 Task: Find connections with filter location Gangārāmpur with filter topic #Leanstartupswith filter profile language French with filter current company AFRY with filter school G.B. Pant Govt. Engineering College with filter industry Transportation Programs with filter service category Logo Design with filter keywords title Data Entry
Action: Mouse moved to (604, 104)
Screenshot: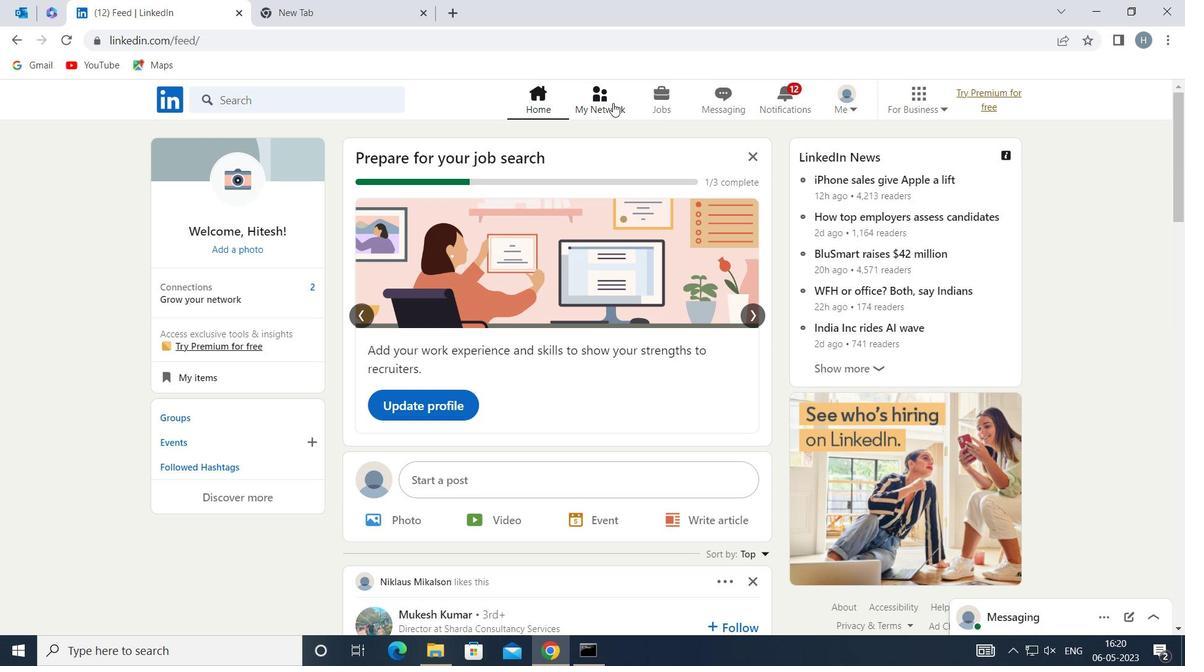 
Action: Mouse pressed left at (604, 104)
Screenshot: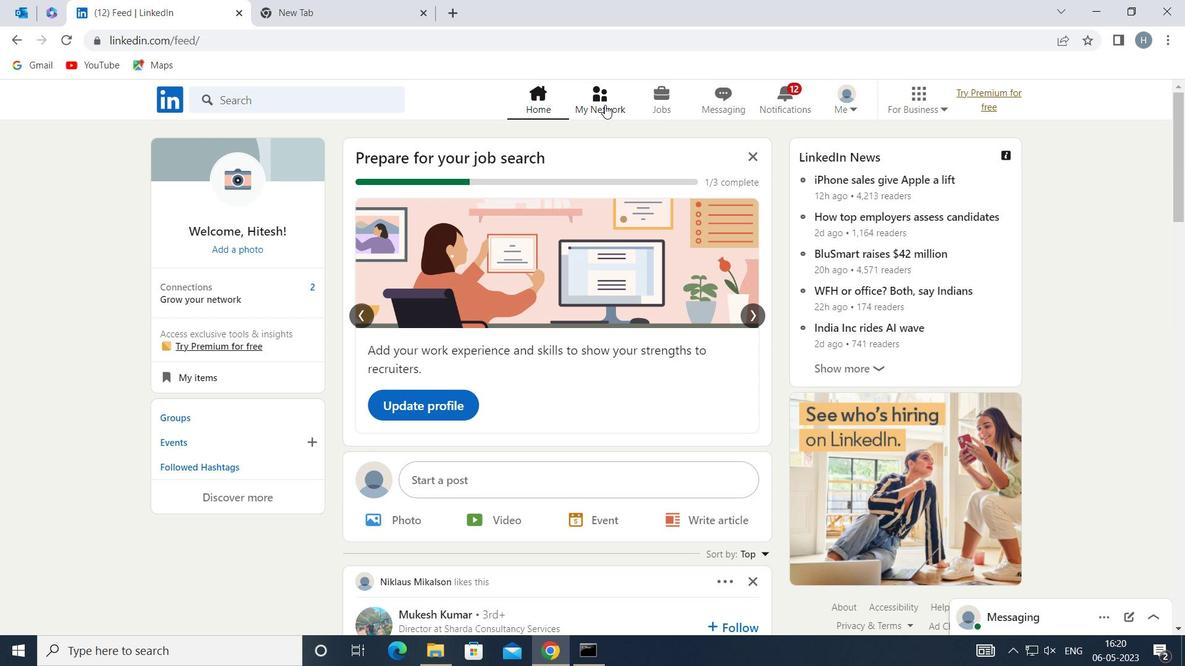 
Action: Mouse moved to (352, 190)
Screenshot: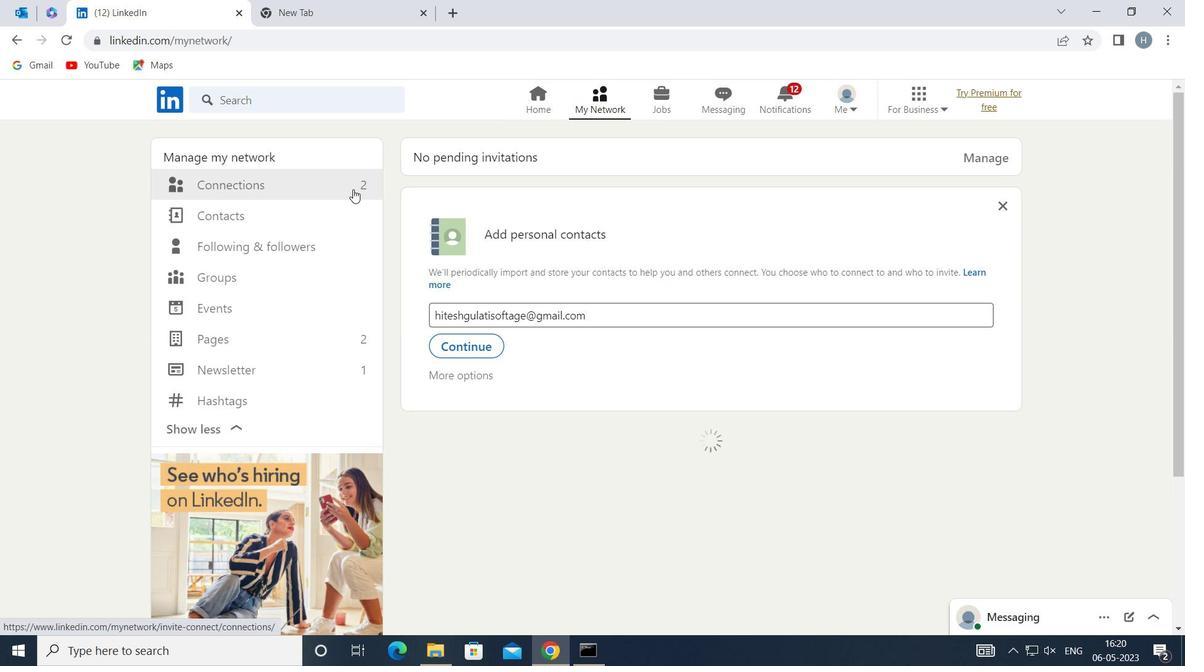 
Action: Mouse pressed left at (352, 190)
Screenshot: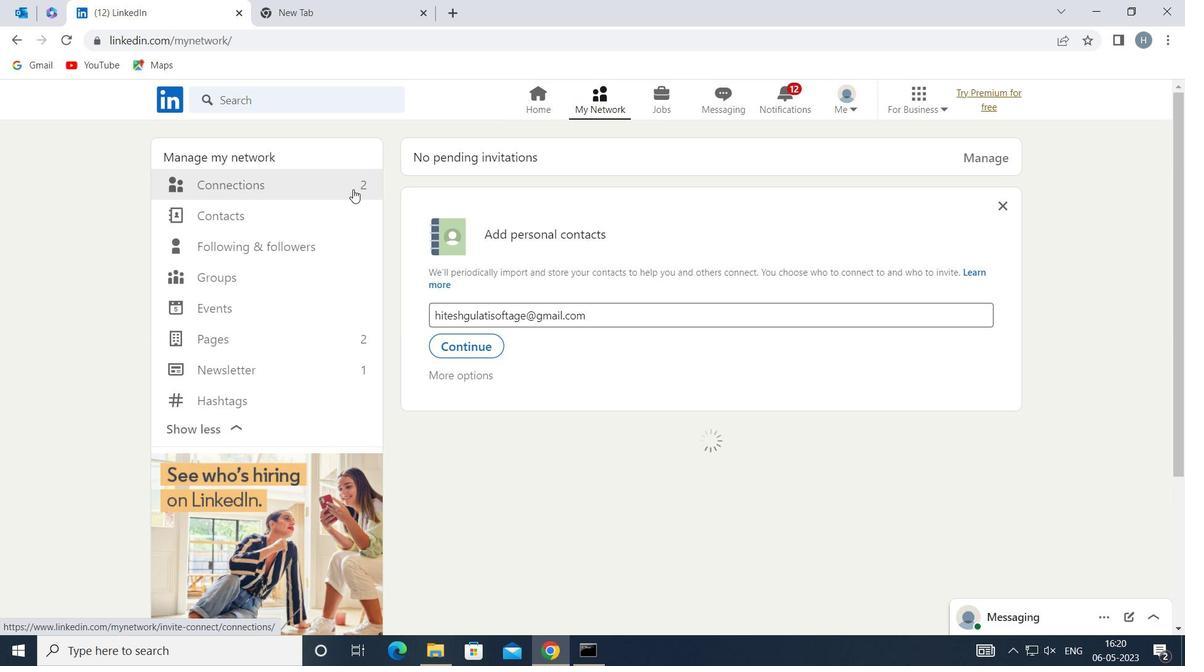 
Action: Mouse moved to (698, 183)
Screenshot: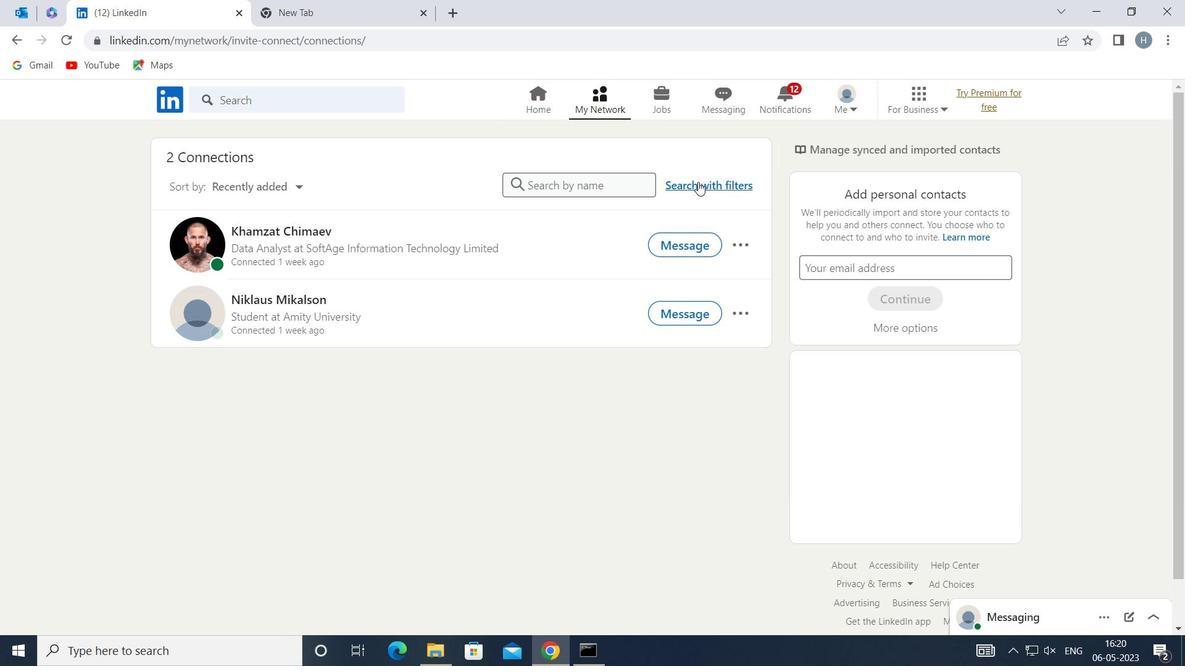 
Action: Mouse pressed left at (698, 183)
Screenshot: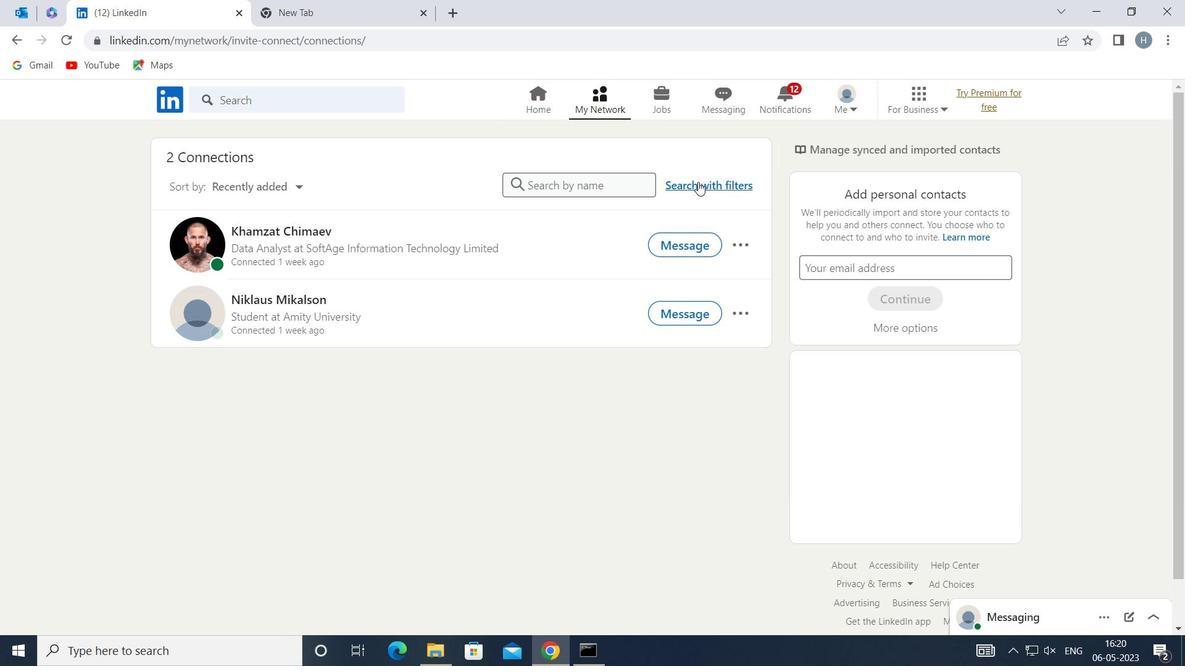 
Action: Mouse moved to (645, 143)
Screenshot: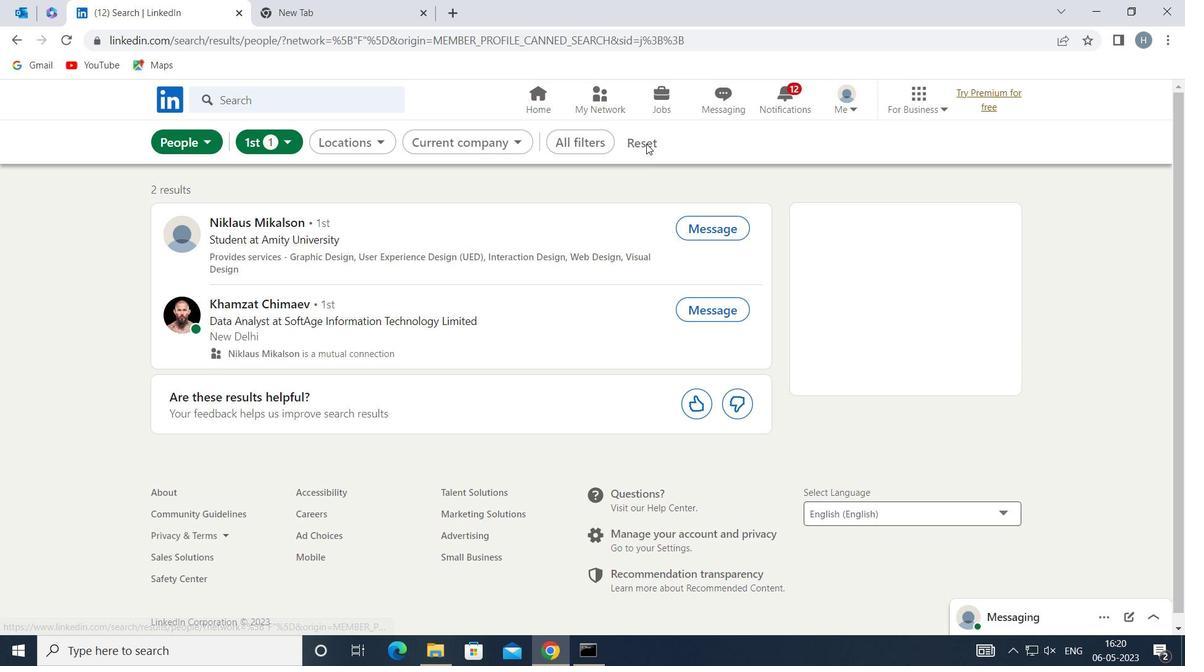 
Action: Mouse pressed left at (645, 143)
Screenshot: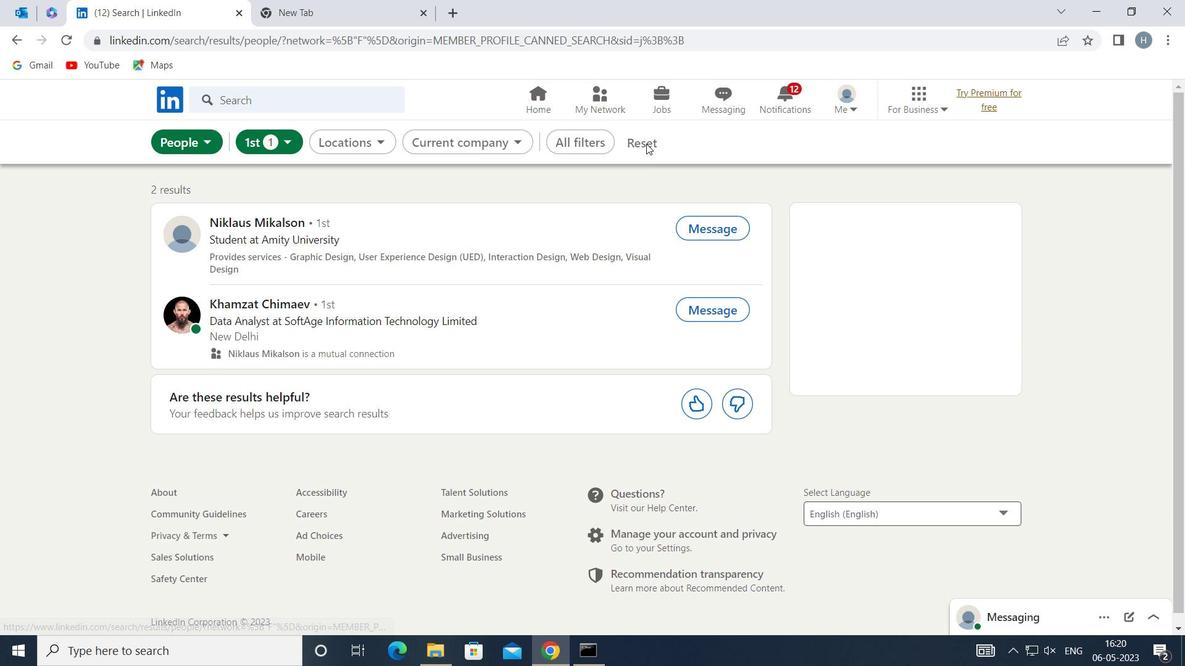 
Action: Mouse moved to (627, 140)
Screenshot: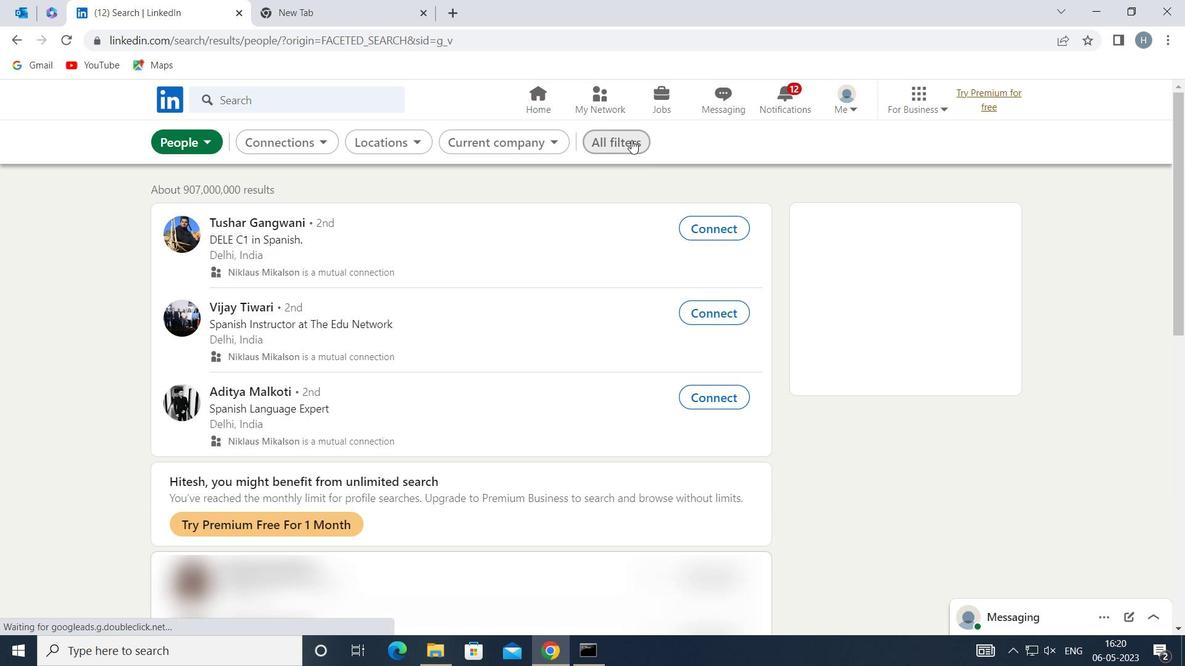 
Action: Mouse pressed left at (627, 140)
Screenshot: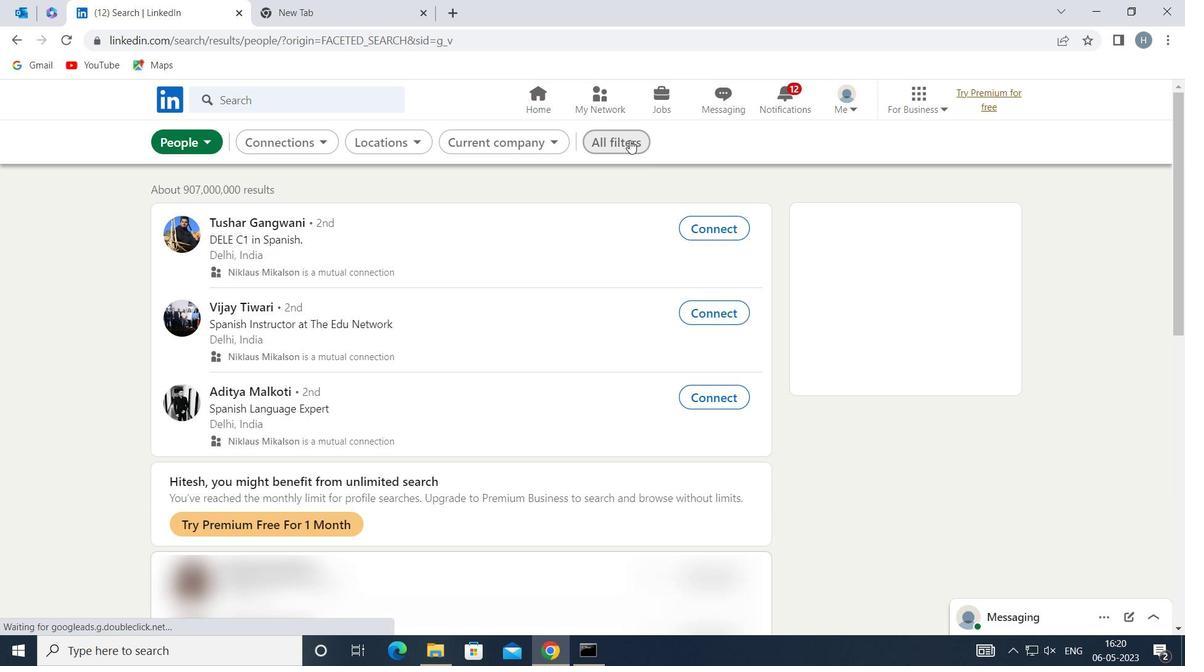 
Action: Mouse moved to (949, 268)
Screenshot: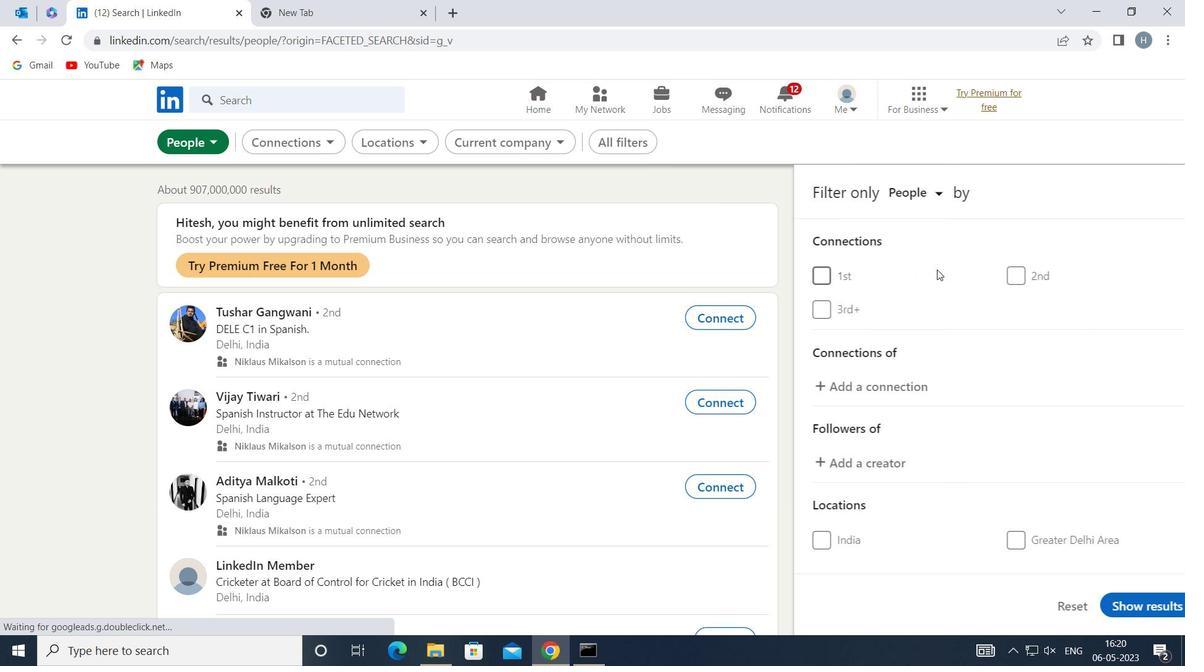 
Action: Mouse scrolled (949, 267) with delta (0, 0)
Screenshot: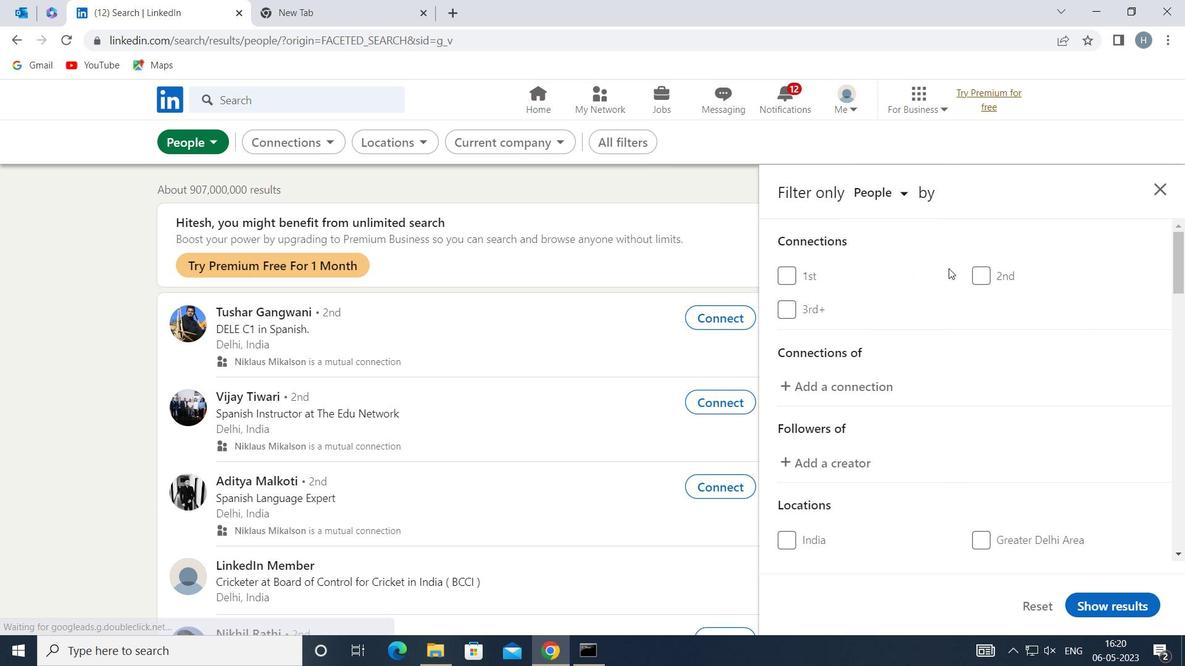 
Action: Mouse moved to (950, 268)
Screenshot: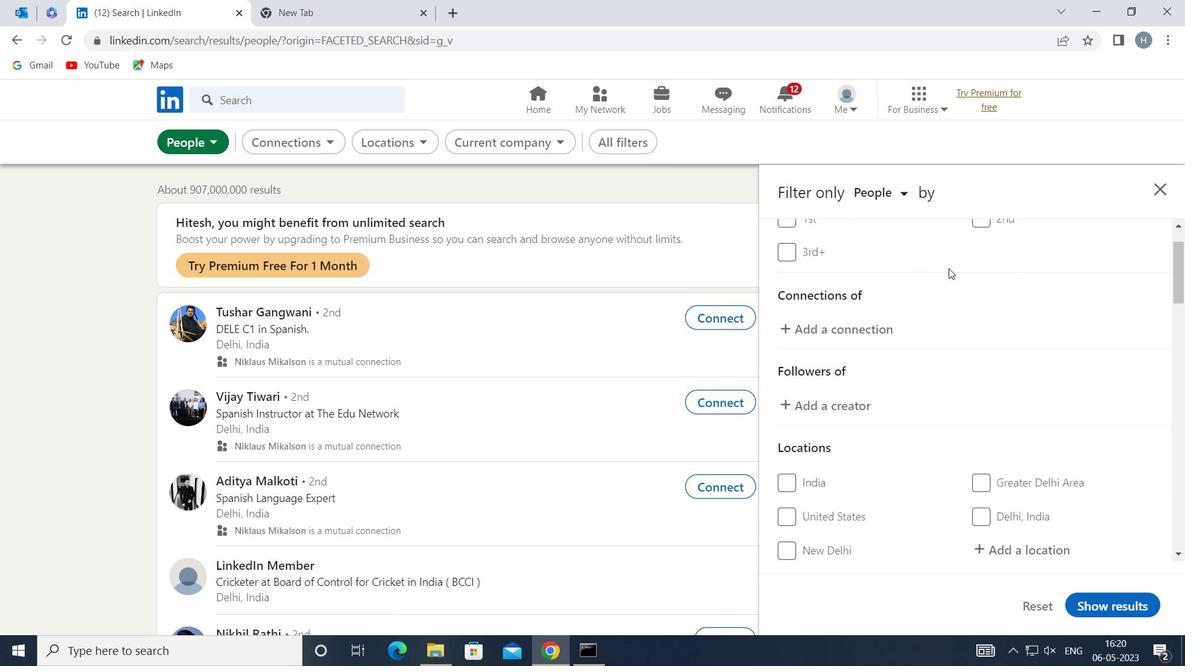 
Action: Mouse scrolled (950, 267) with delta (0, 0)
Screenshot: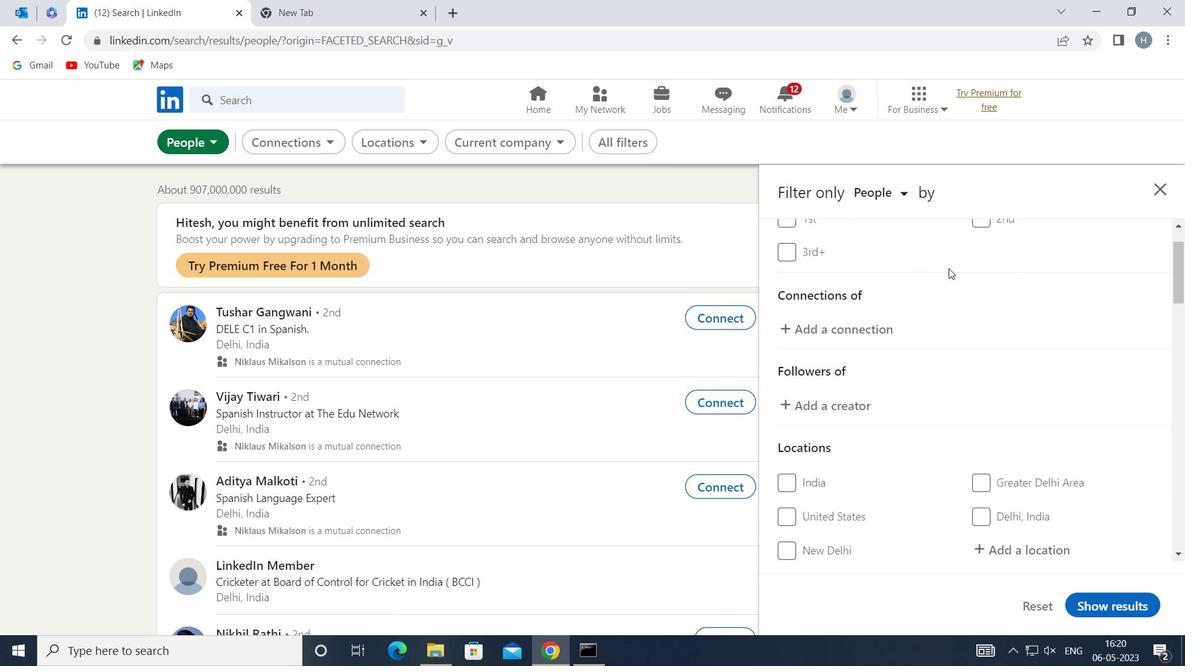 
Action: Mouse moved to (1035, 450)
Screenshot: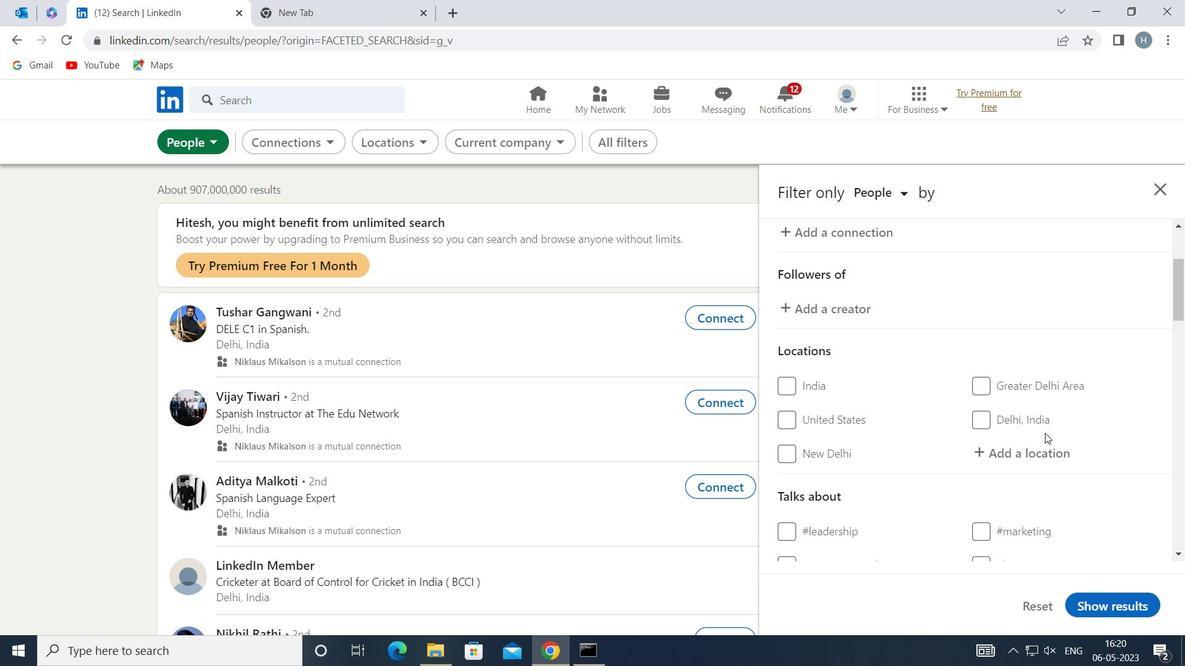 
Action: Mouse pressed left at (1035, 450)
Screenshot: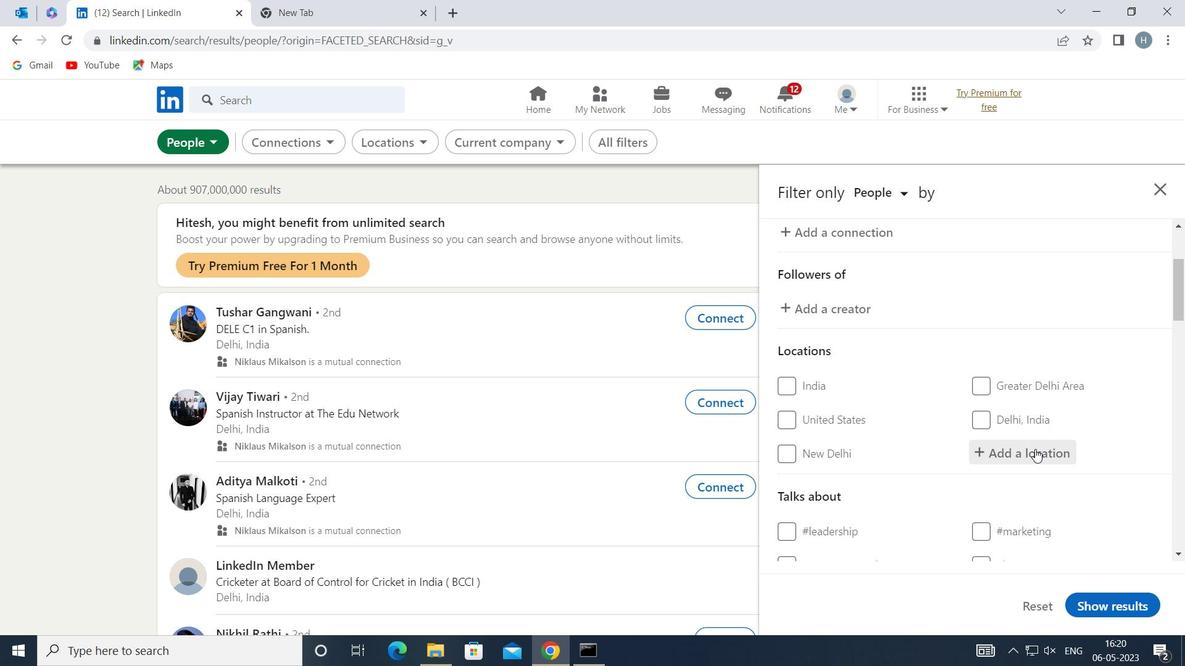 
Action: Mouse moved to (1036, 450)
Screenshot: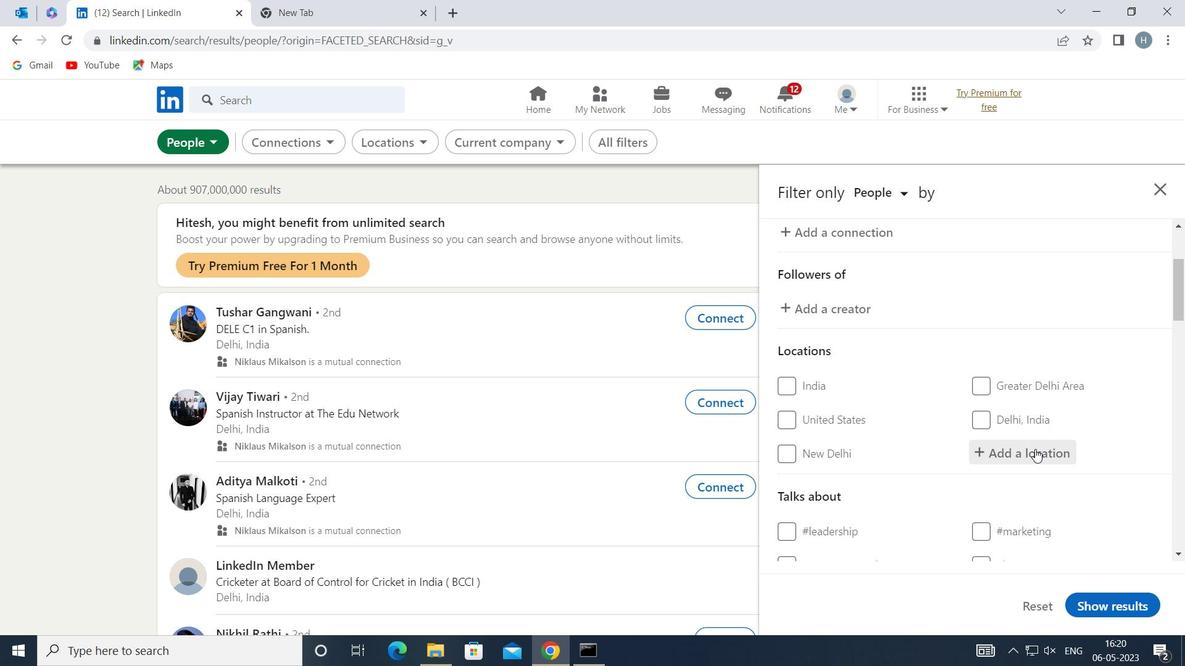 
Action: Key pressed <Key.shift>GANGARAN<Key.backspace>MPUR
Screenshot: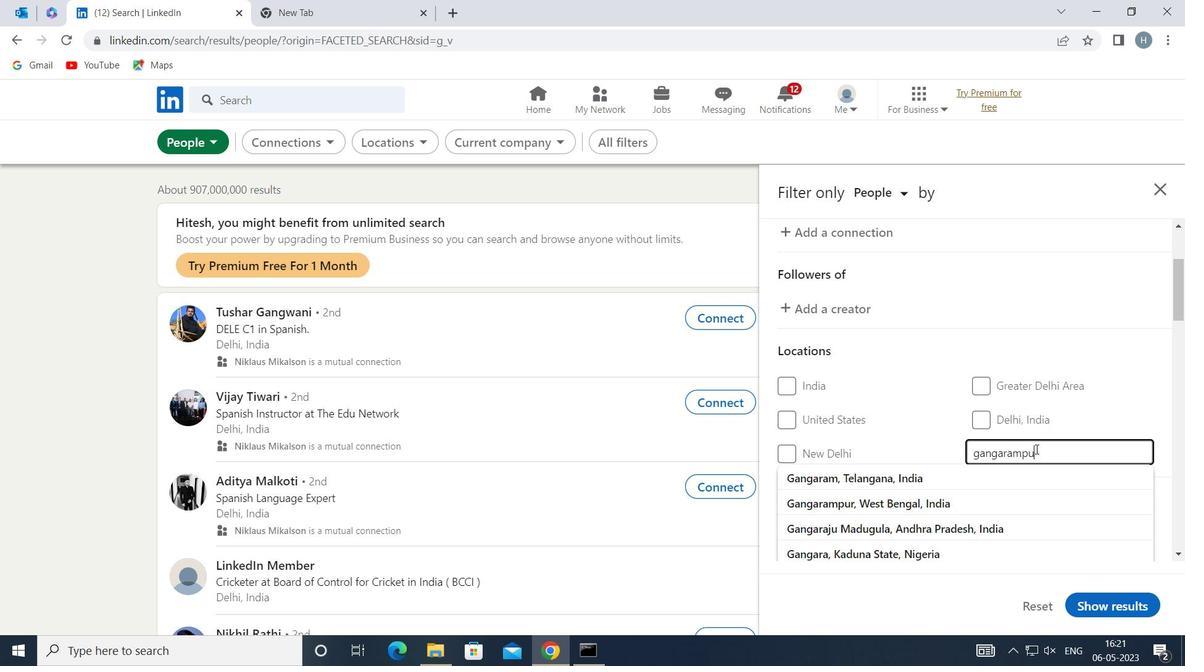 
Action: Mouse moved to (1024, 462)
Screenshot: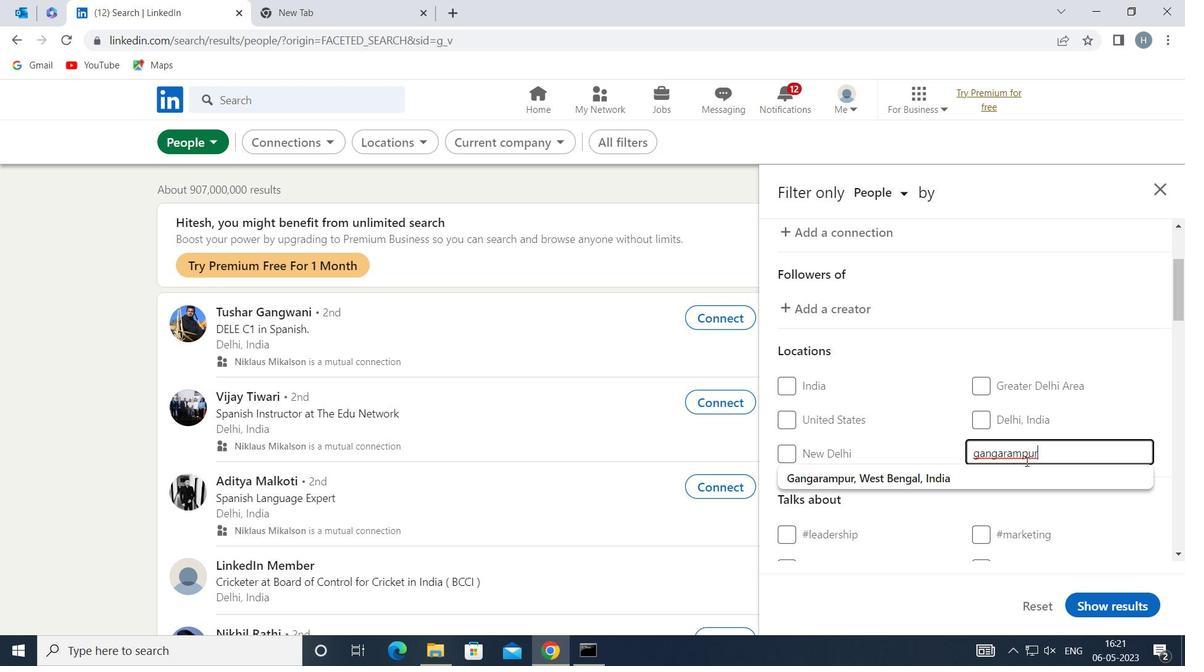 
Action: Mouse pressed left at (1024, 462)
Screenshot: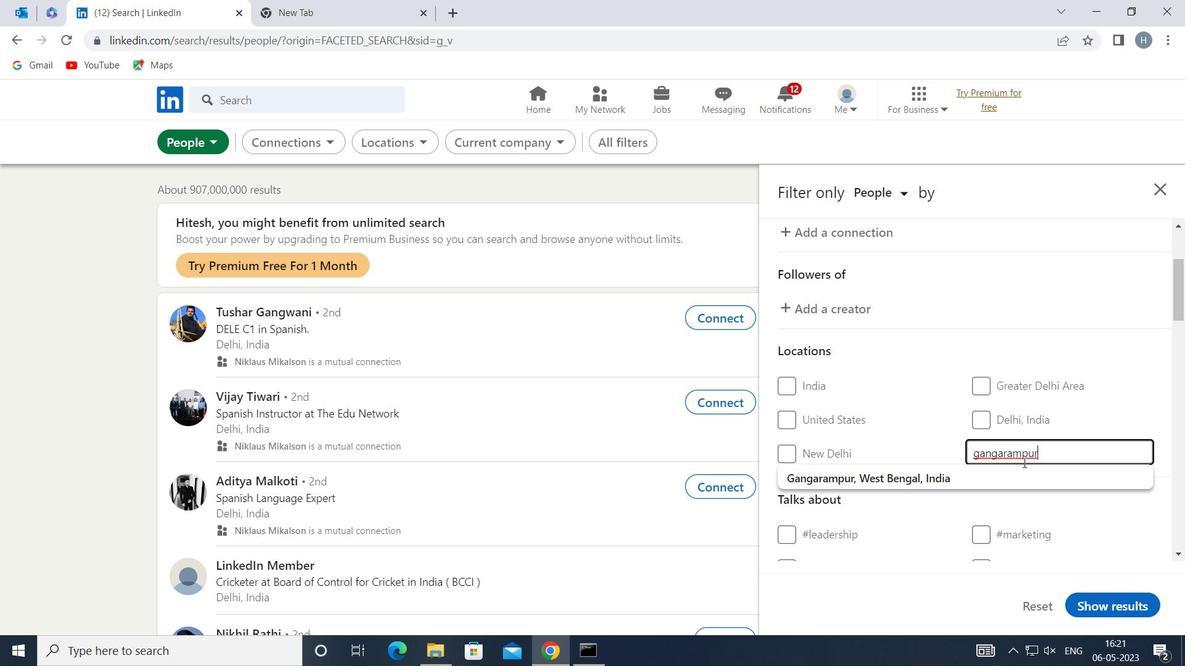 
Action: Mouse moved to (1022, 466)
Screenshot: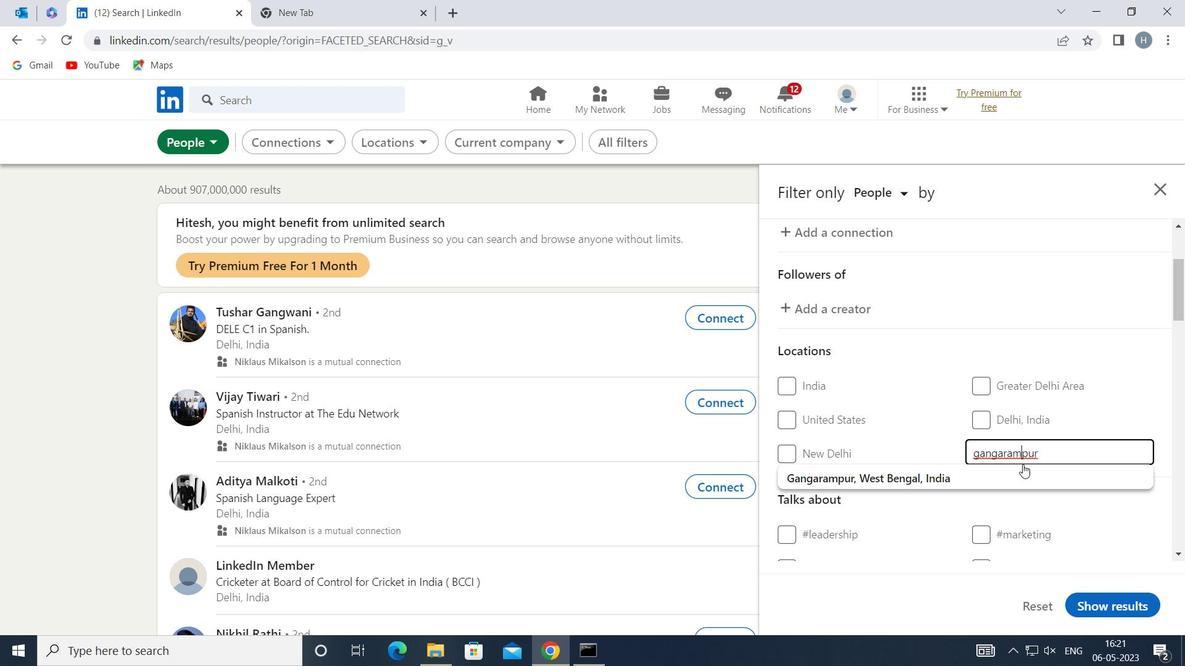 
Action: Mouse pressed left at (1022, 466)
Screenshot: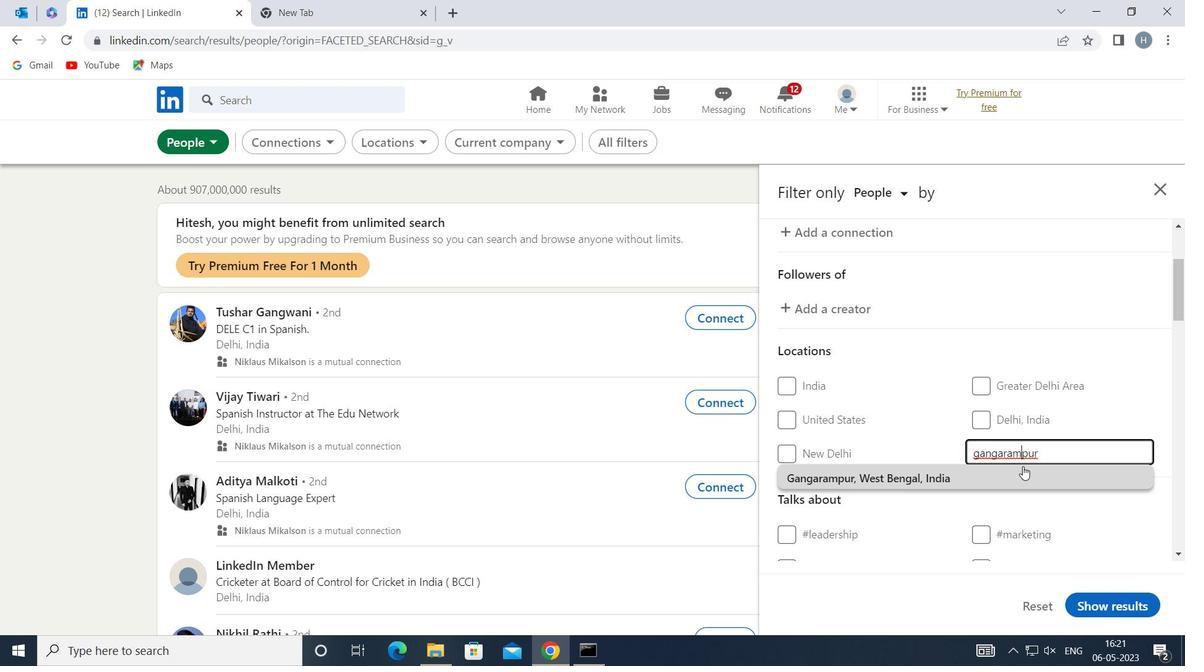 
Action: Mouse moved to (1012, 440)
Screenshot: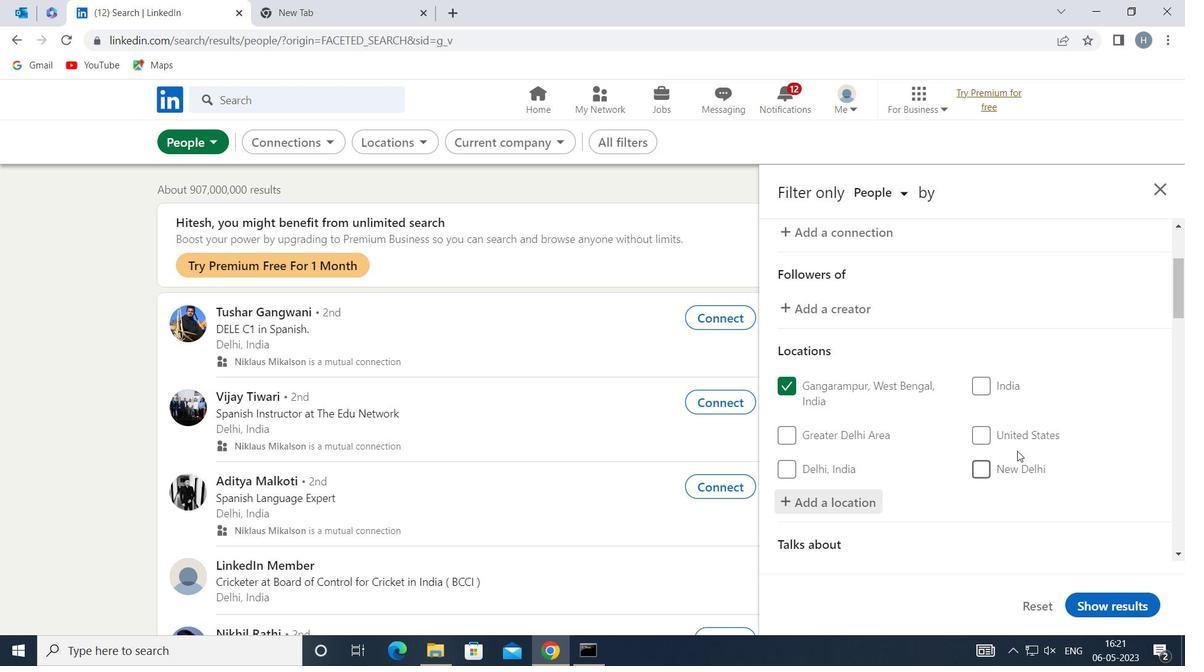 
Action: Mouse scrolled (1012, 439) with delta (0, 0)
Screenshot: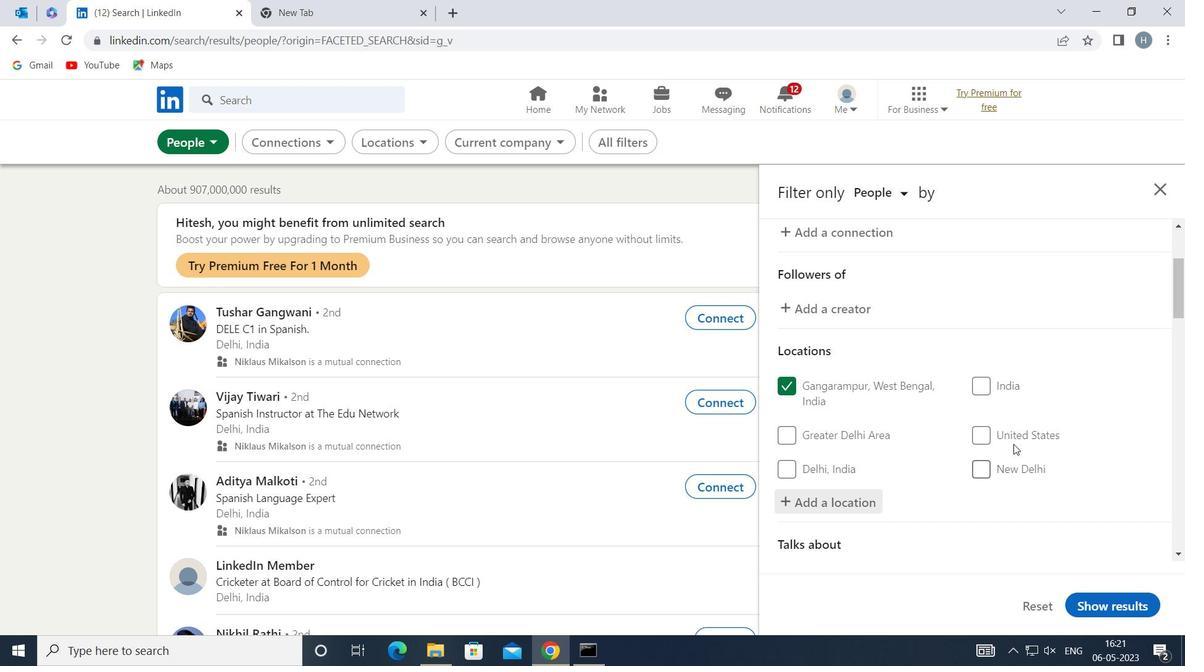 
Action: Mouse moved to (1007, 417)
Screenshot: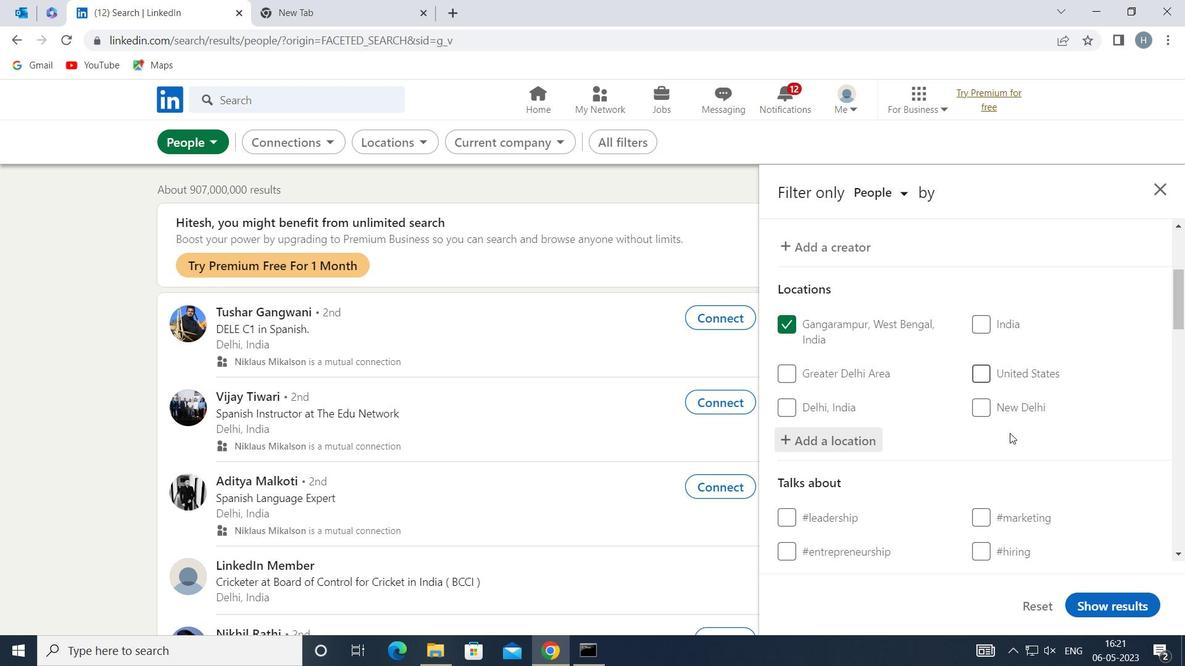 
Action: Mouse scrolled (1007, 416) with delta (0, 0)
Screenshot: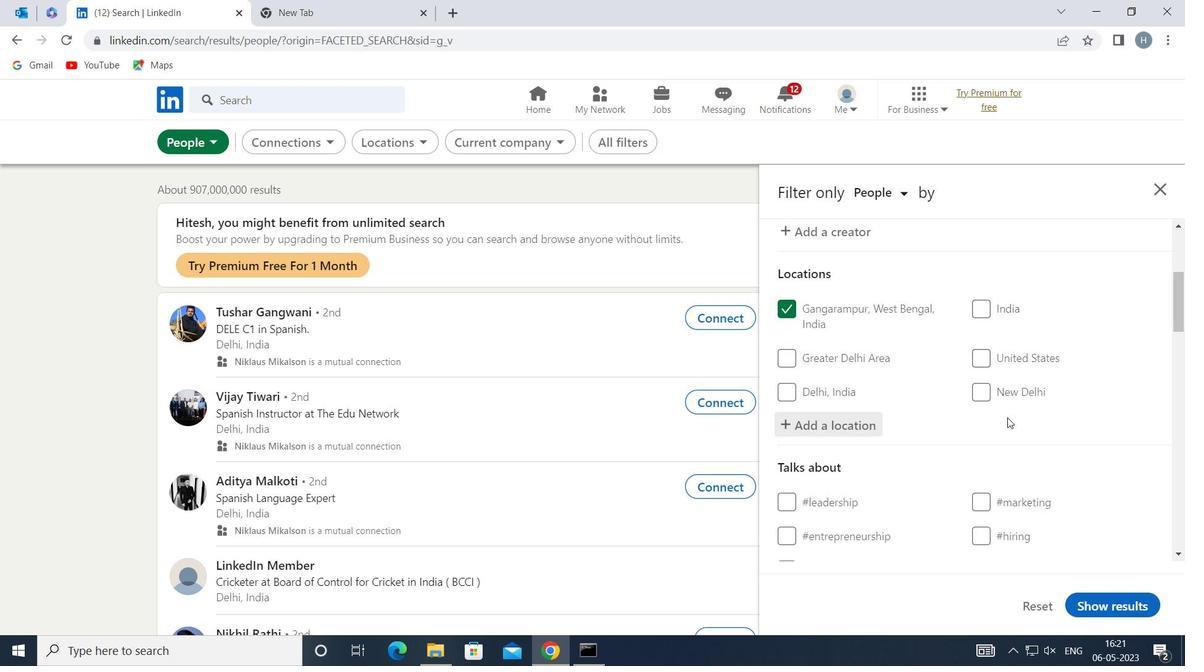 
Action: Mouse moved to (1014, 482)
Screenshot: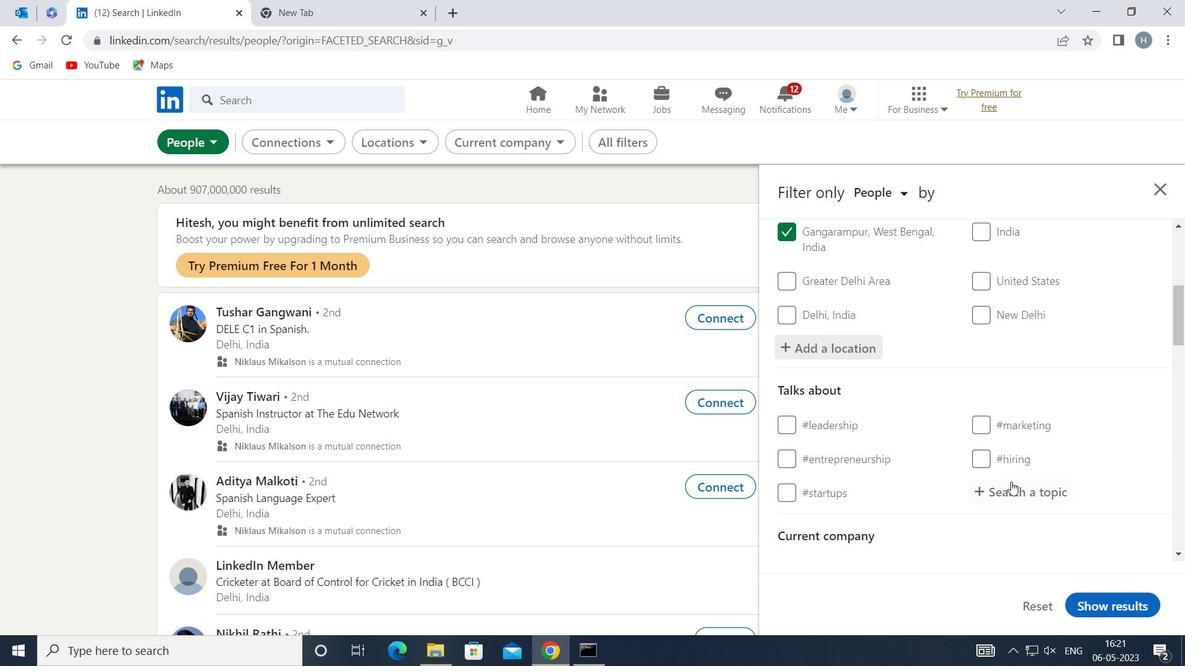 
Action: Mouse pressed left at (1014, 482)
Screenshot: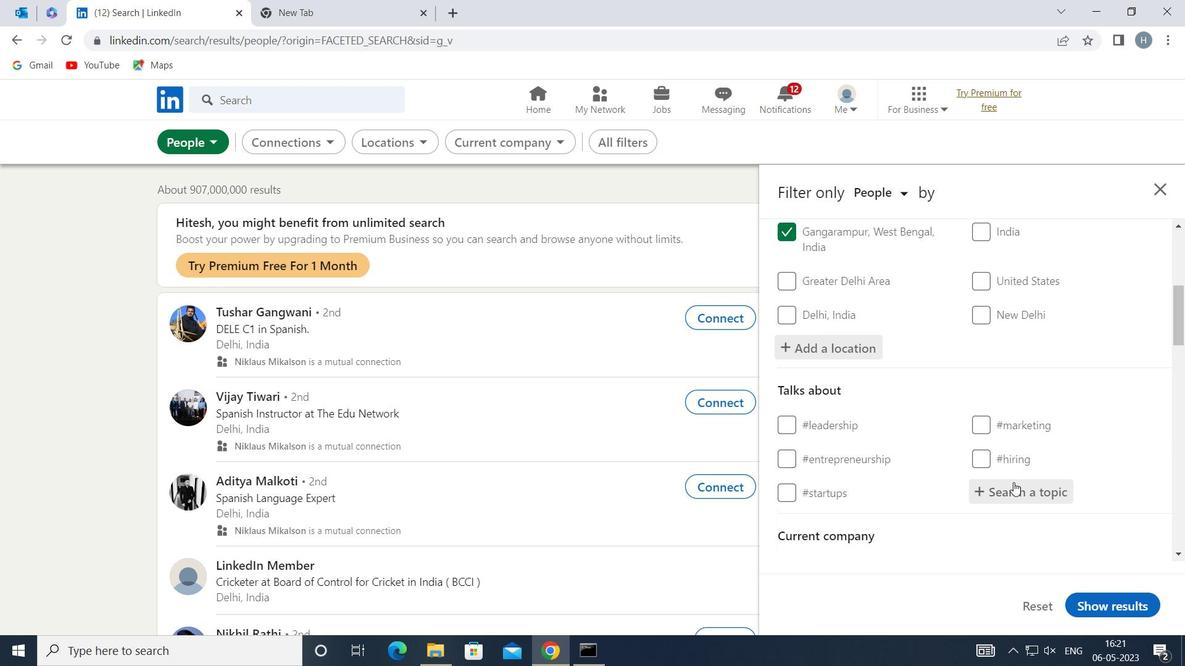 
Action: Key pressed <Key.shift>
Screenshot: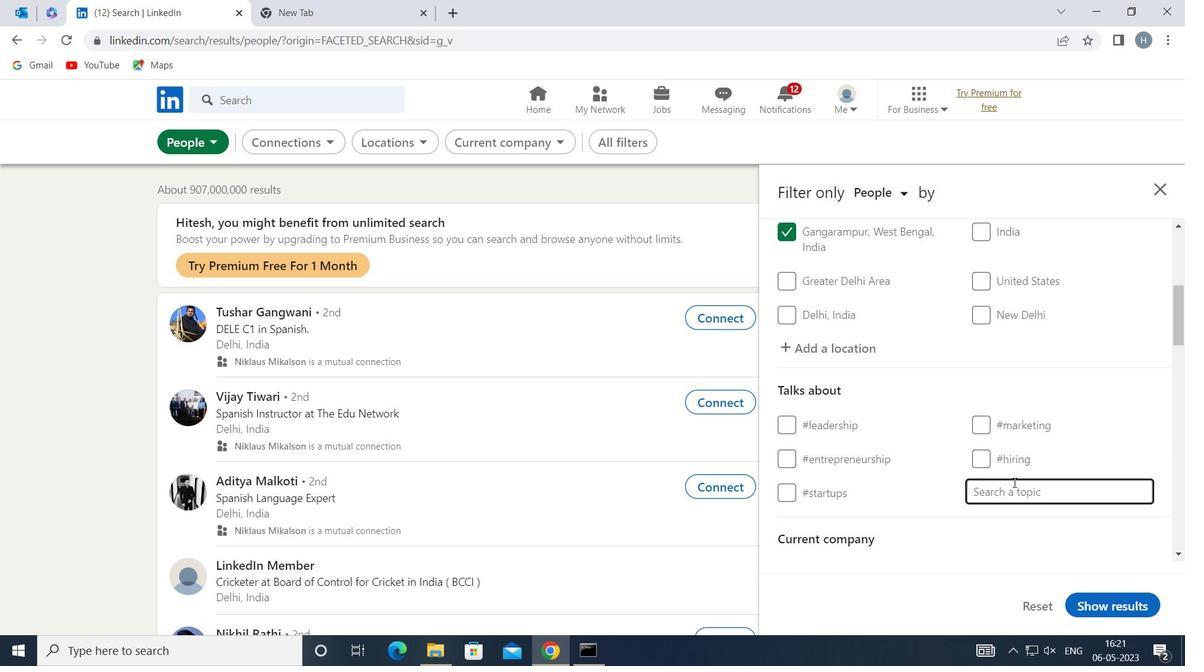 
Action: Mouse moved to (1015, 482)
Screenshot: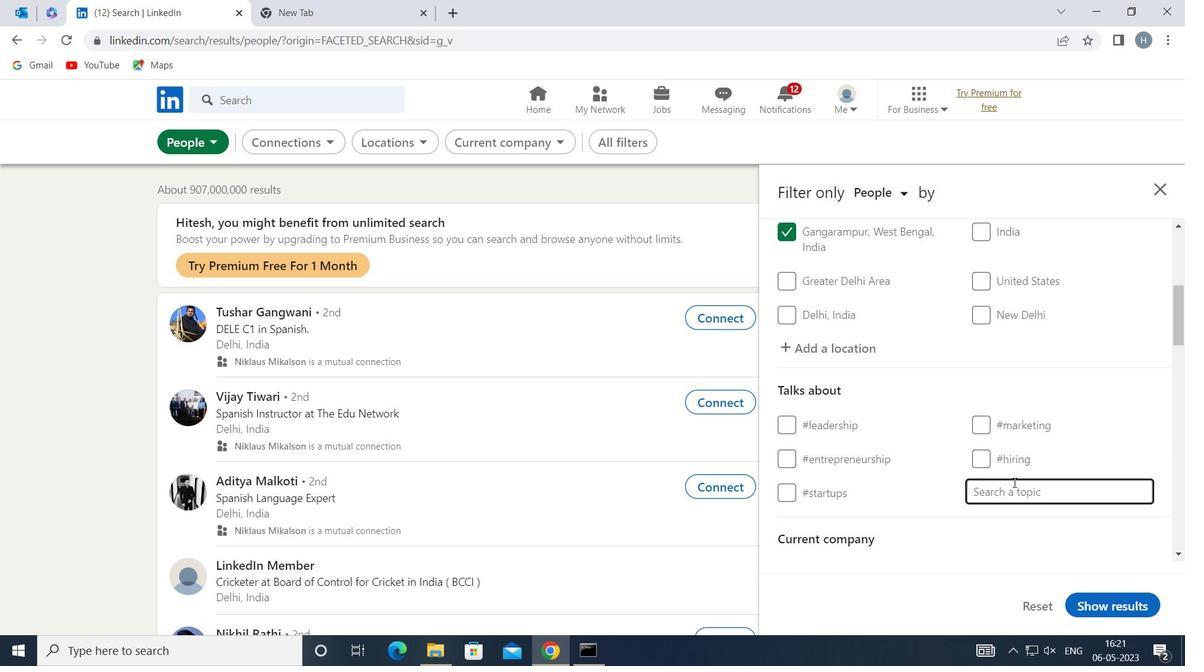 
Action: Key pressed LEANSTARTUPS
Screenshot: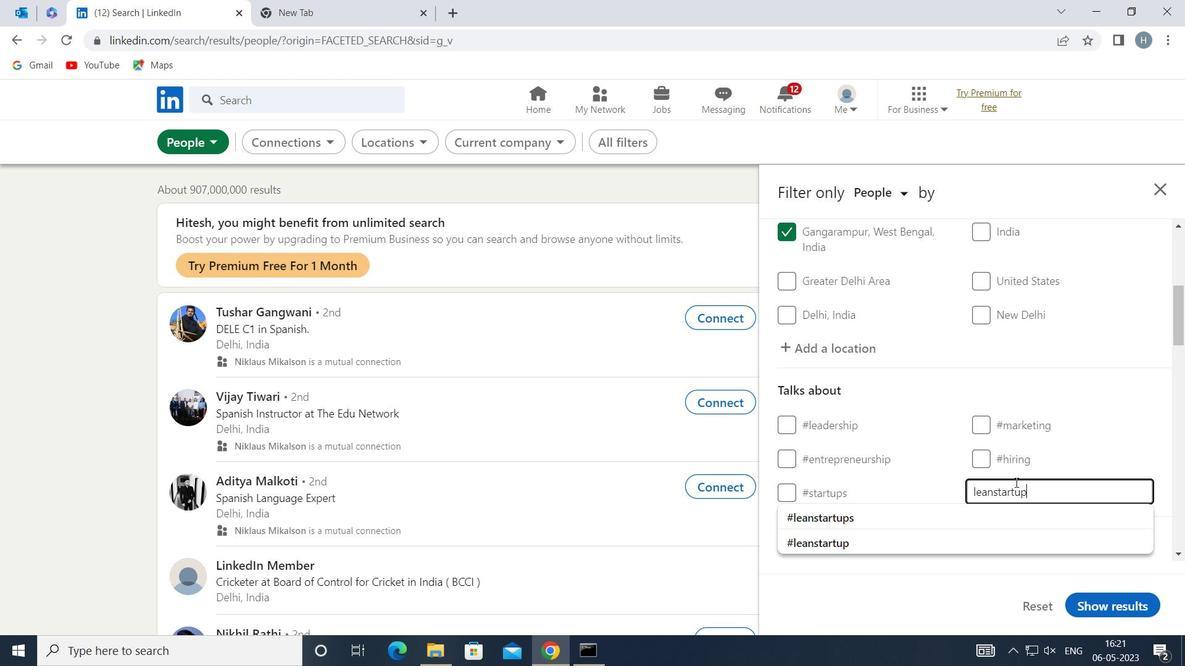 
Action: Mouse moved to (893, 516)
Screenshot: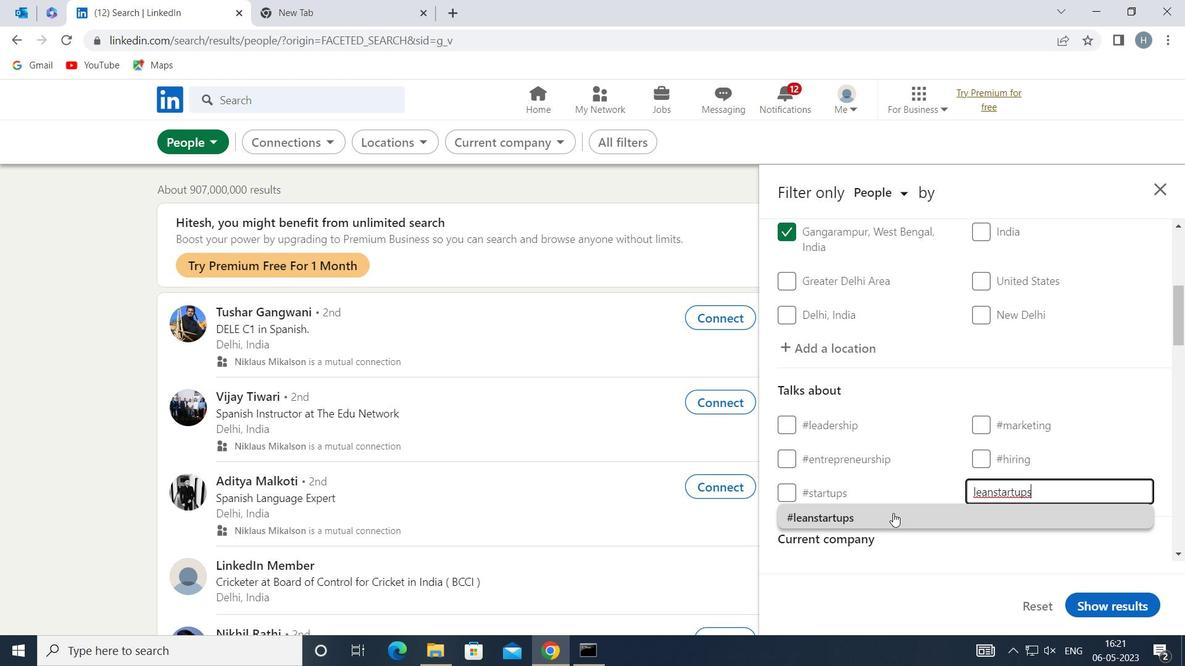 
Action: Mouse pressed left at (893, 516)
Screenshot: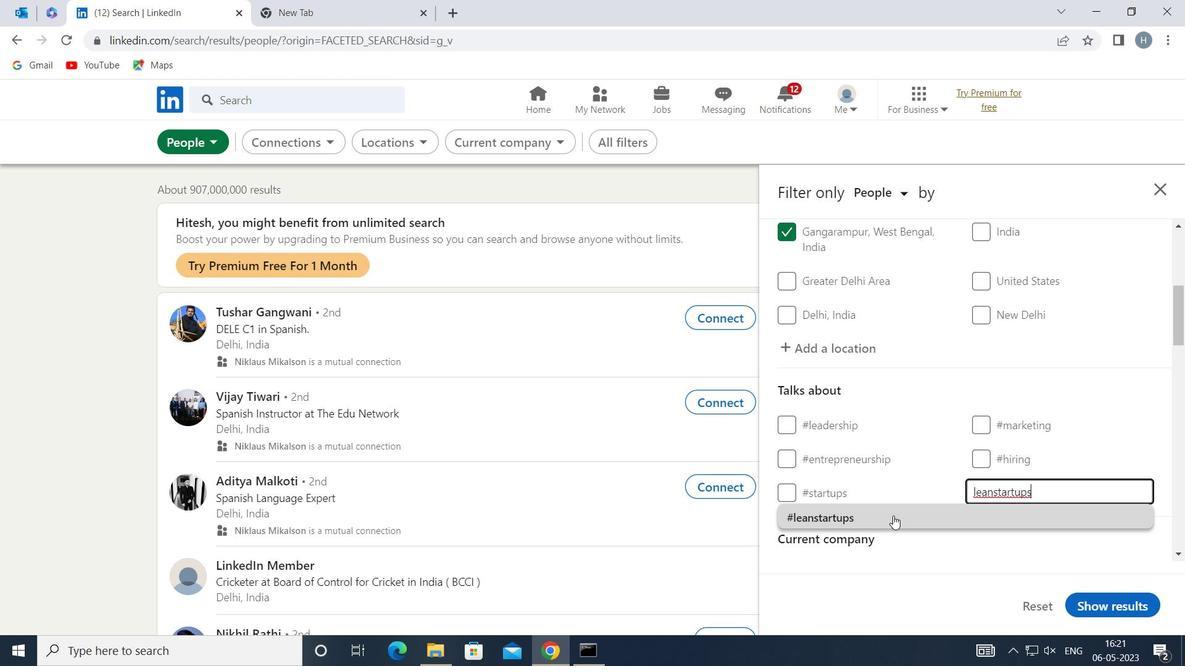 
Action: Mouse moved to (902, 451)
Screenshot: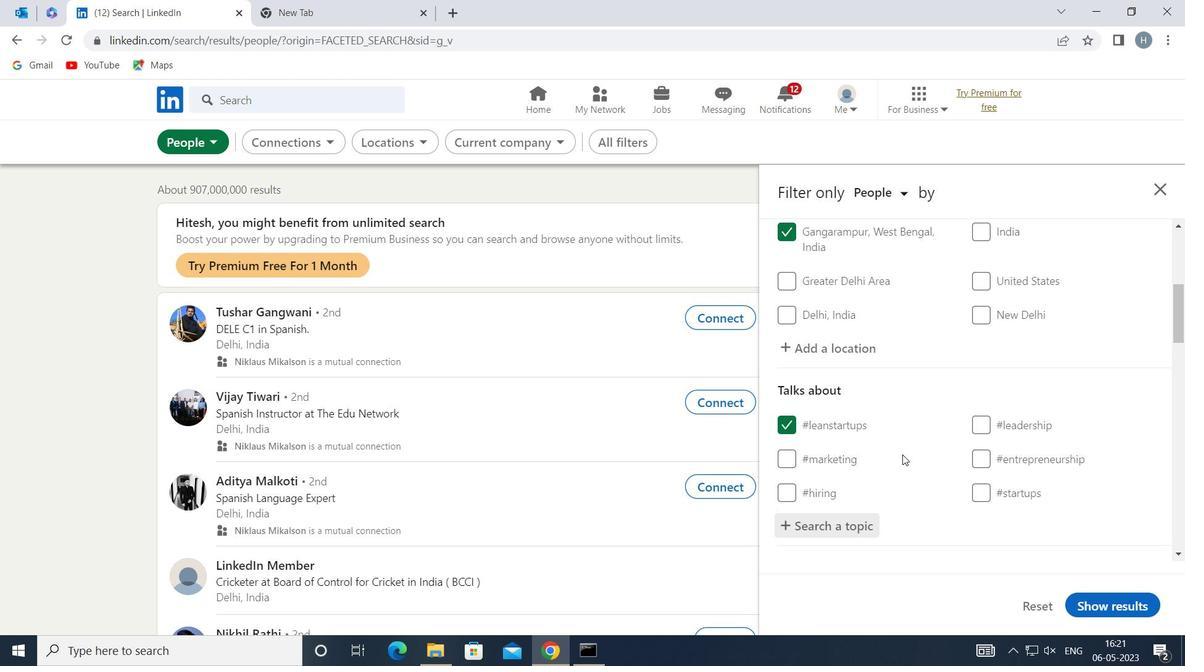 
Action: Mouse scrolled (902, 451) with delta (0, 0)
Screenshot: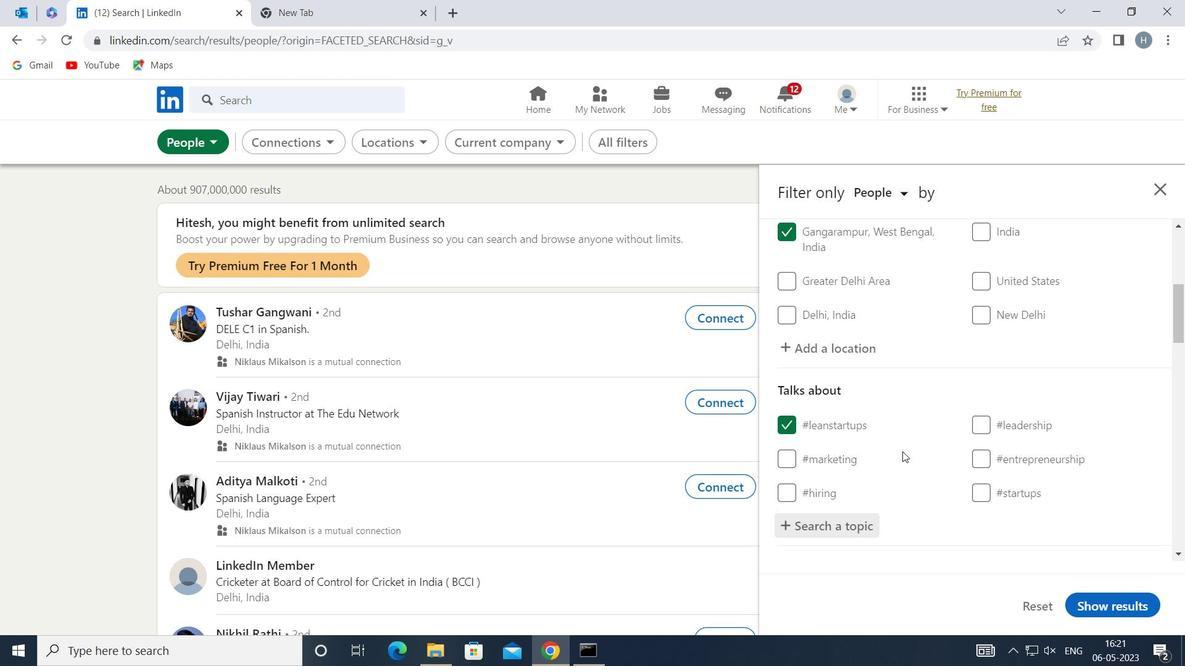 
Action: Mouse moved to (895, 426)
Screenshot: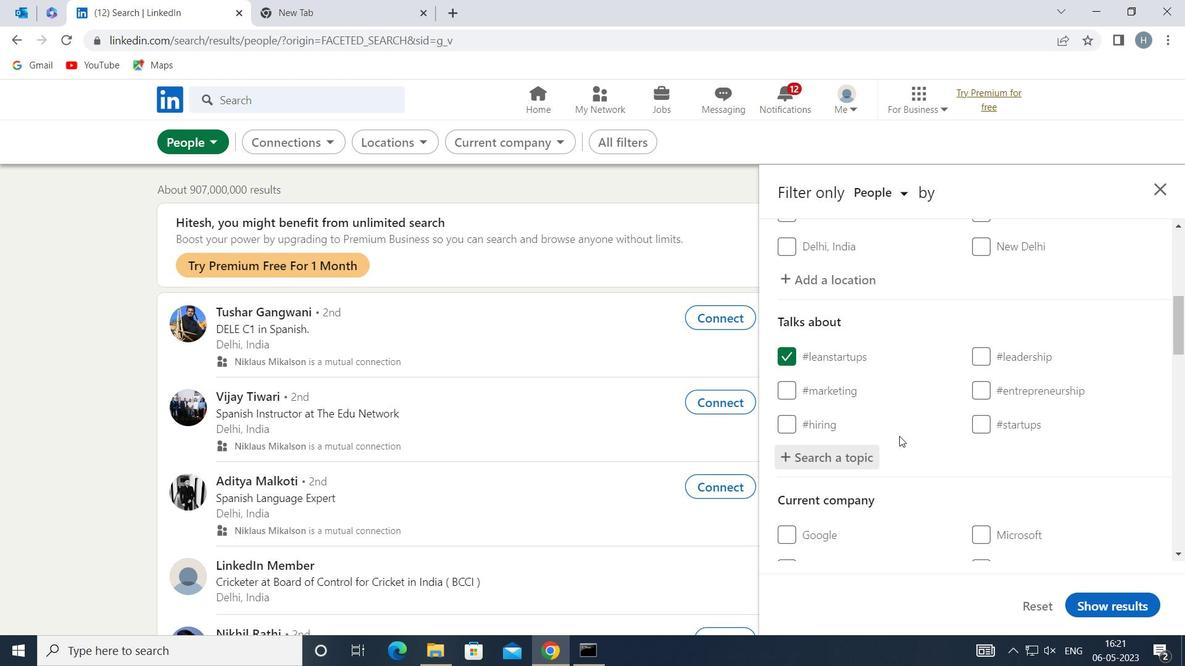 
Action: Mouse scrolled (895, 425) with delta (0, 0)
Screenshot: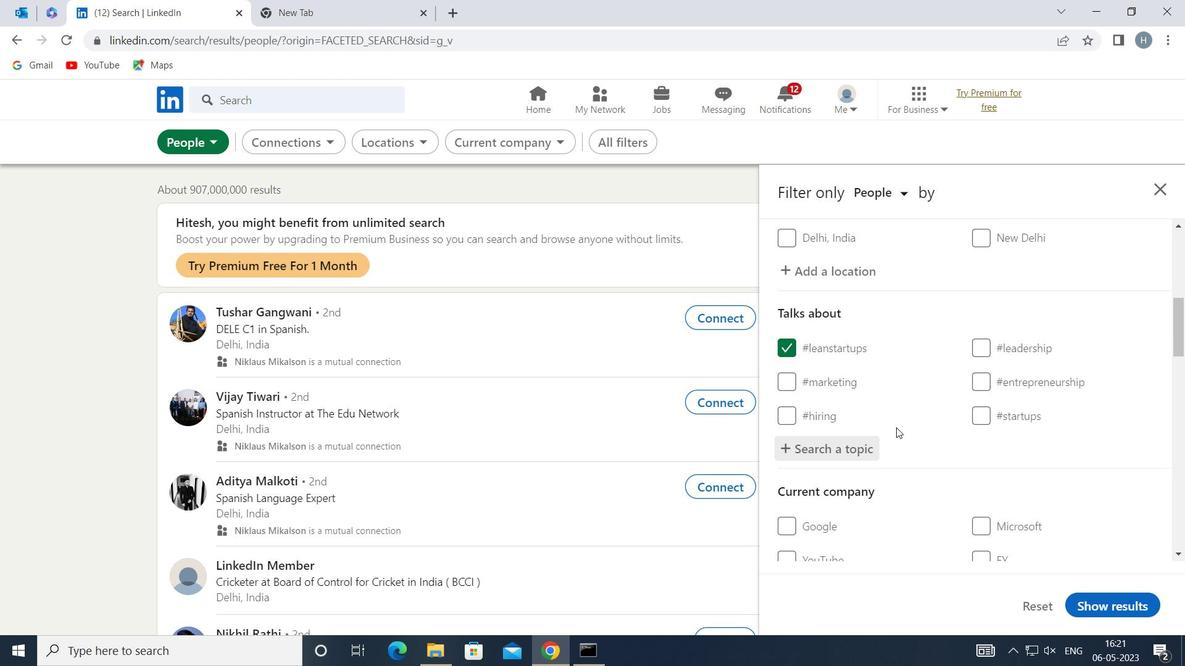 
Action: Mouse moved to (893, 419)
Screenshot: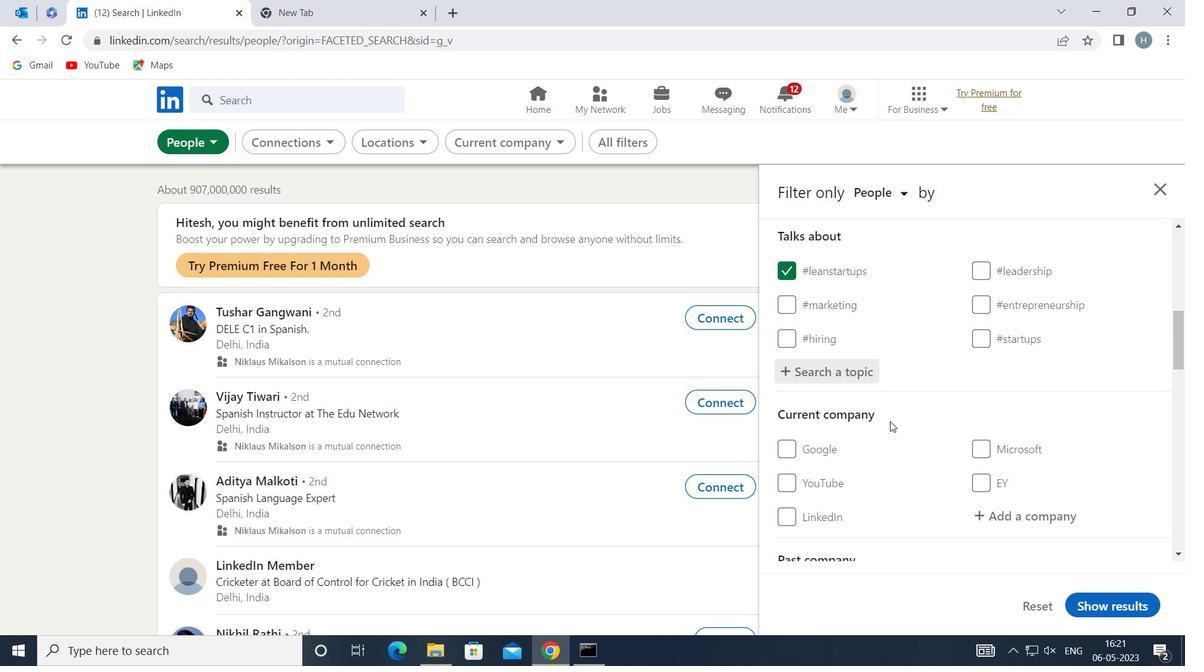 
Action: Mouse scrolled (893, 419) with delta (0, 0)
Screenshot: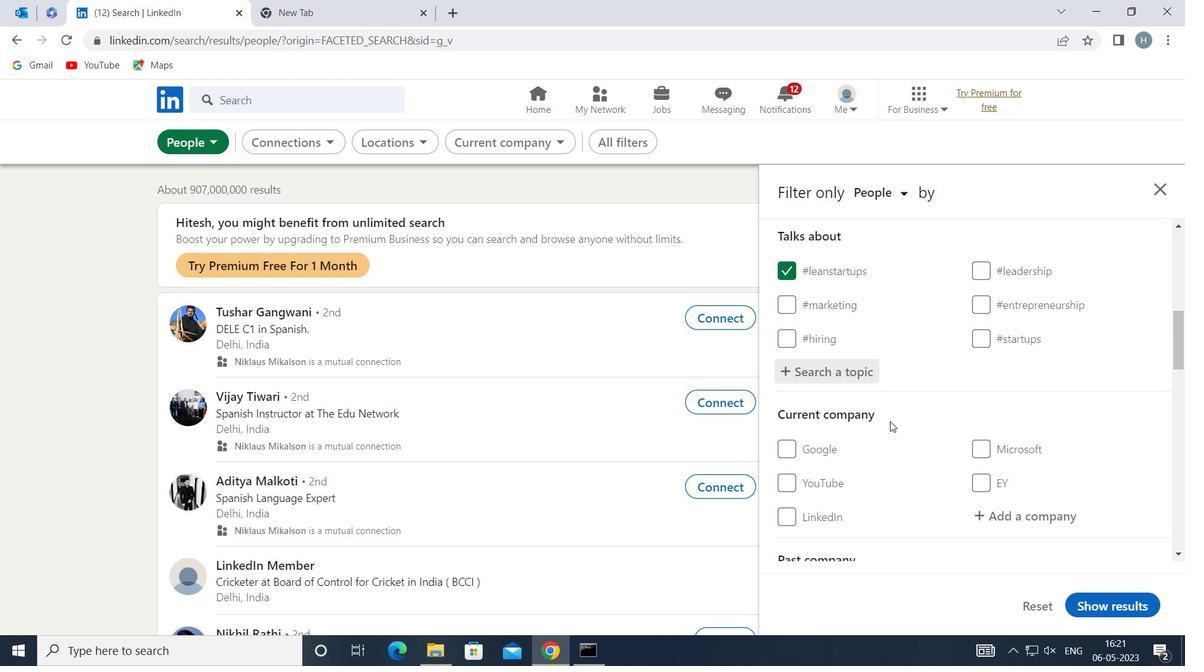 
Action: Mouse moved to (896, 418)
Screenshot: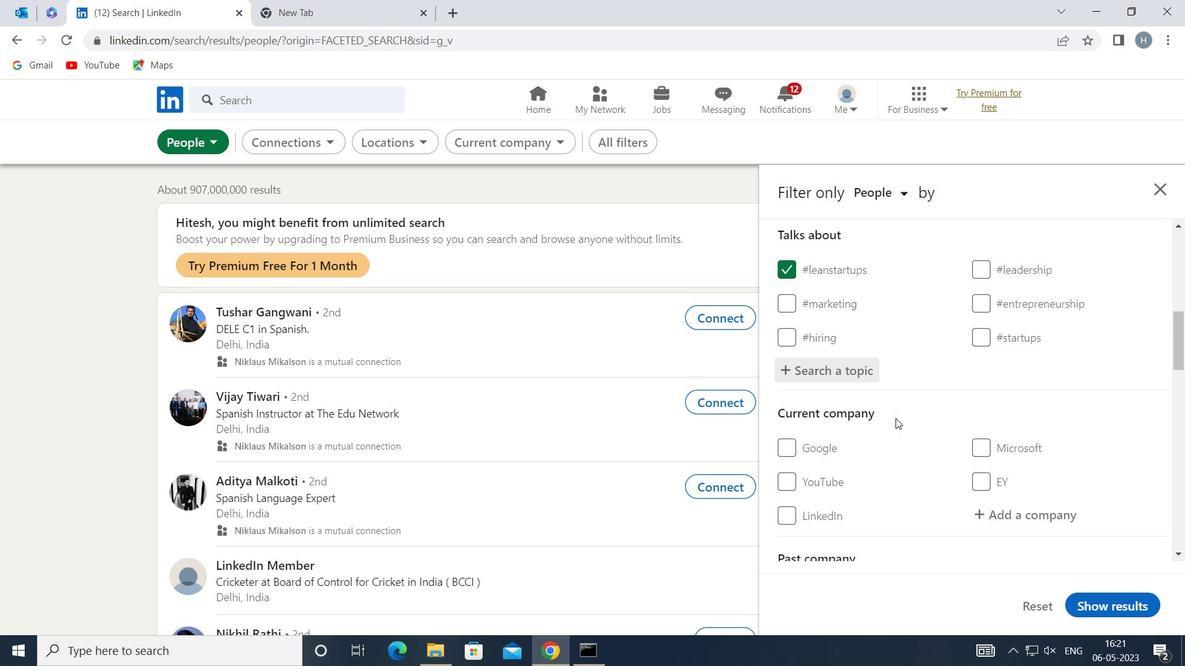
Action: Mouse scrolled (896, 417) with delta (0, 0)
Screenshot: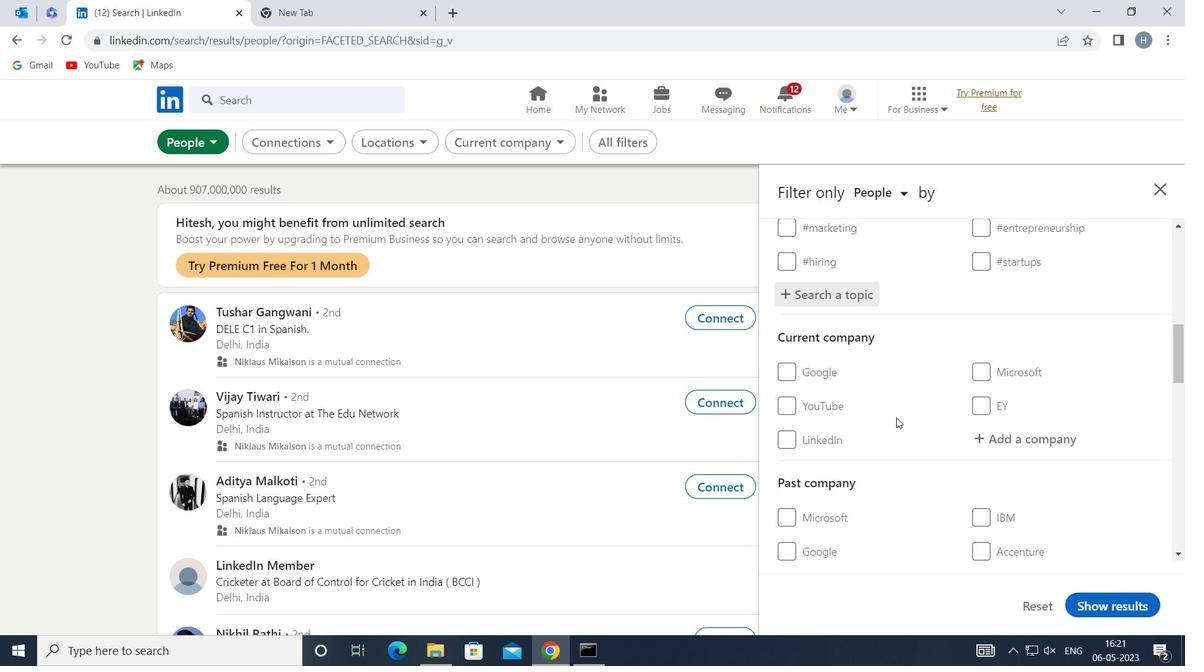 
Action: Mouse scrolled (896, 417) with delta (0, 0)
Screenshot: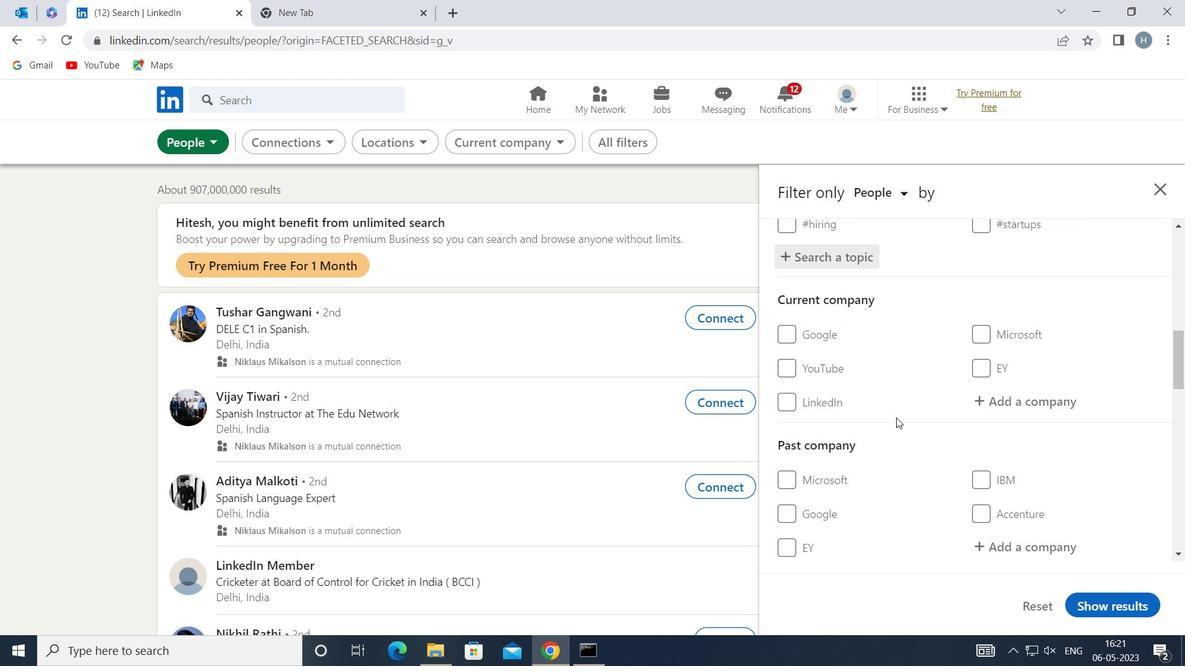 
Action: Mouse scrolled (896, 417) with delta (0, 0)
Screenshot: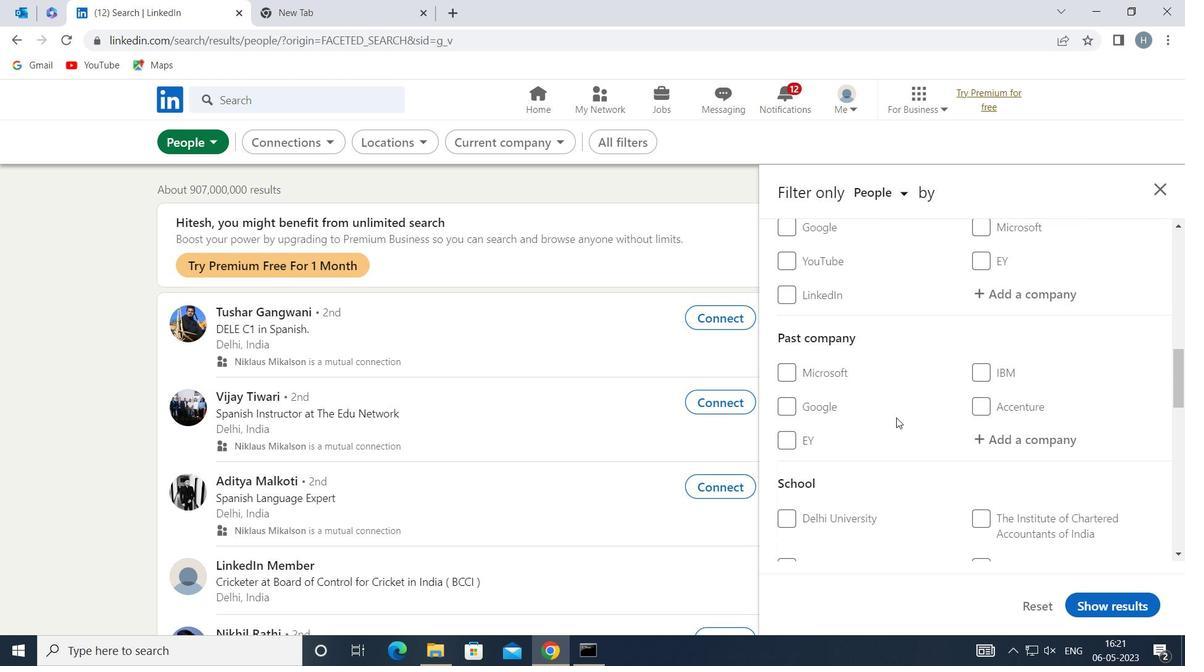 
Action: Mouse moved to (896, 418)
Screenshot: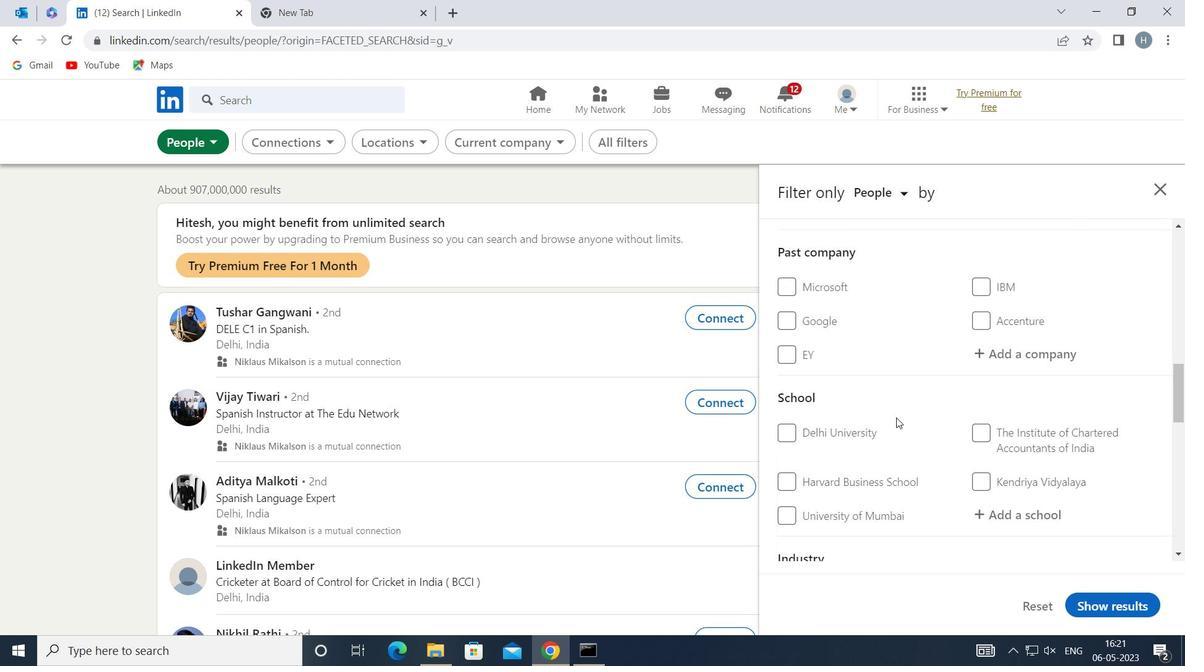 
Action: Mouse scrolled (896, 417) with delta (0, 0)
Screenshot: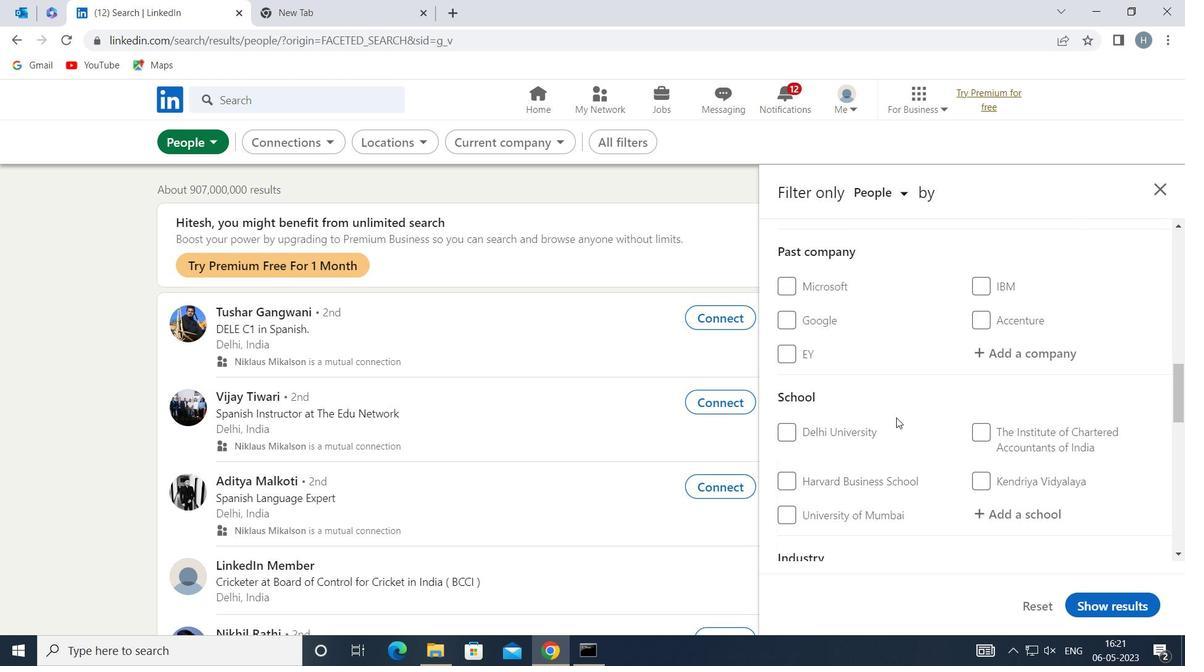 
Action: Mouse scrolled (896, 417) with delta (0, 0)
Screenshot: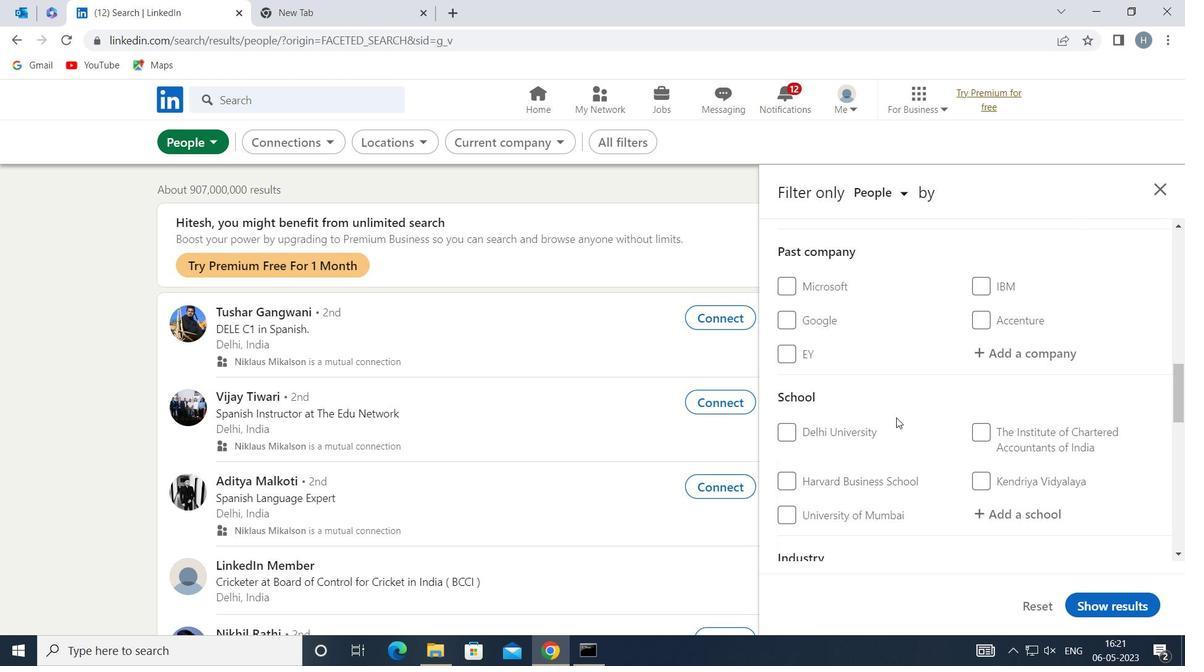 
Action: Mouse moved to (942, 433)
Screenshot: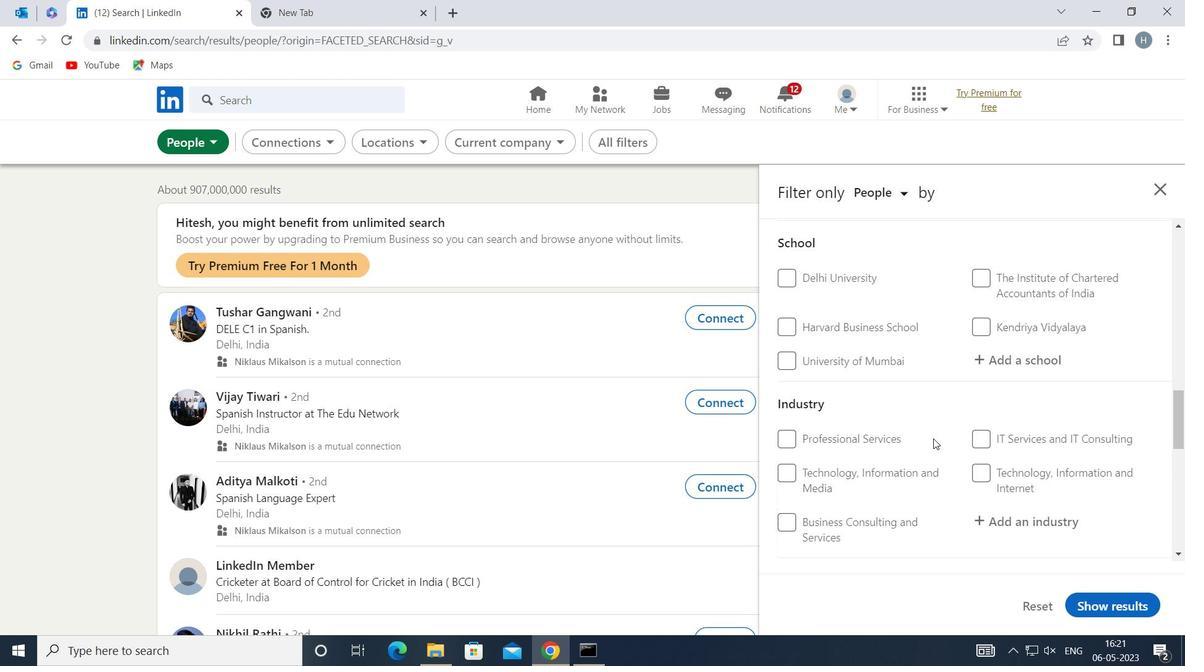 
Action: Mouse scrolled (942, 433) with delta (0, 0)
Screenshot: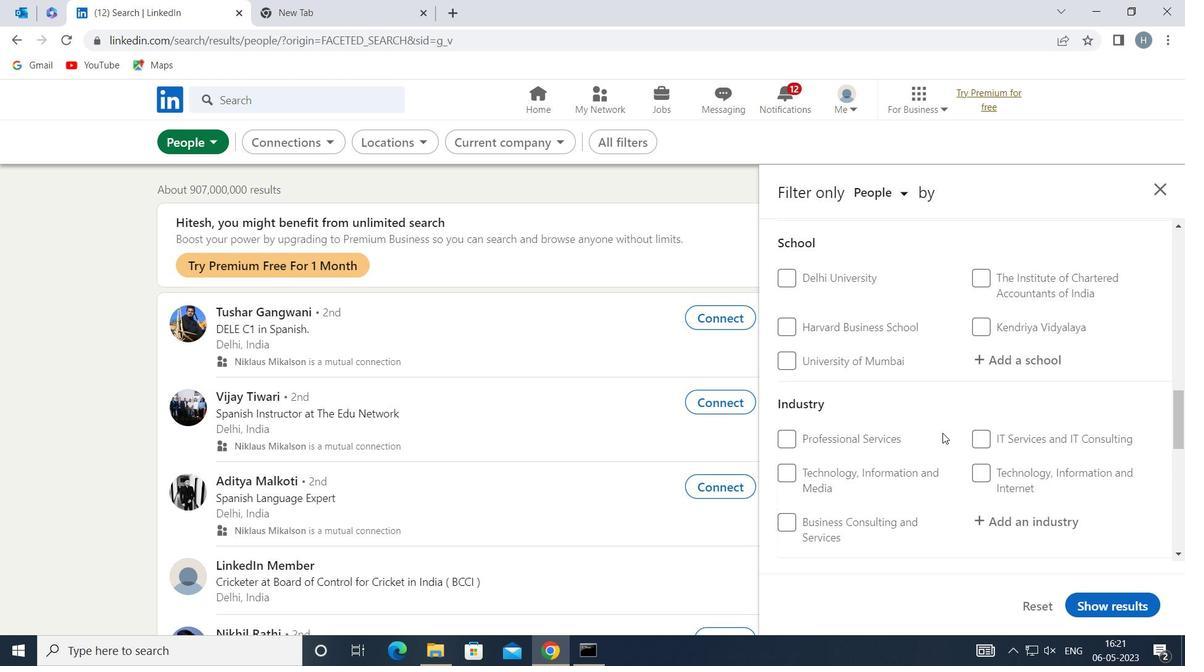 
Action: Mouse scrolled (942, 433) with delta (0, 0)
Screenshot: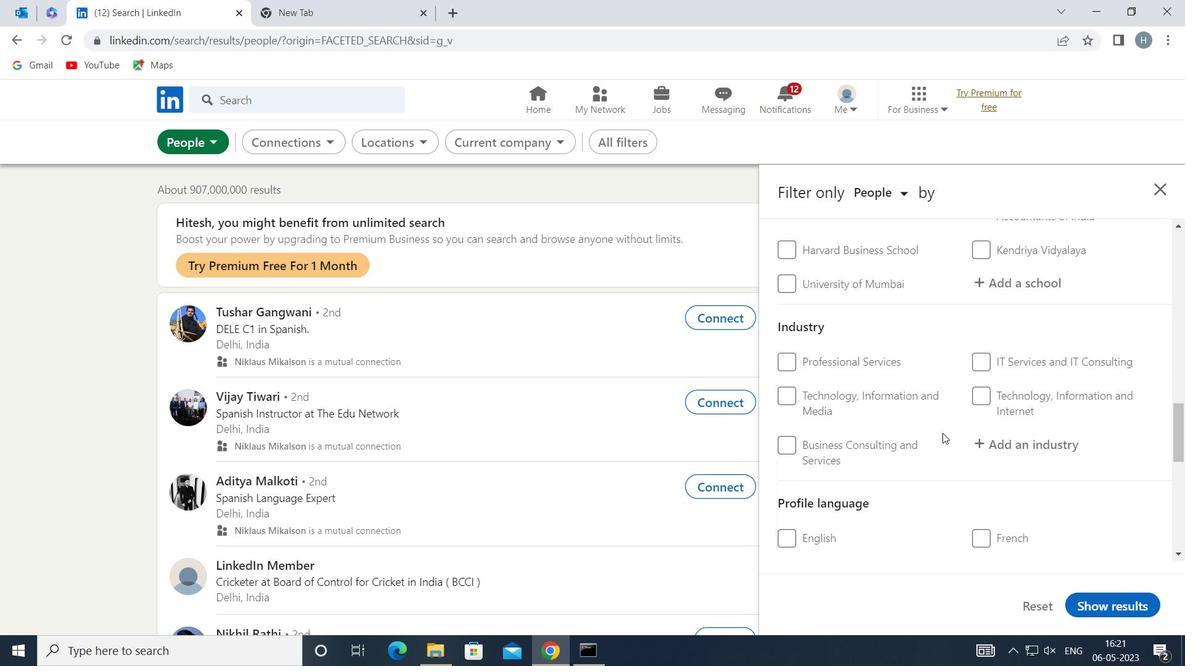
Action: Mouse moved to (988, 459)
Screenshot: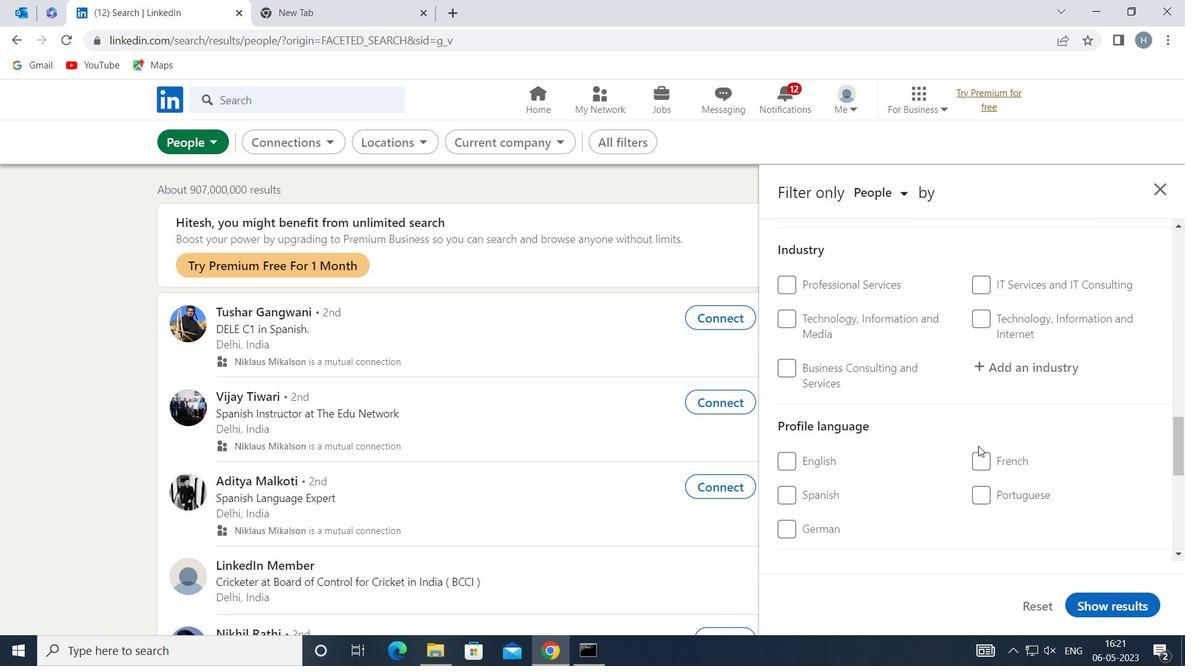 
Action: Mouse pressed left at (988, 459)
Screenshot: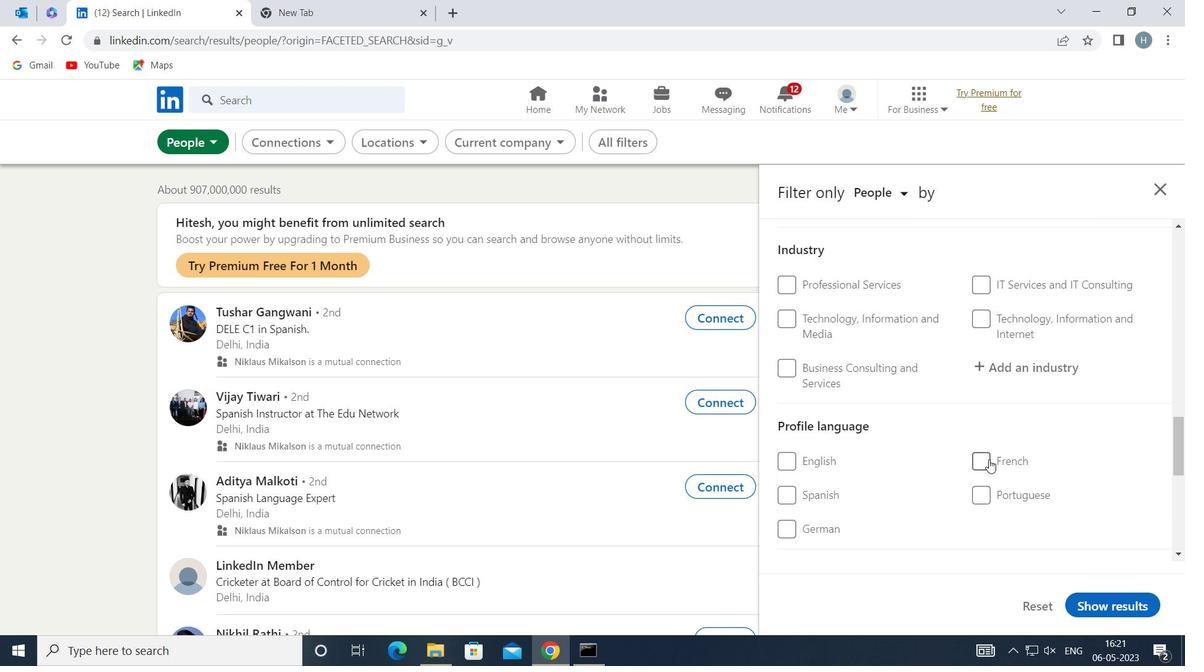 
Action: Mouse moved to (888, 423)
Screenshot: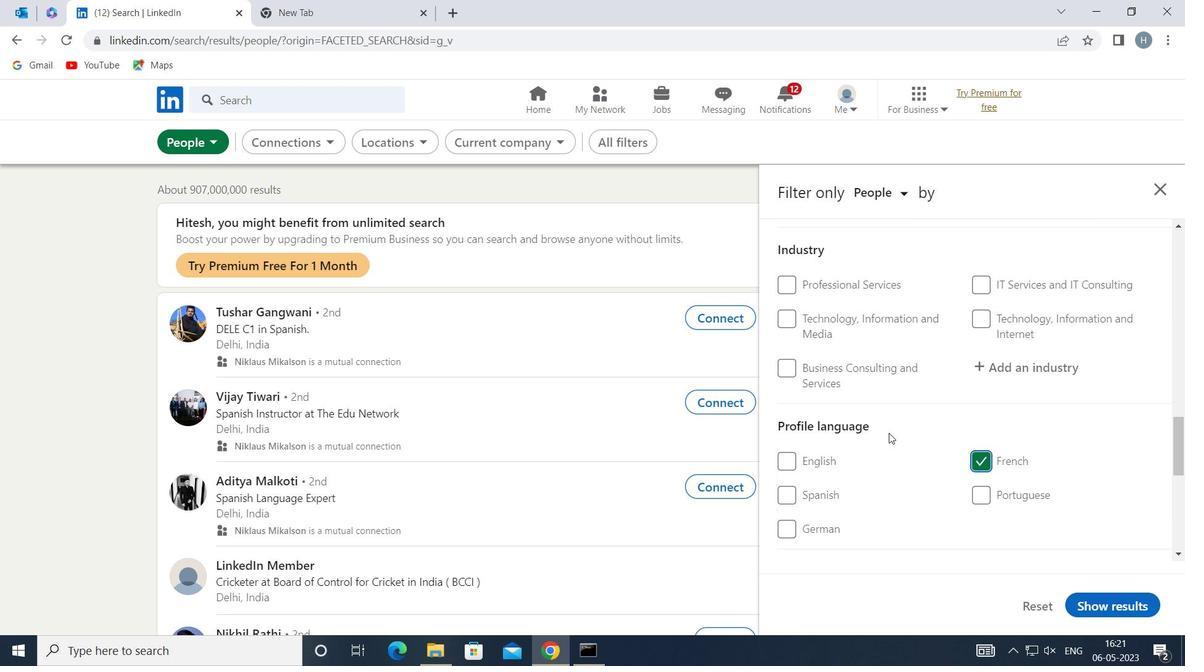 
Action: Mouse scrolled (888, 424) with delta (0, 0)
Screenshot: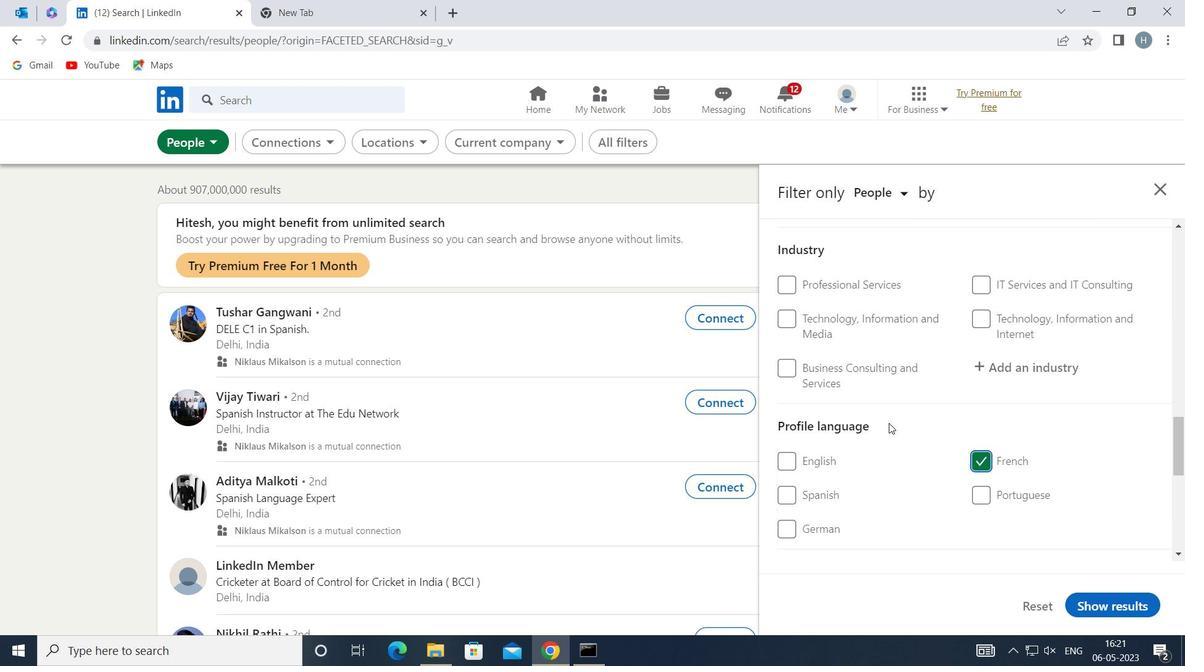 
Action: Mouse moved to (887, 424)
Screenshot: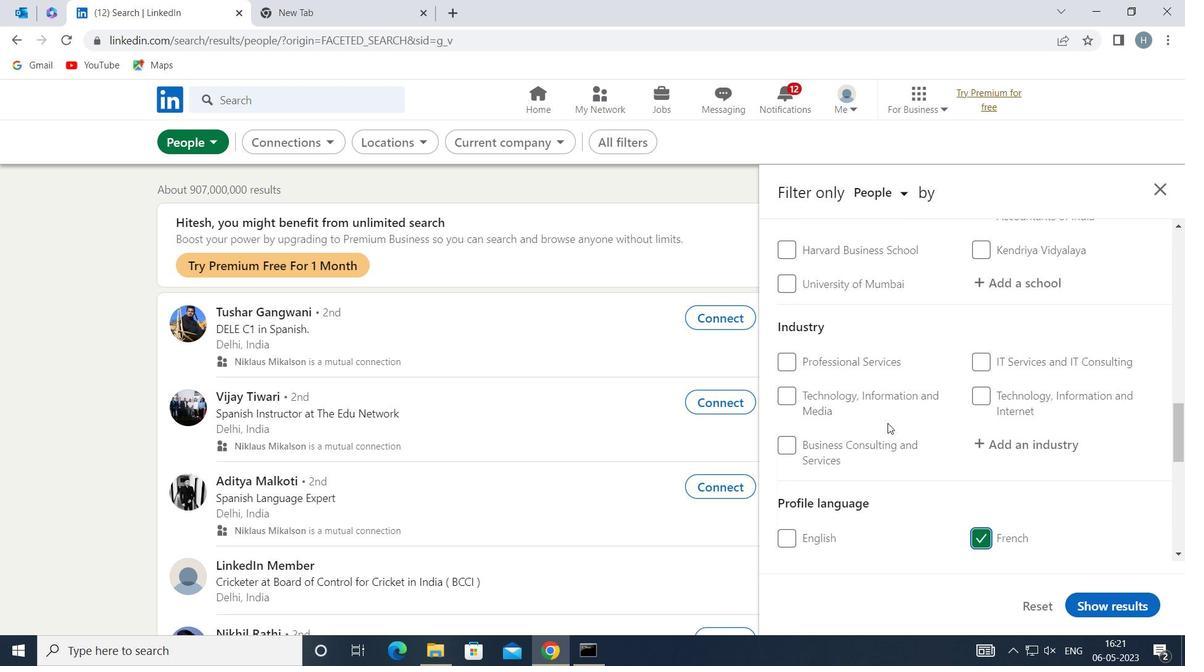 
Action: Mouse scrolled (887, 424) with delta (0, 0)
Screenshot: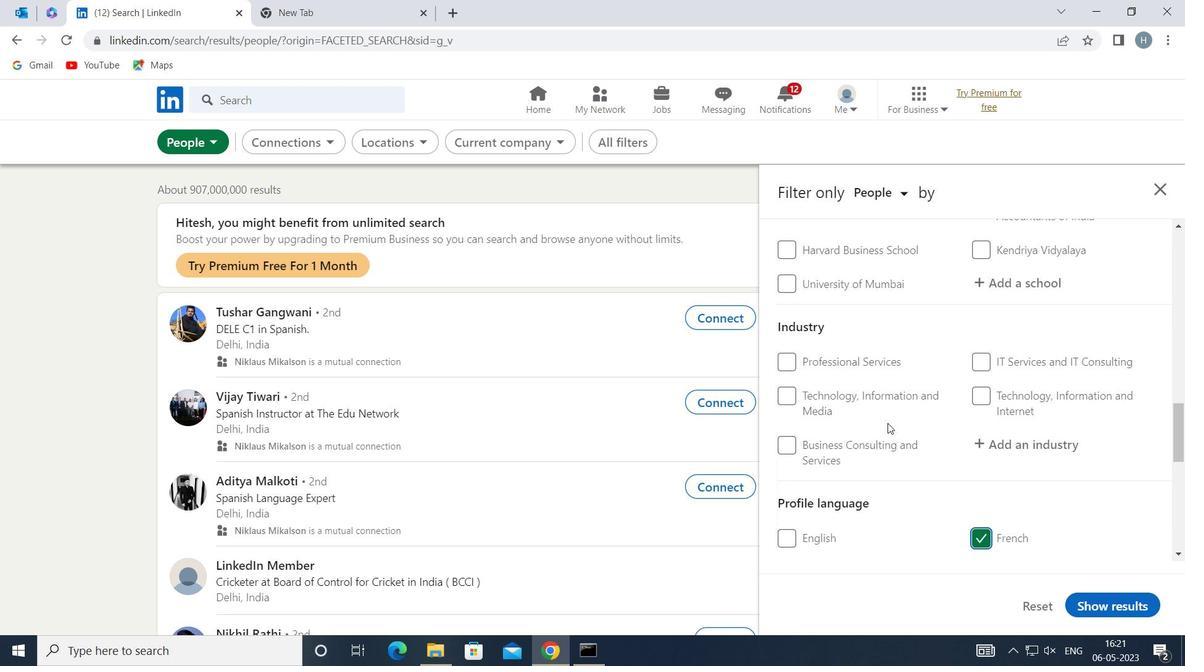 
Action: Mouse scrolled (887, 424) with delta (0, 0)
Screenshot: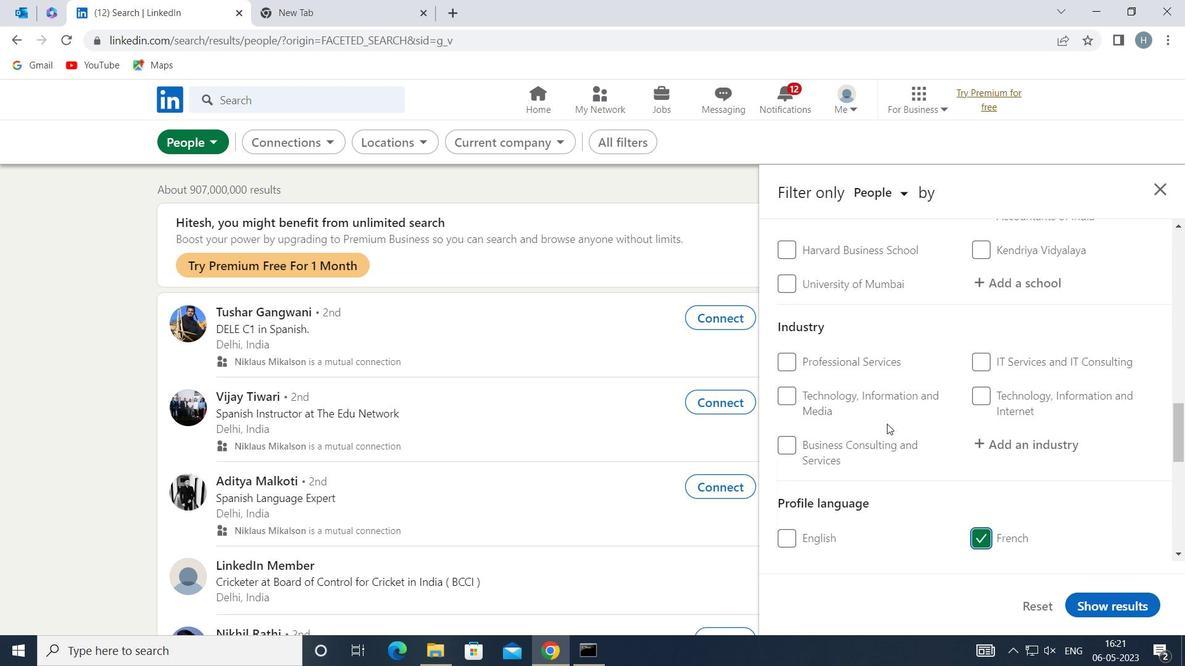 
Action: Mouse scrolled (887, 424) with delta (0, 0)
Screenshot: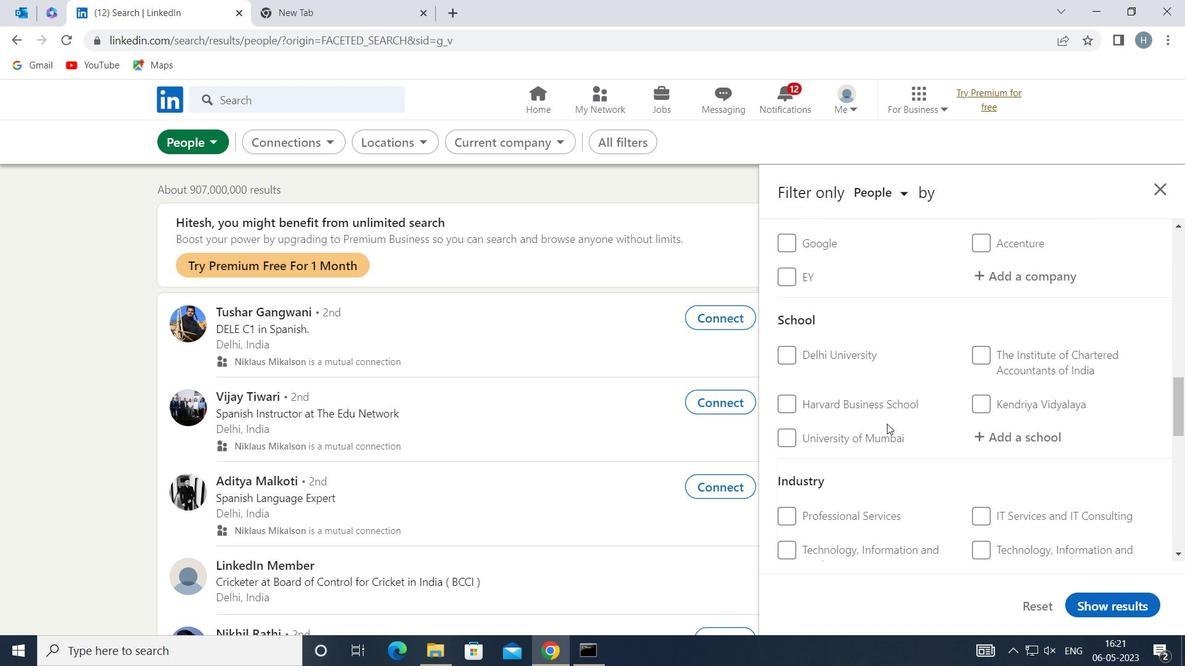 
Action: Mouse moved to (886, 424)
Screenshot: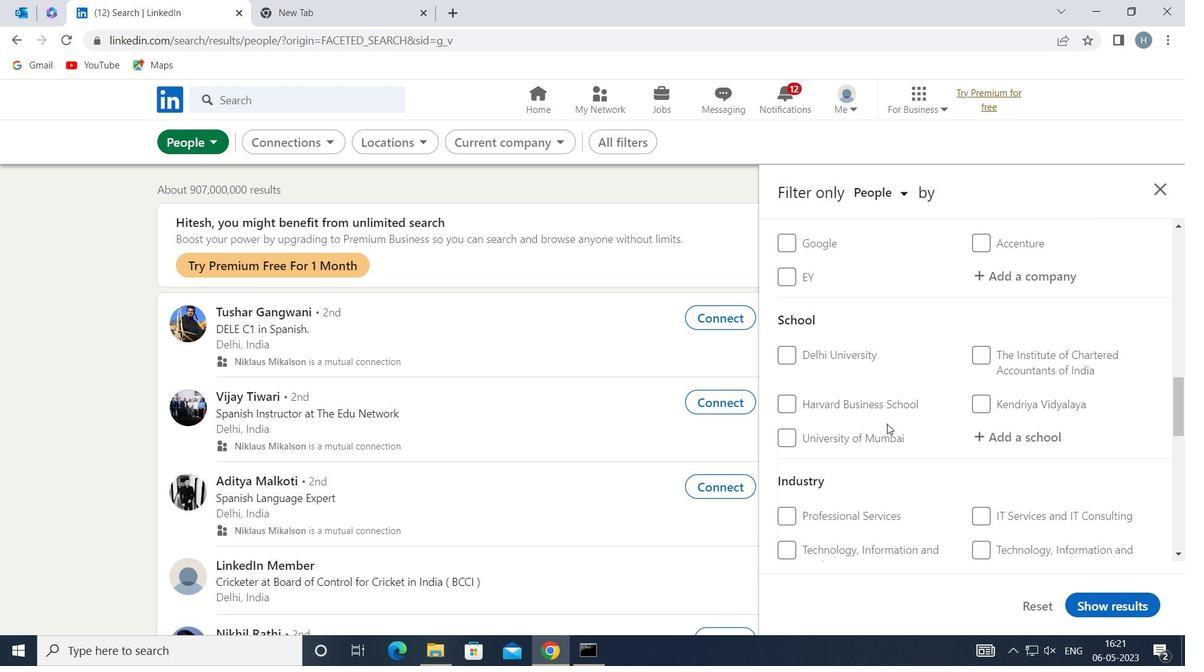 
Action: Mouse scrolled (886, 425) with delta (0, 0)
Screenshot: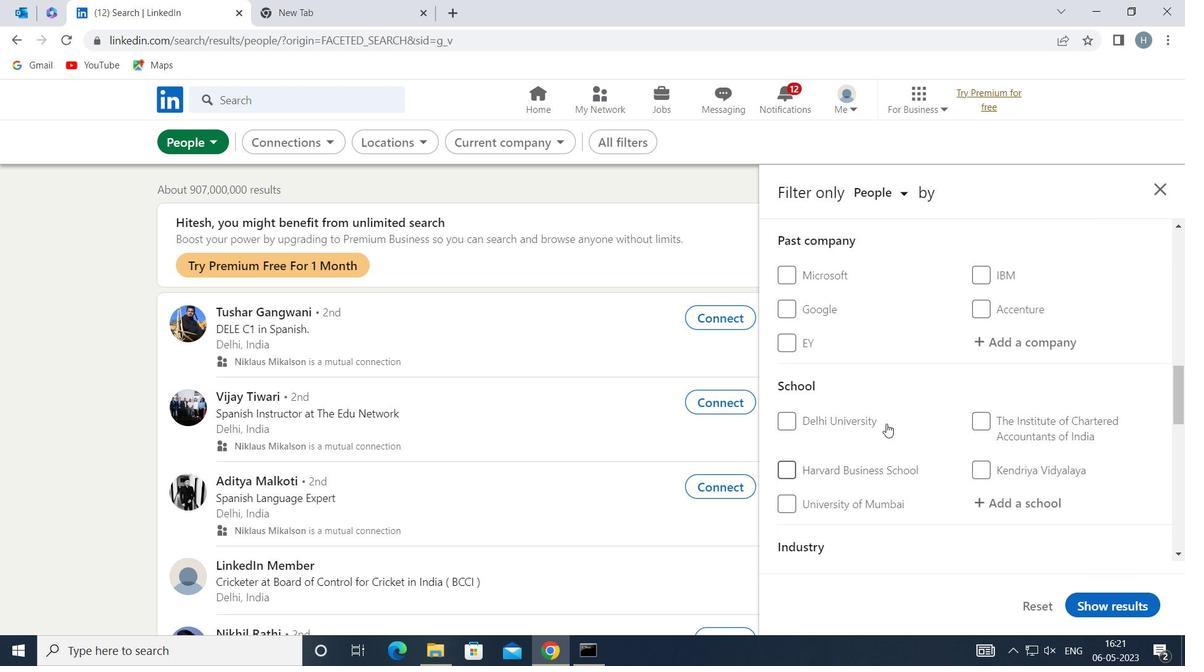 
Action: Mouse moved to (886, 424)
Screenshot: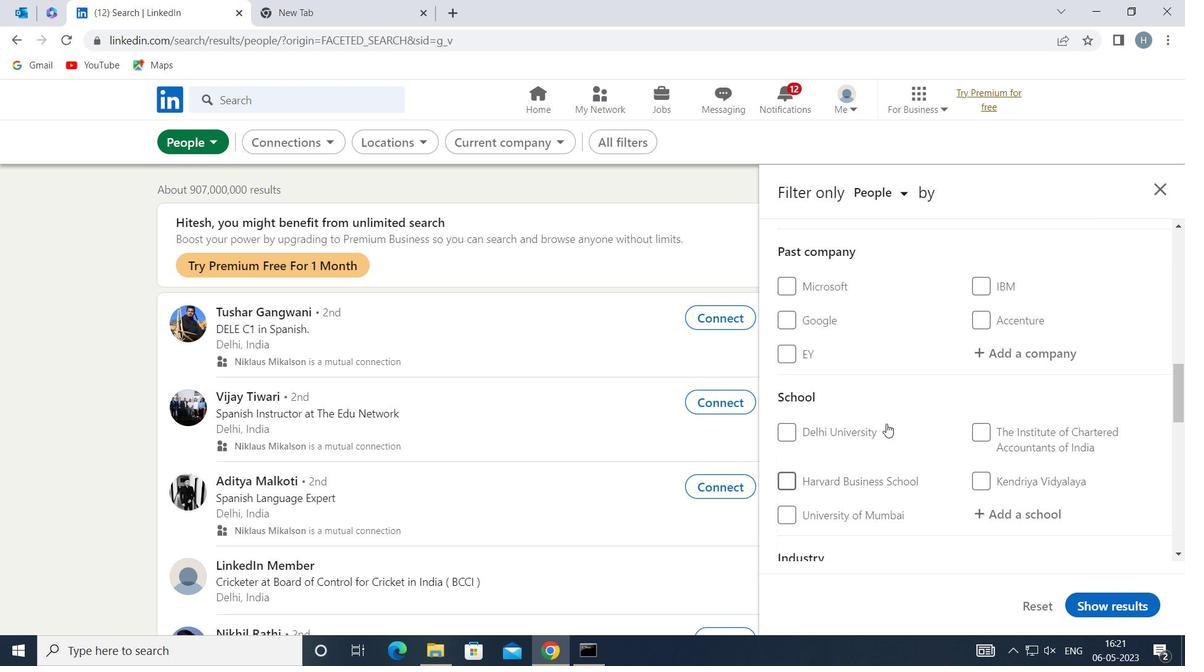 
Action: Mouse scrolled (886, 425) with delta (0, 0)
Screenshot: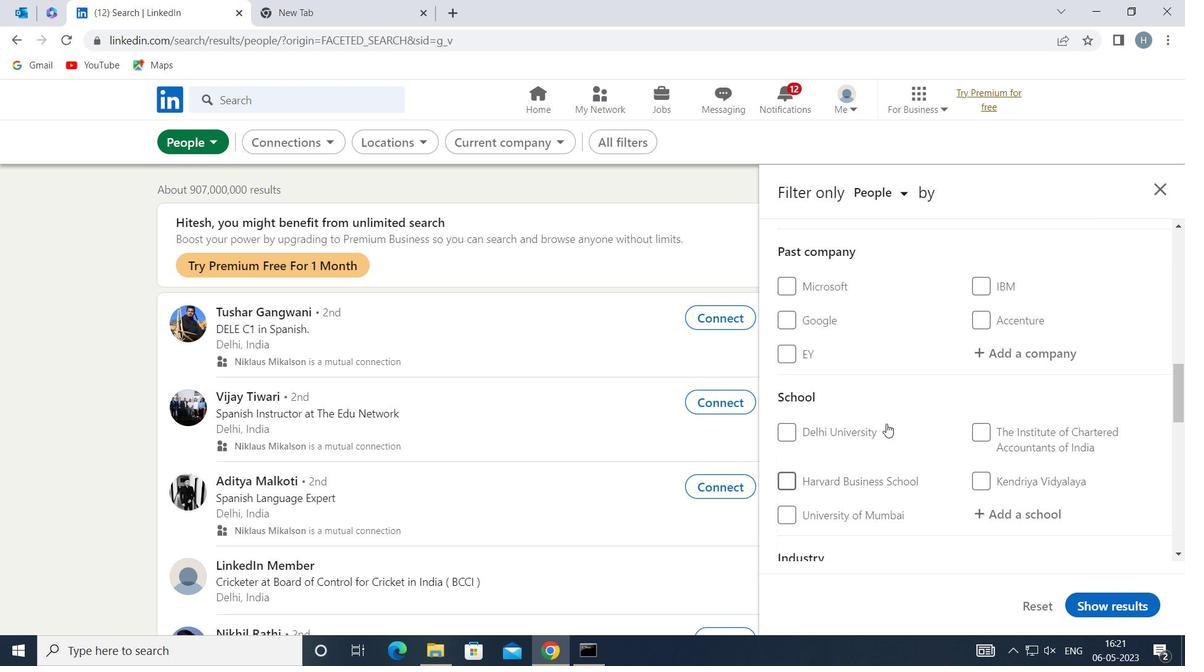 
Action: Mouse moved to (885, 428)
Screenshot: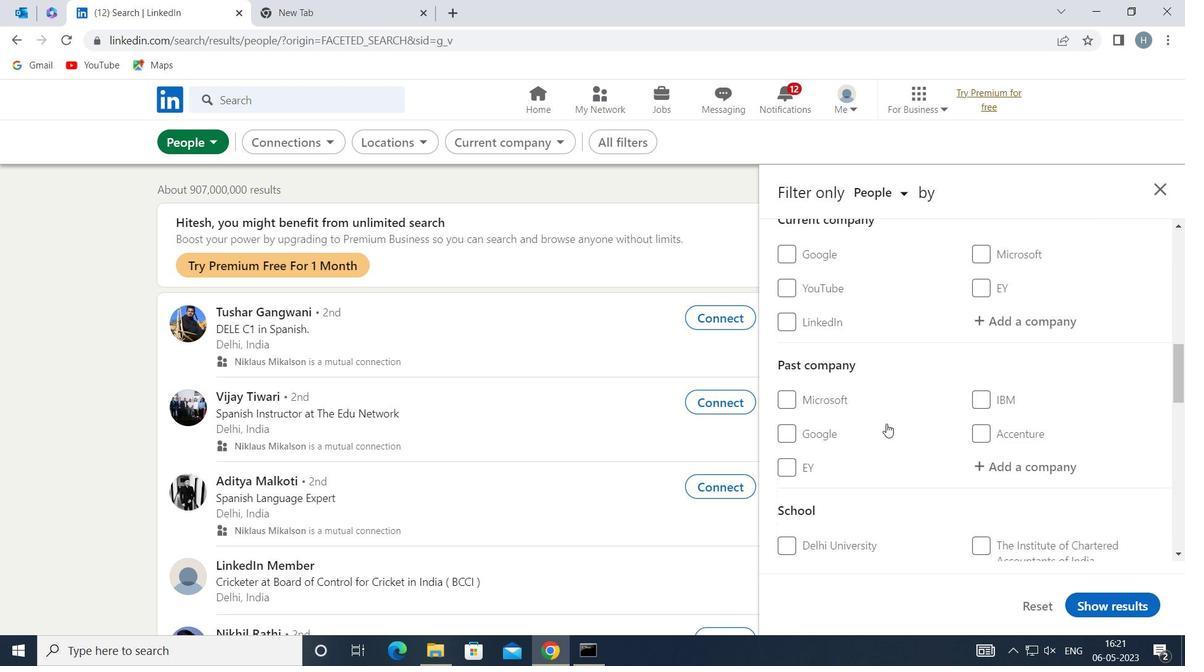 
Action: Mouse scrolled (885, 429) with delta (0, 0)
Screenshot: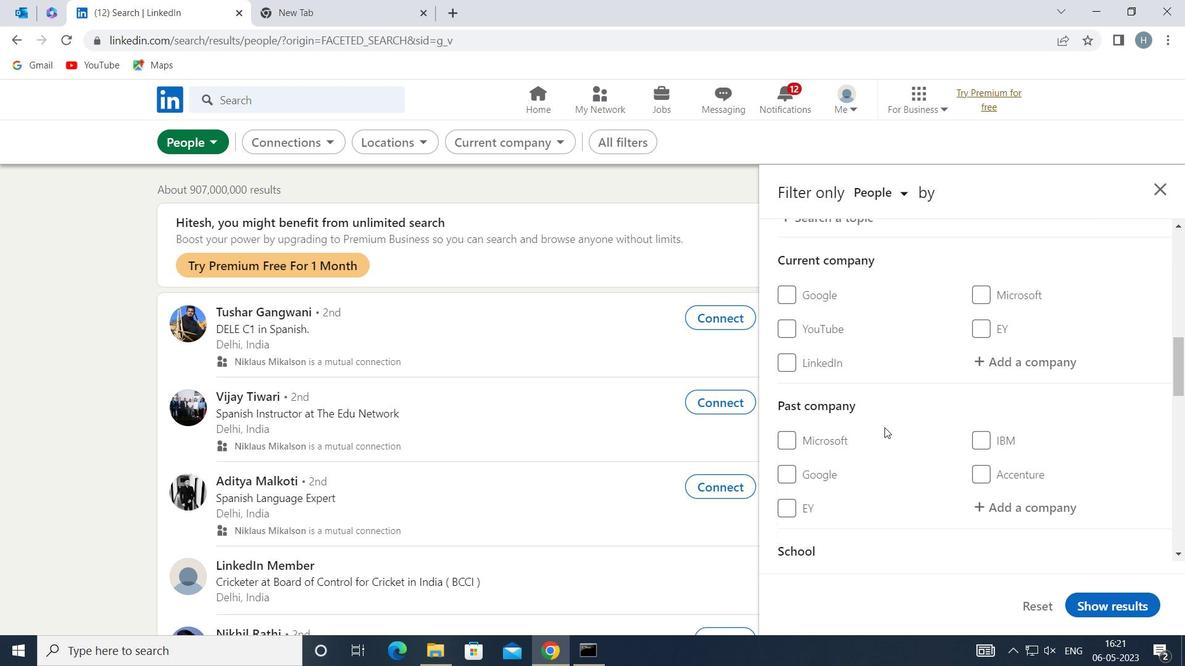 
Action: Mouse moved to (937, 393)
Screenshot: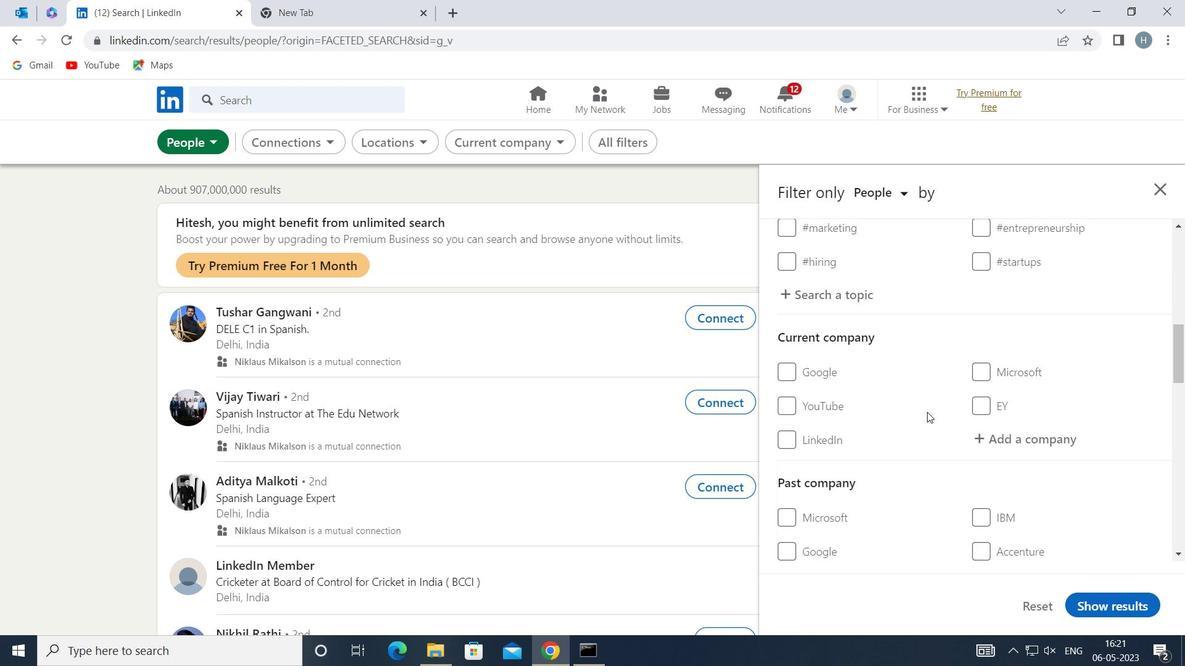 
Action: Mouse scrolled (937, 393) with delta (0, 0)
Screenshot: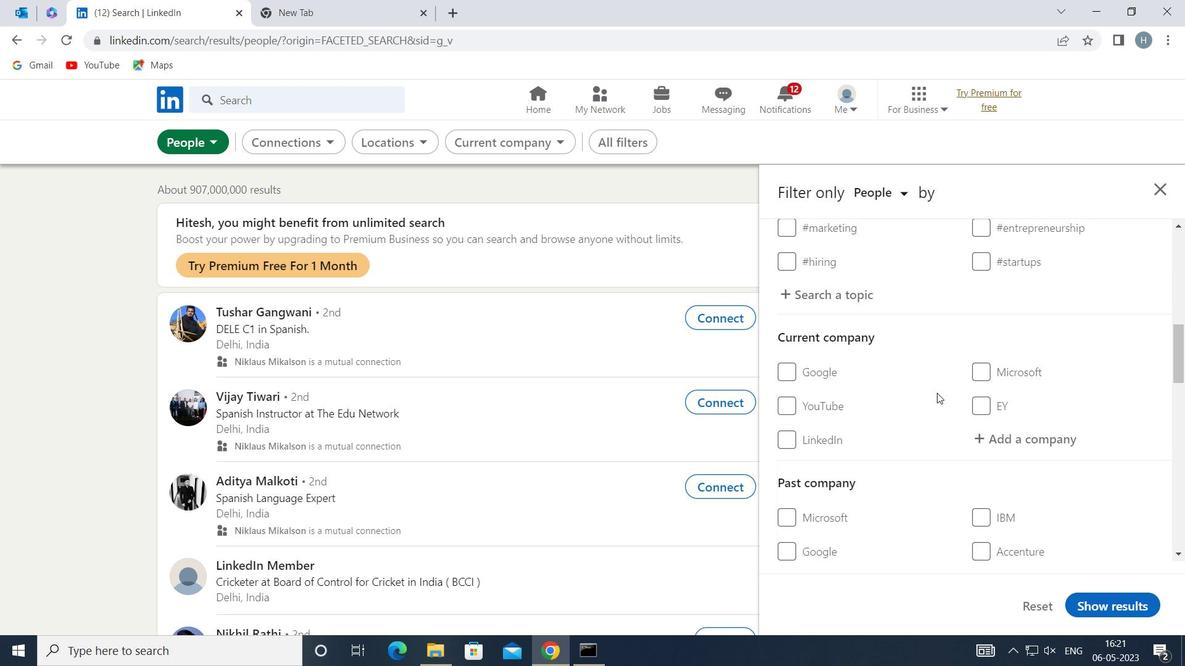 
Action: Mouse moved to (941, 396)
Screenshot: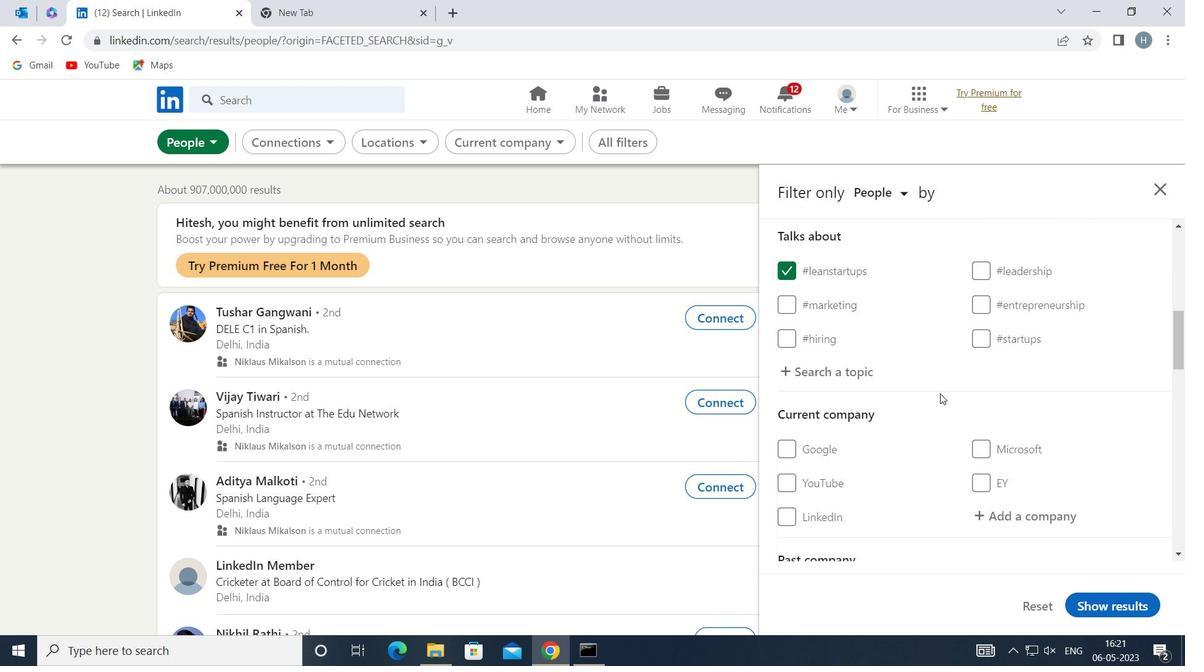 
Action: Mouse scrolled (941, 396) with delta (0, 0)
Screenshot: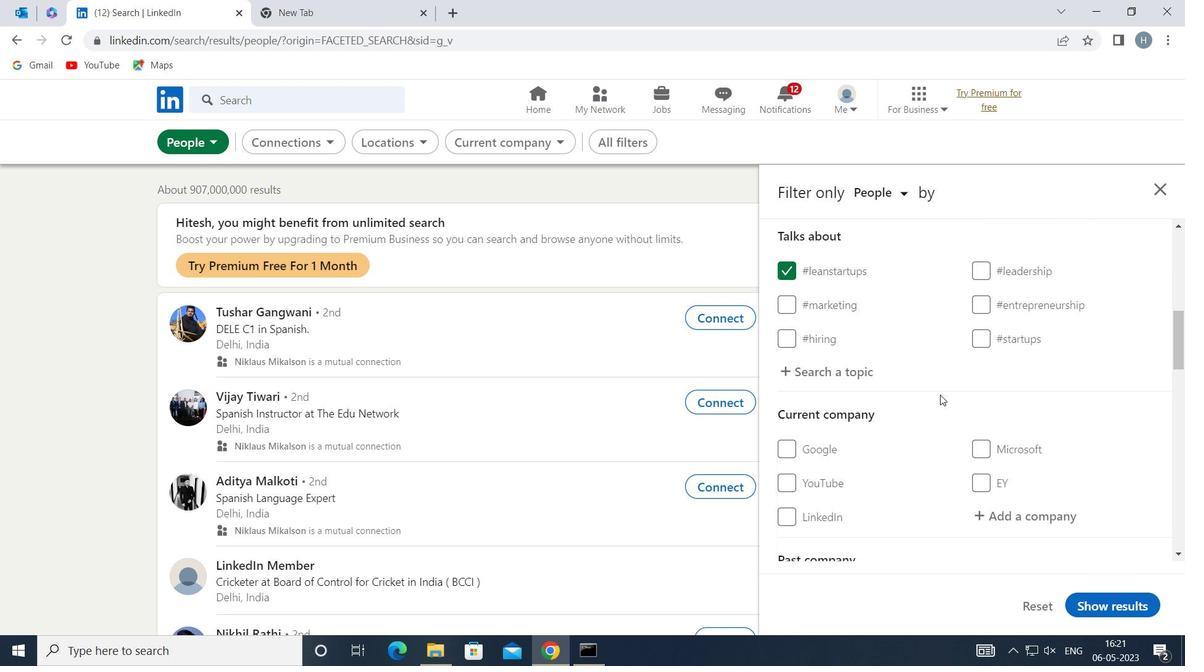 
Action: Mouse moved to (1001, 435)
Screenshot: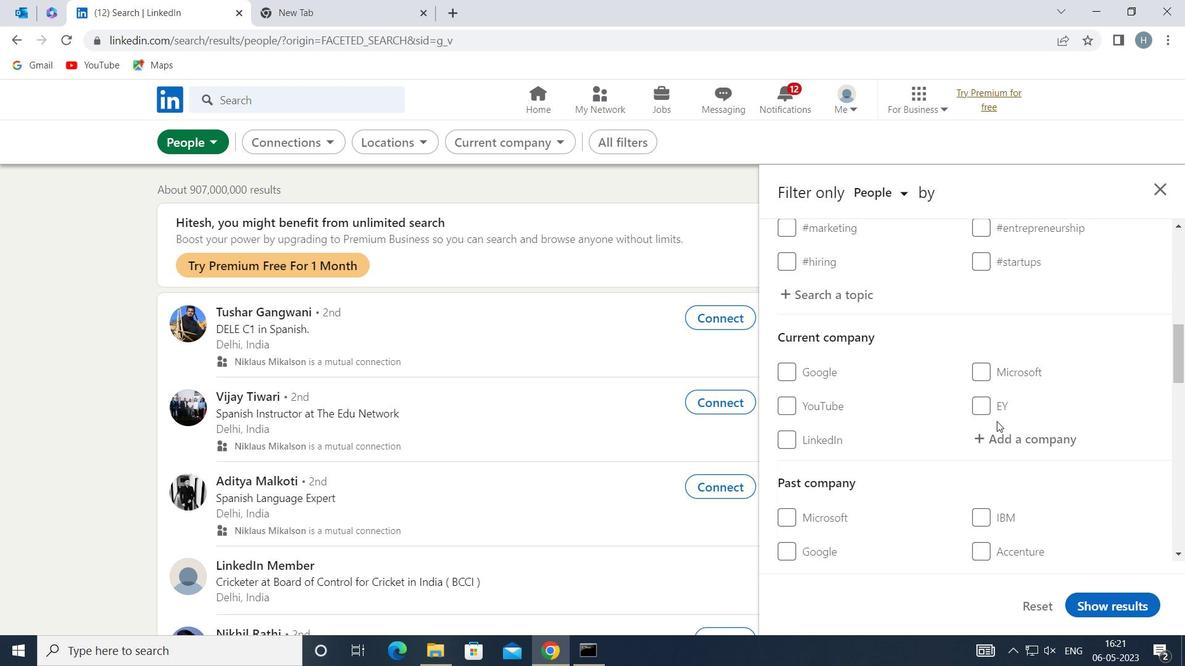 
Action: Mouse pressed left at (1001, 435)
Screenshot: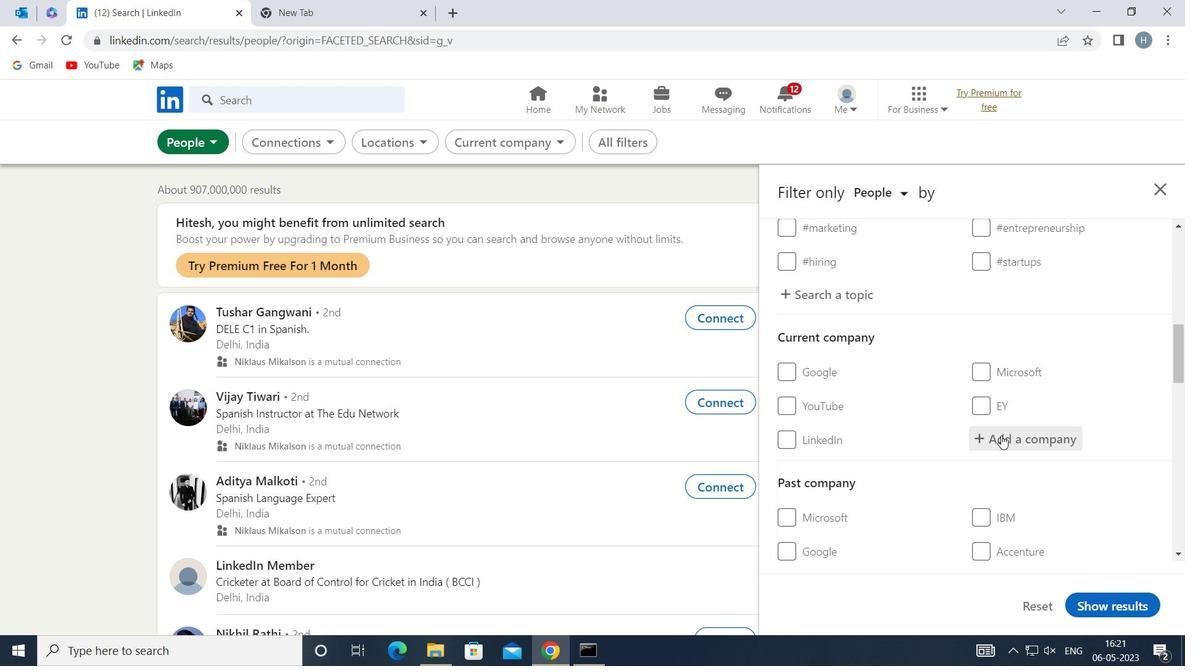 
Action: Mouse moved to (1001, 436)
Screenshot: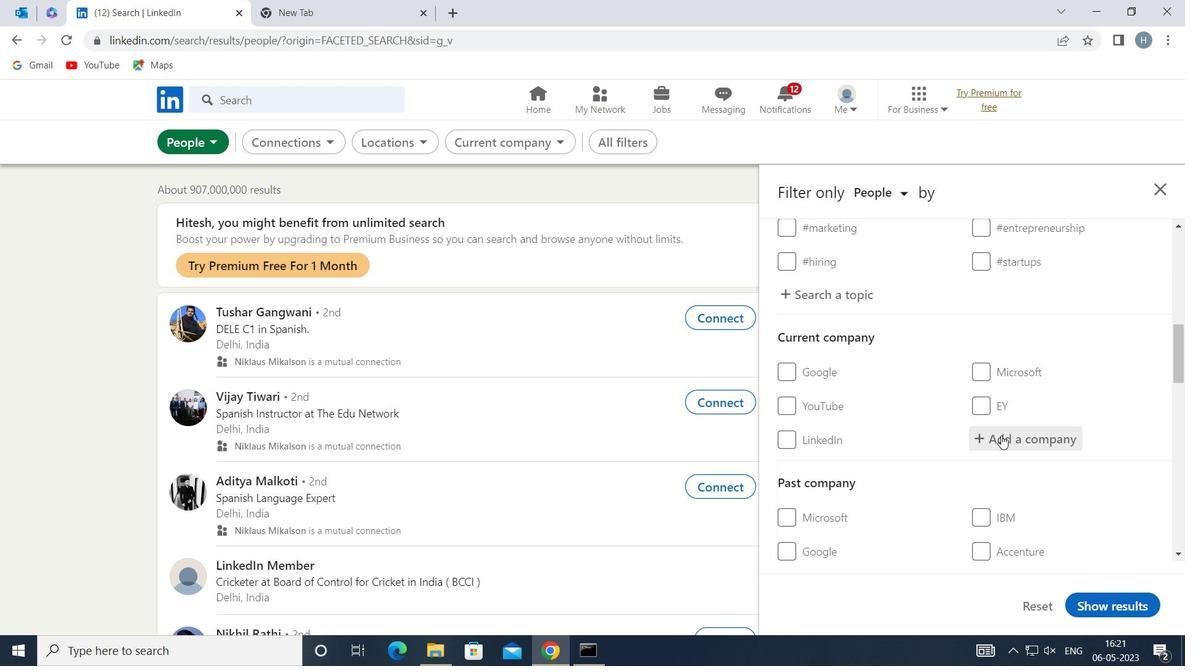 
Action: Key pressed <Key.shift>A<Key.shift>FRY
Screenshot: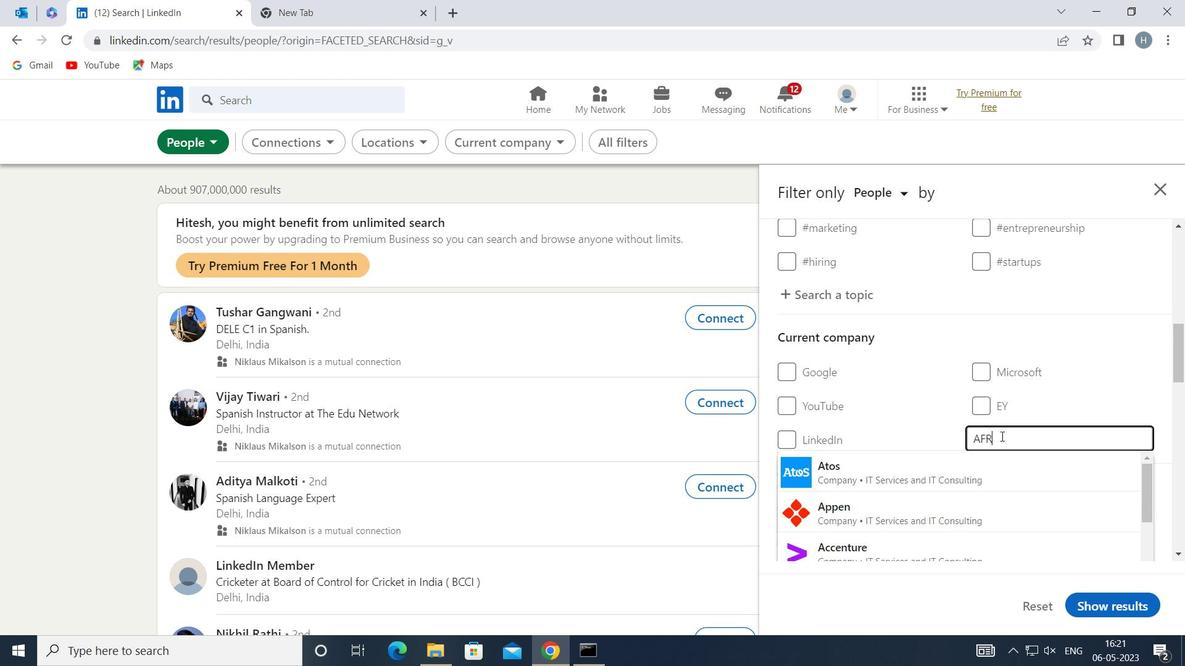 
Action: Mouse moved to (995, 453)
Screenshot: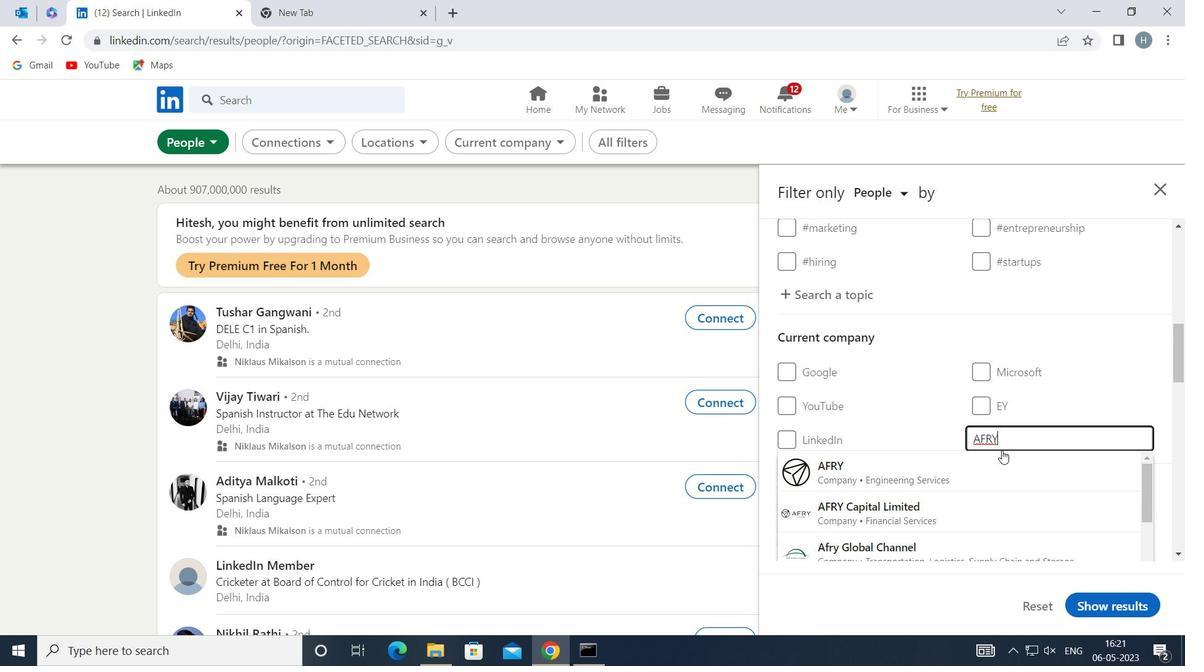 
Action: Mouse pressed left at (995, 453)
Screenshot: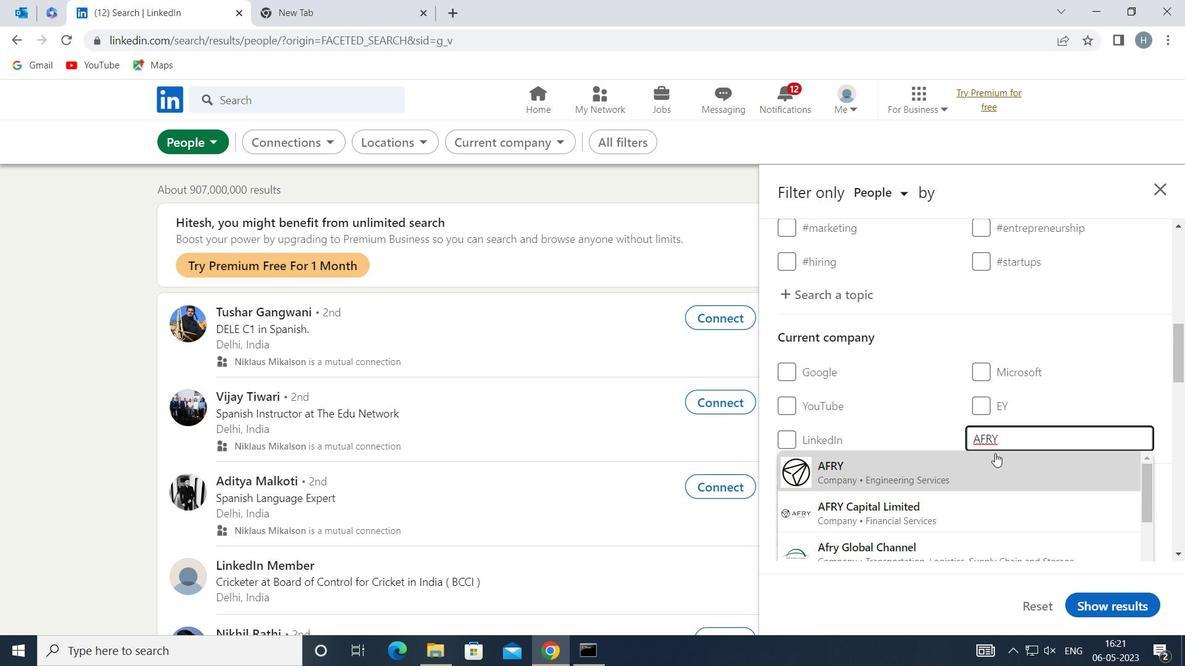 
Action: Mouse moved to (977, 396)
Screenshot: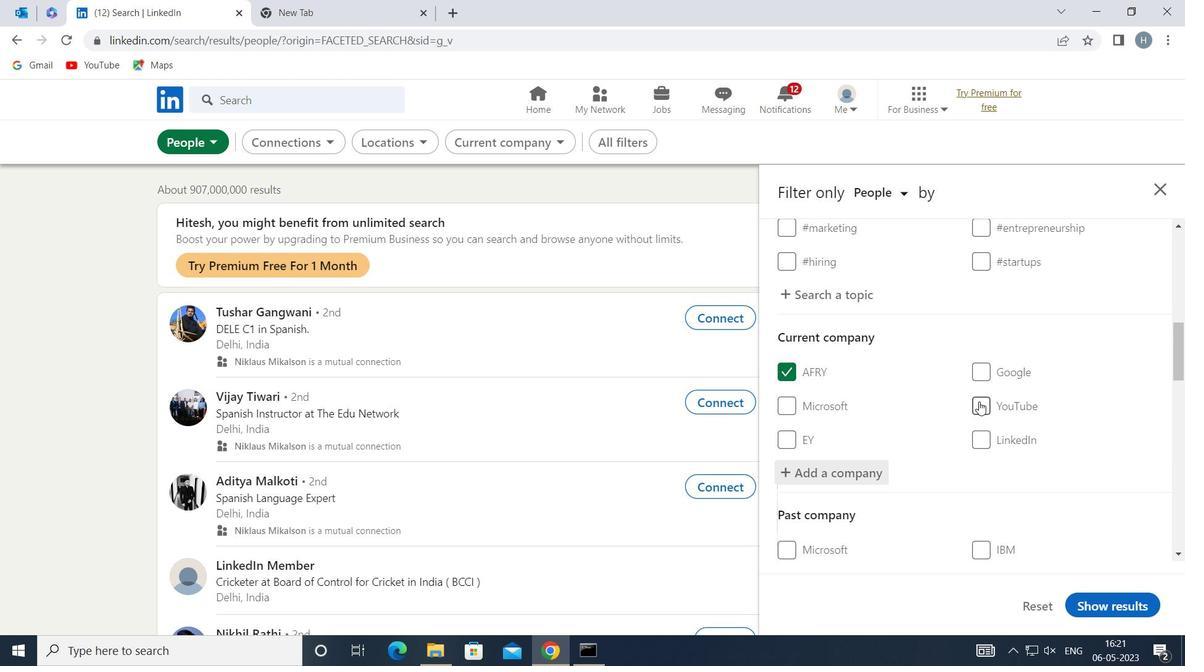 
Action: Mouse scrolled (977, 396) with delta (0, 0)
Screenshot: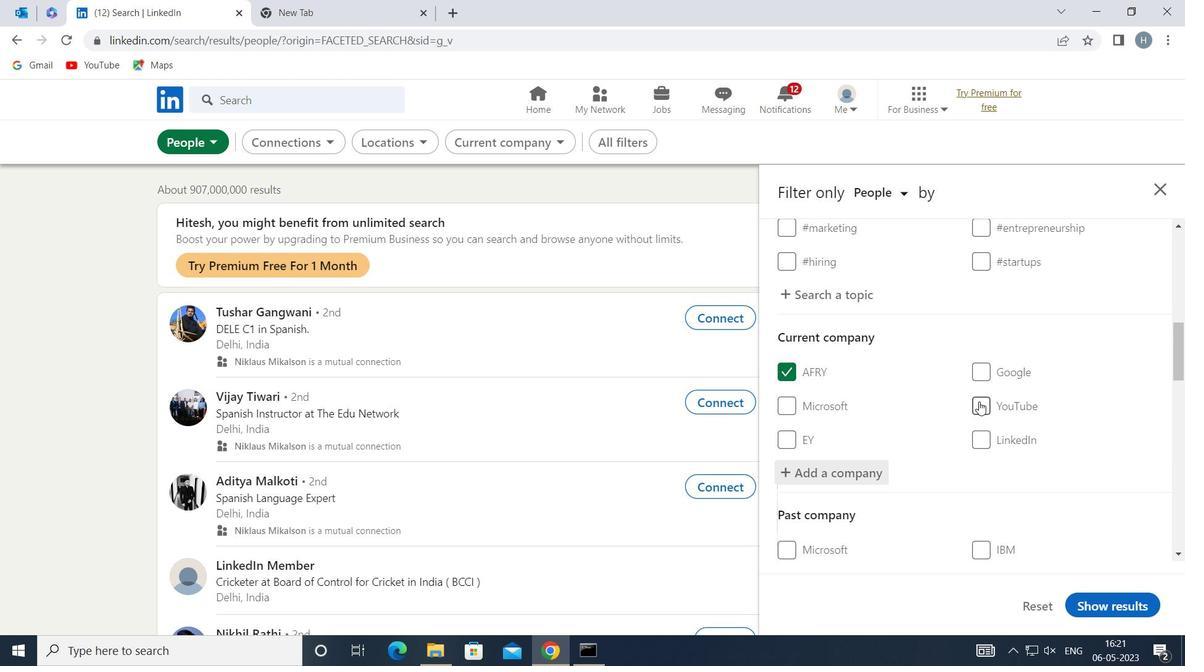 
Action: Mouse moved to (985, 388)
Screenshot: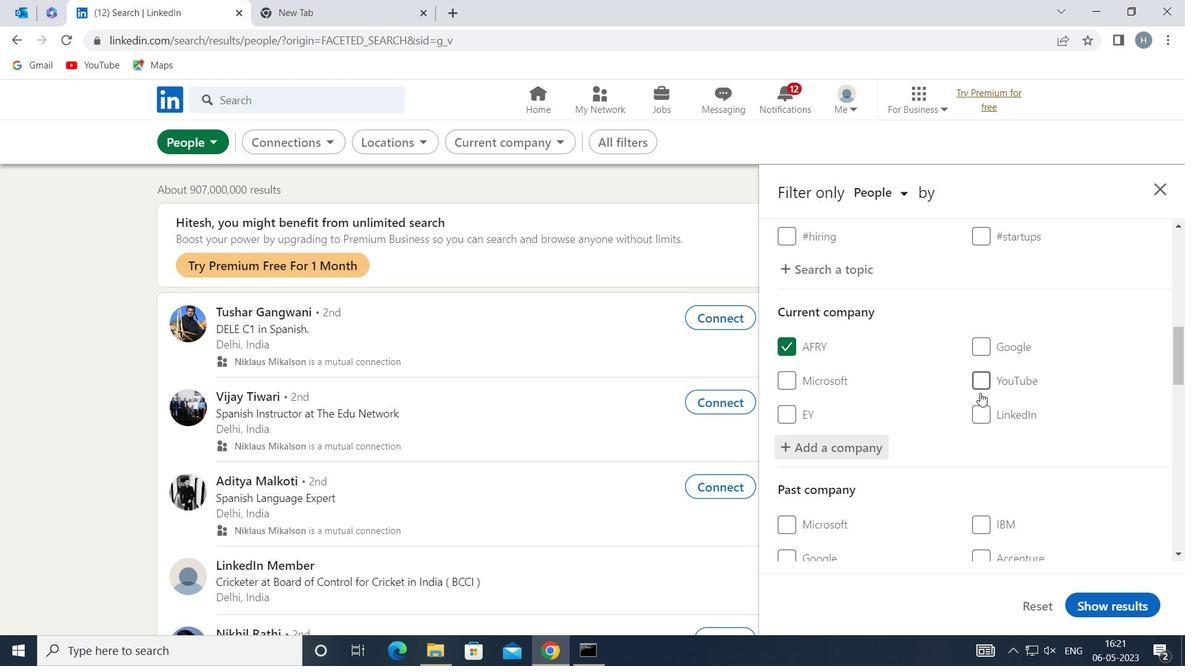 
Action: Mouse scrolled (985, 387) with delta (0, 0)
Screenshot: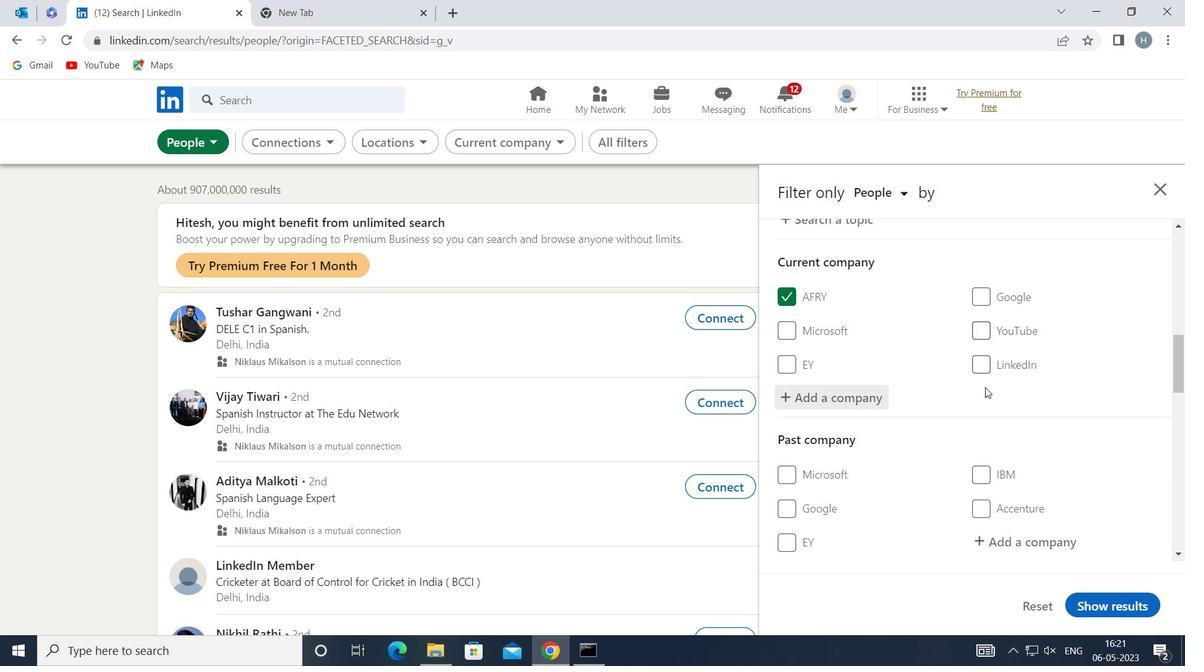 
Action: Mouse moved to (990, 386)
Screenshot: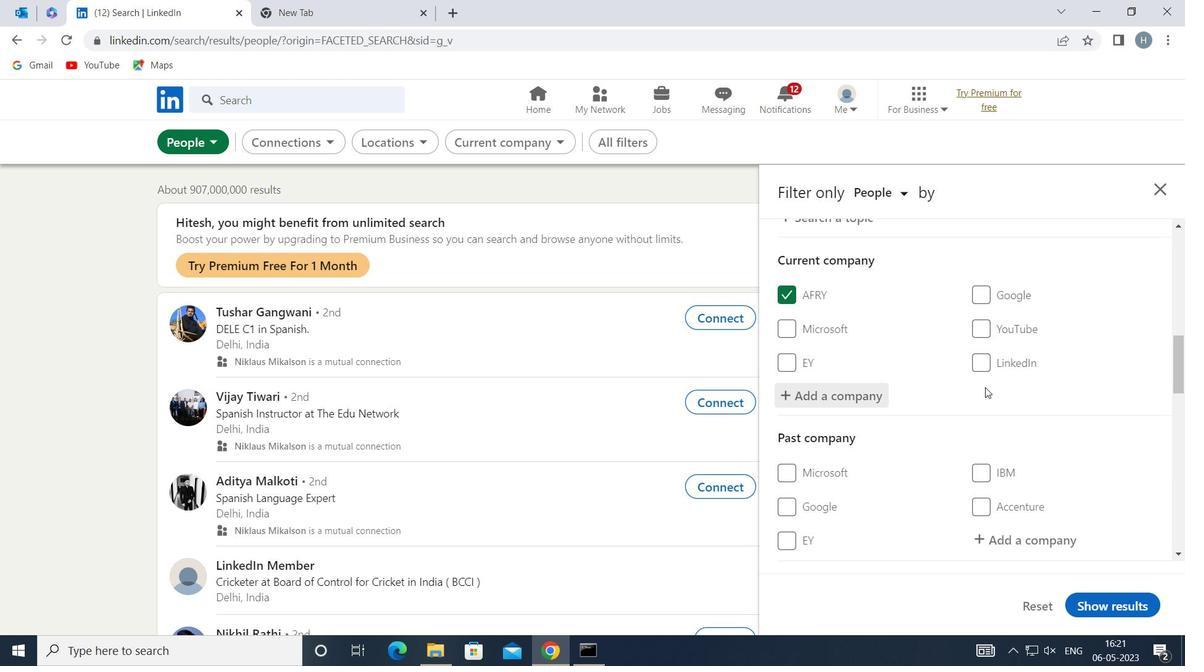 
Action: Mouse scrolled (990, 385) with delta (0, 0)
Screenshot: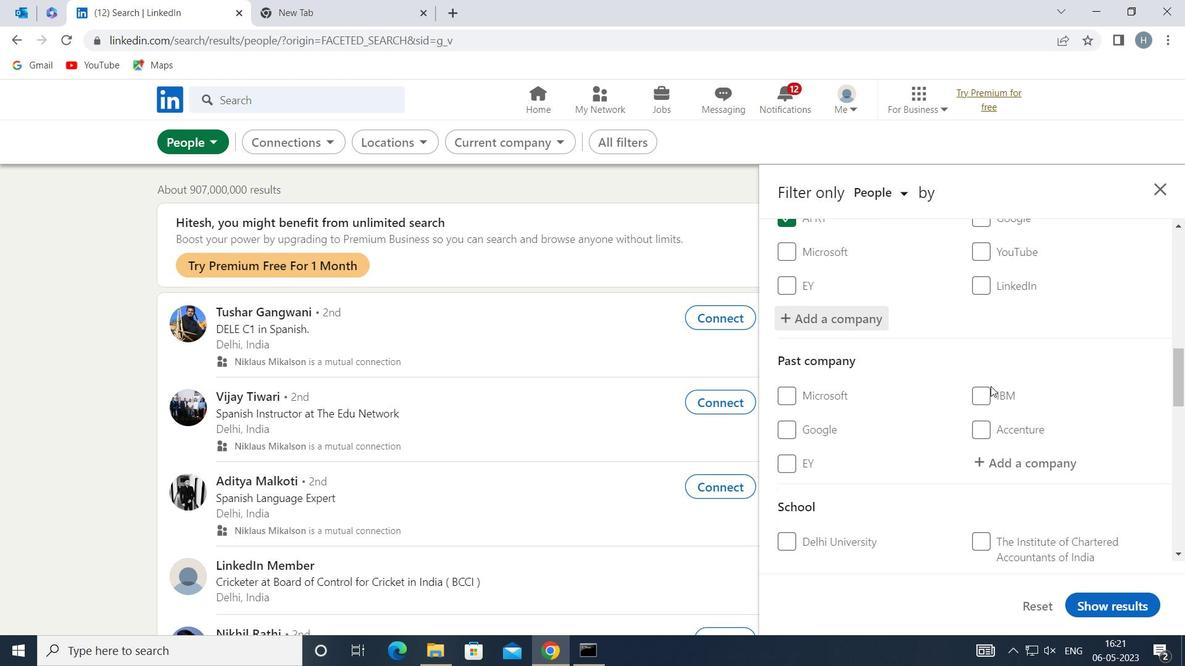 
Action: Mouse scrolled (990, 385) with delta (0, 0)
Screenshot: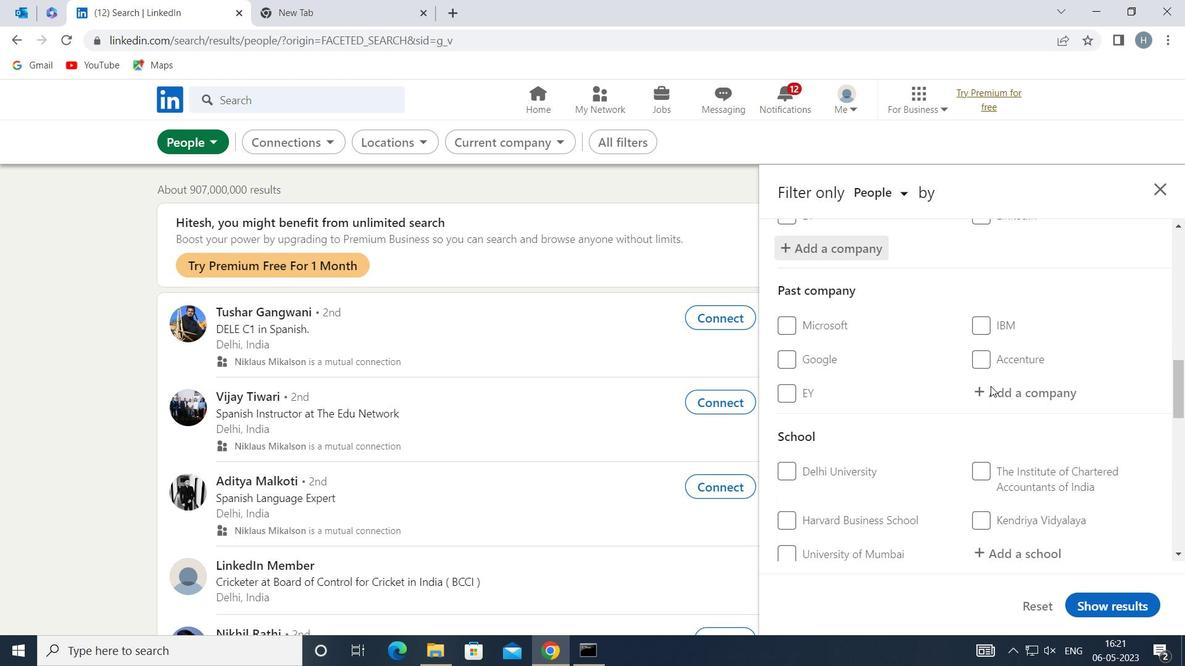 
Action: Mouse moved to (1022, 464)
Screenshot: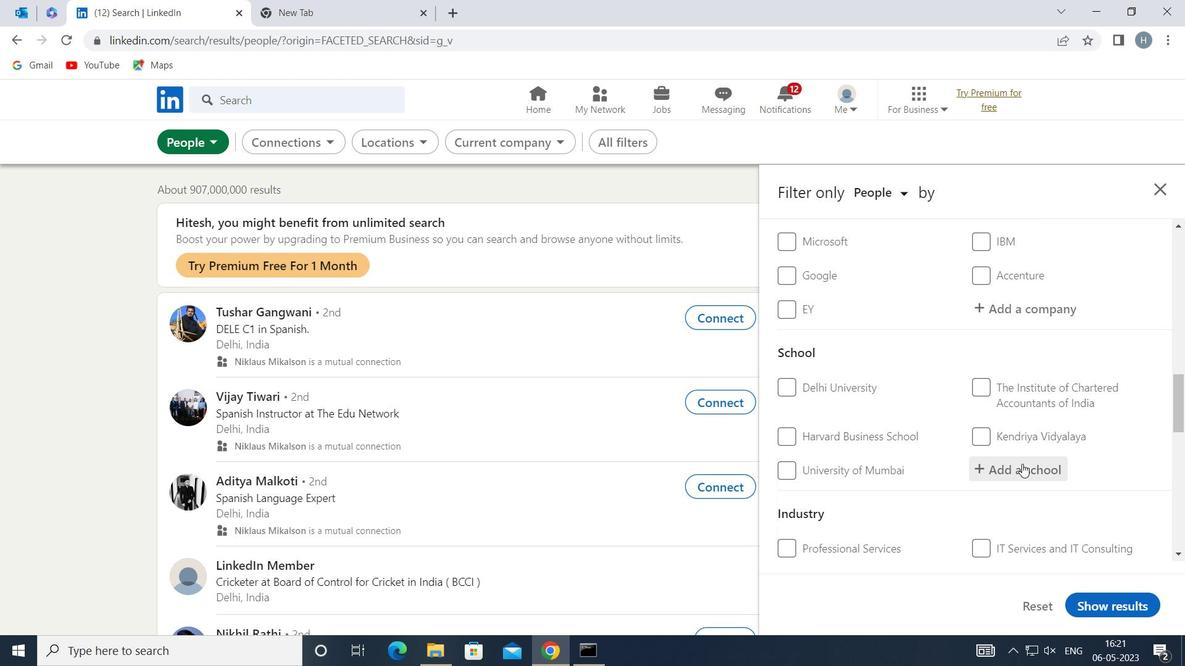 
Action: Mouse pressed left at (1022, 464)
Screenshot: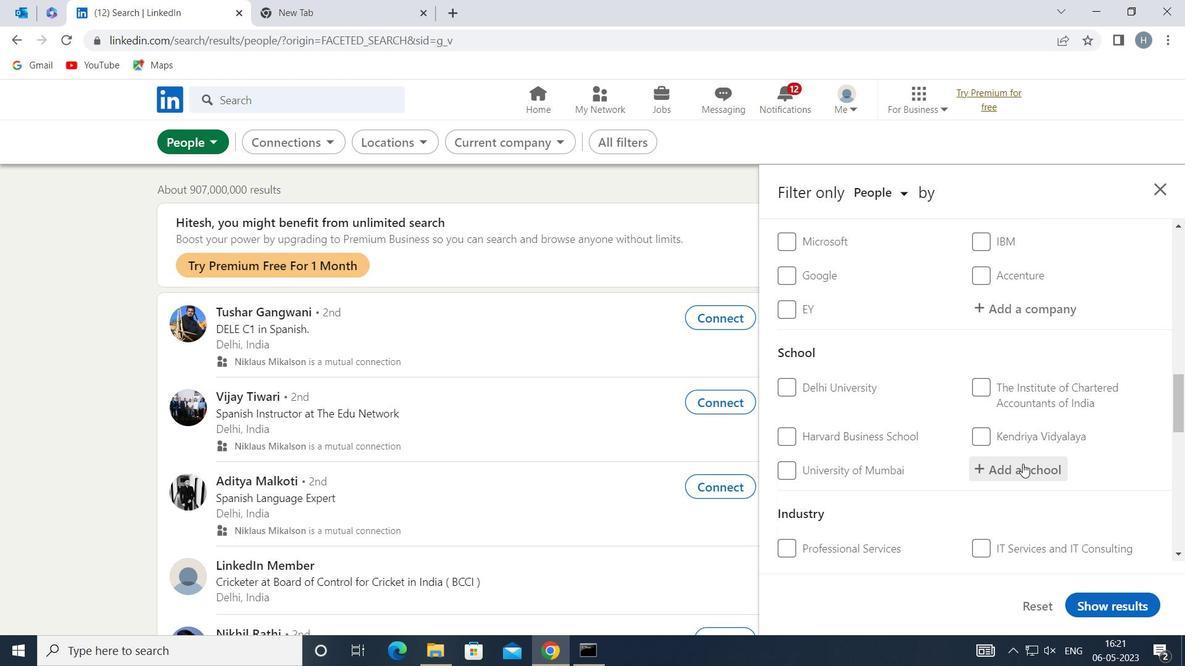 
Action: Key pressed <Key.shift><Key.shift><Key.shift><Key.shift><Key.shift><Key.shift>G<Key.space>B<Key.space>PANT<Key.space><Key.shift>G
Screenshot: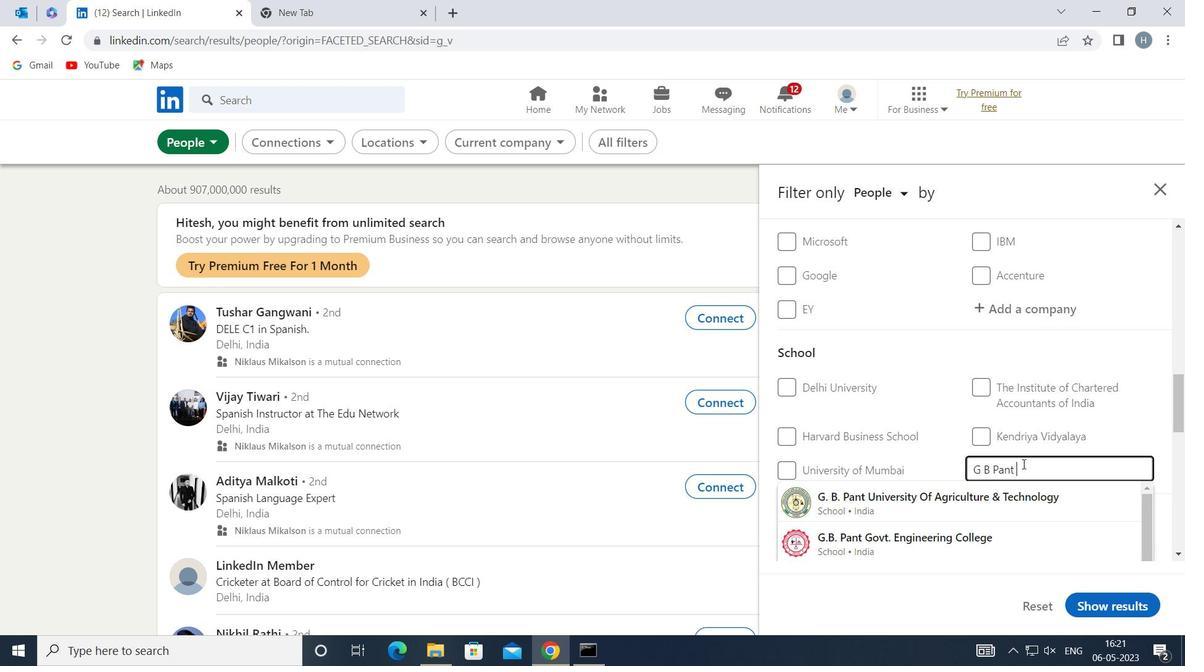 
Action: Mouse moved to (980, 533)
Screenshot: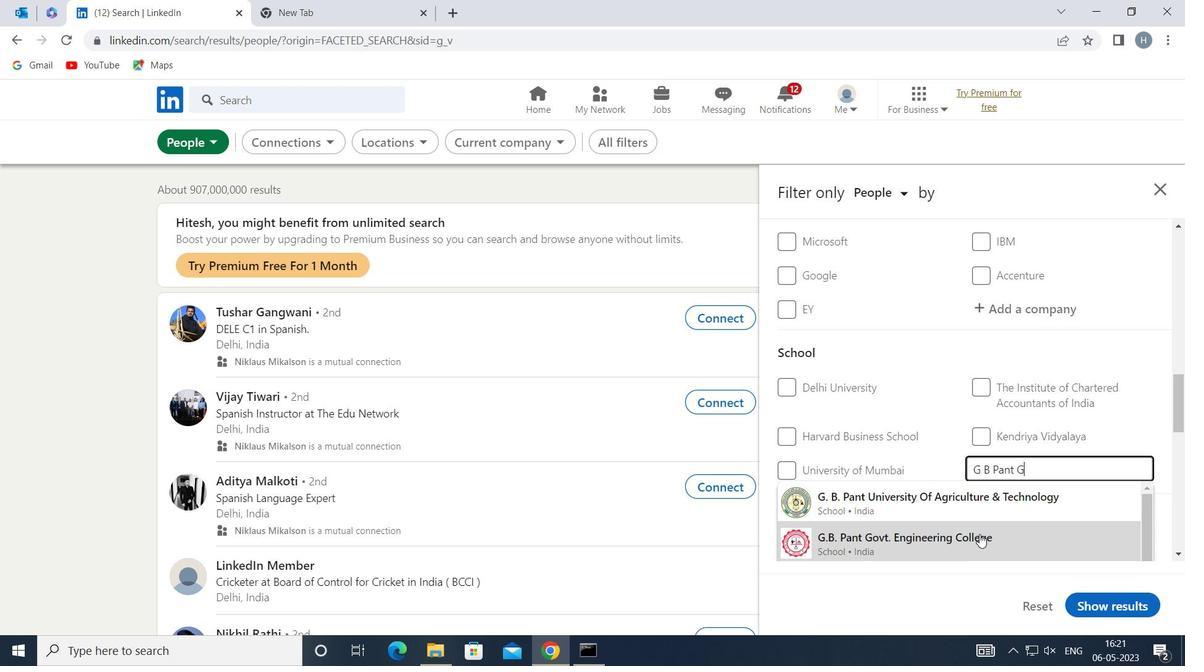 
Action: Mouse pressed left at (980, 533)
Screenshot: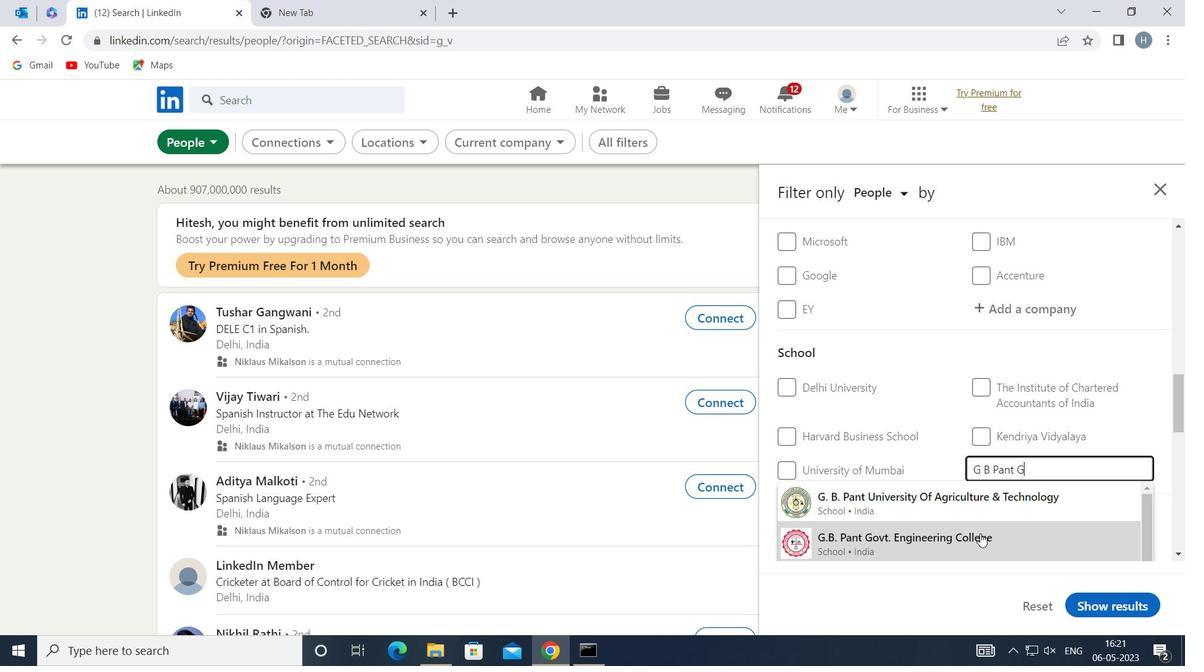 
Action: Mouse moved to (959, 401)
Screenshot: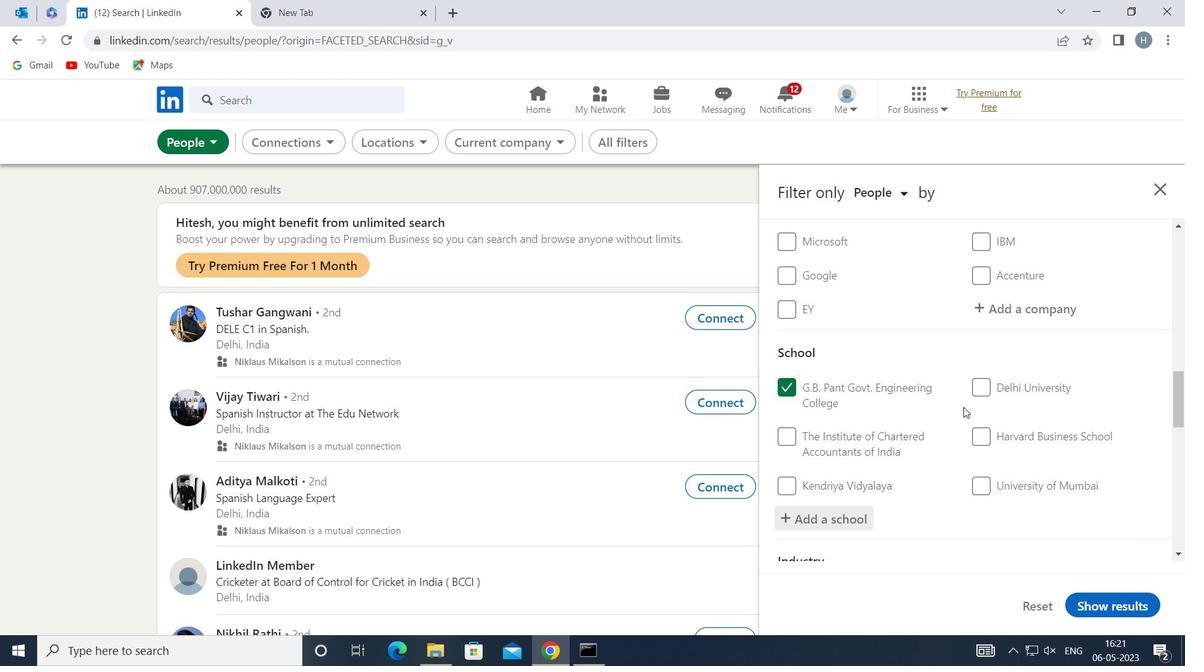 
Action: Mouse scrolled (959, 400) with delta (0, 0)
Screenshot: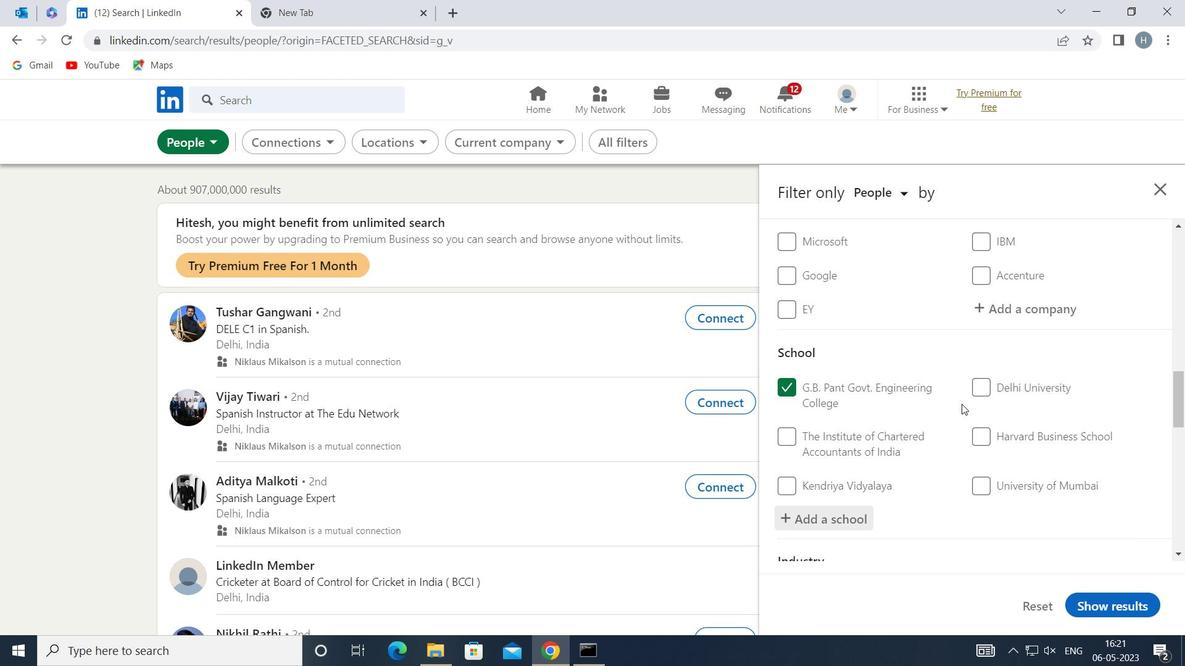 
Action: Mouse moved to (956, 398)
Screenshot: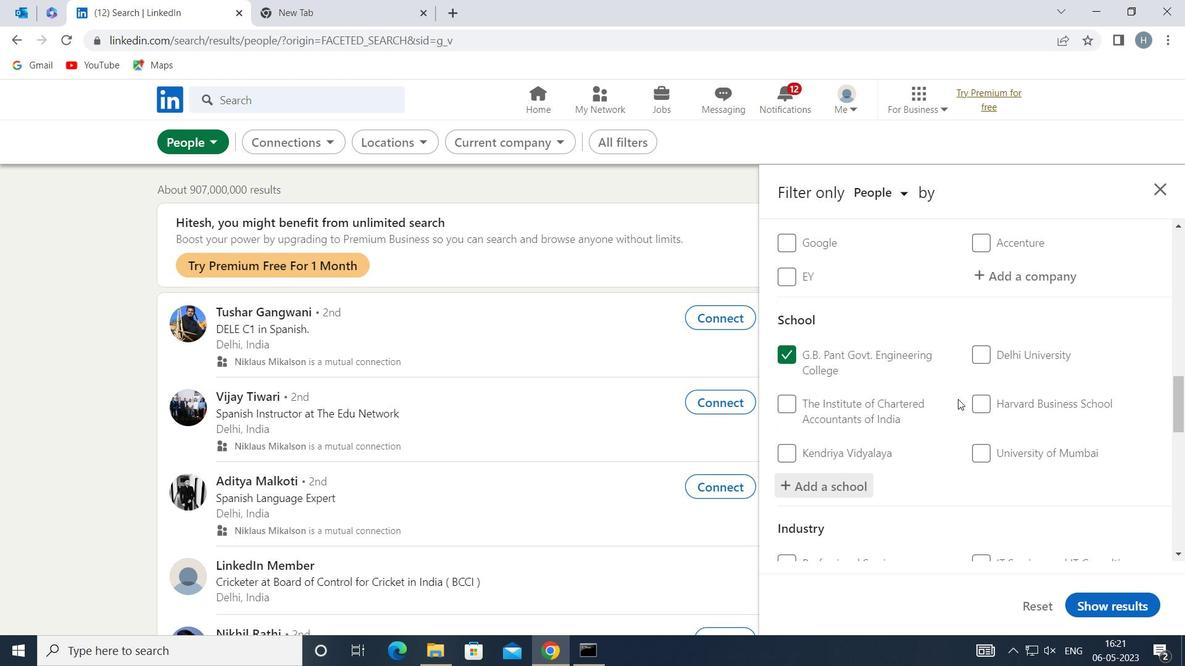 
Action: Mouse scrolled (956, 397) with delta (0, 0)
Screenshot: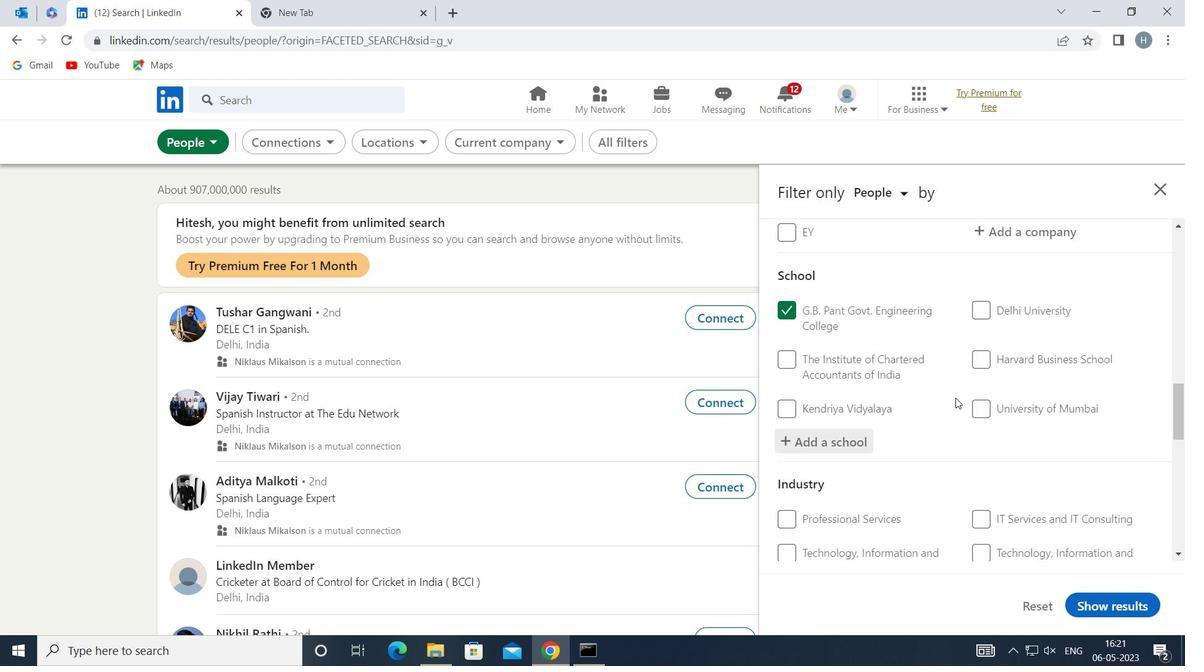 
Action: Mouse scrolled (956, 397) with delta (0, 0)
Screenshot: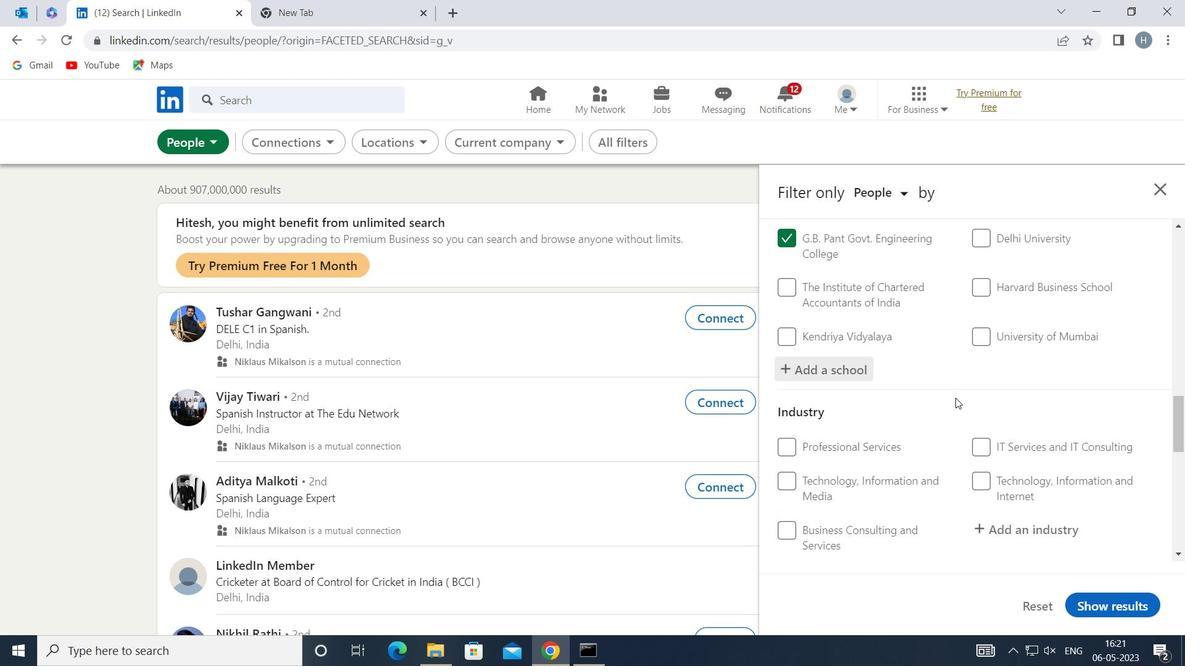 
Action: Mouse moved to (1025, 443)
Screenshot: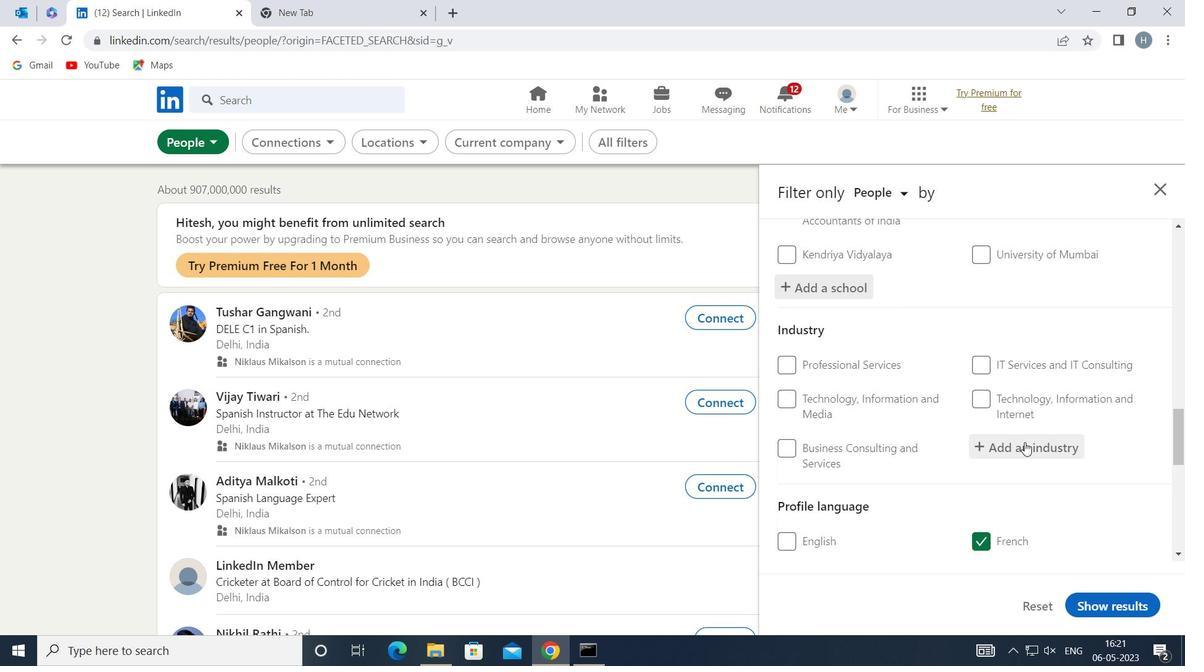 
Action: Mouse pressed left at (1025, 443)
Screenshot: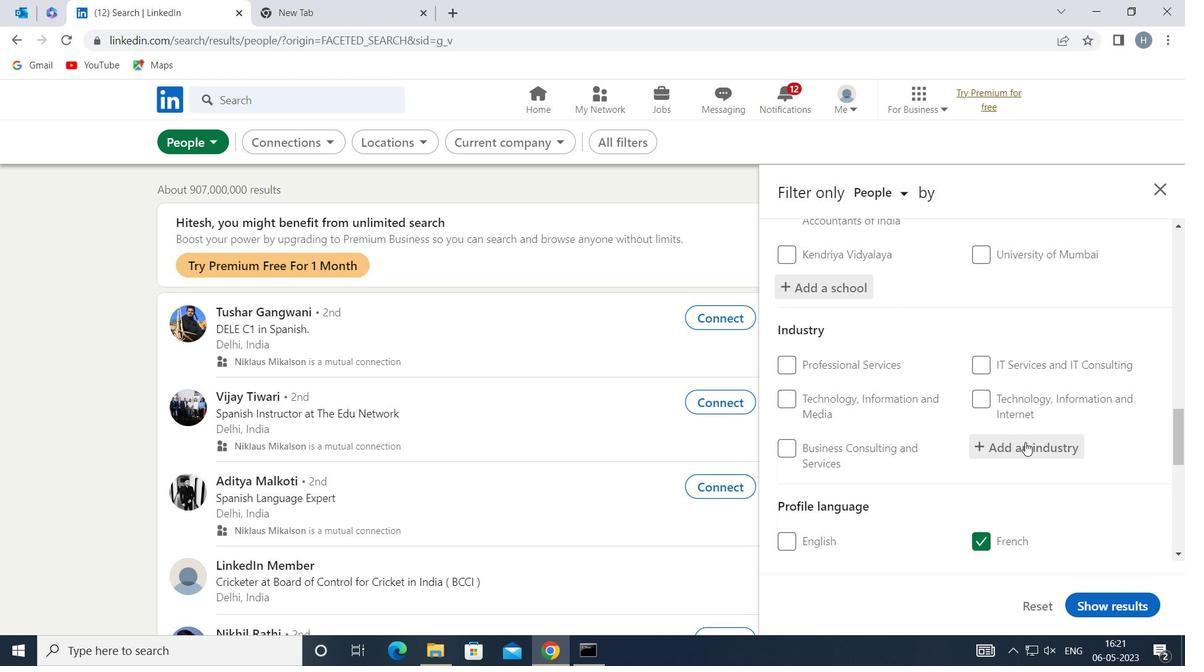 
Action: Key pressed <Key.shift>TRANSPORTATION<Key.space><Key.shift>P
Screenshot: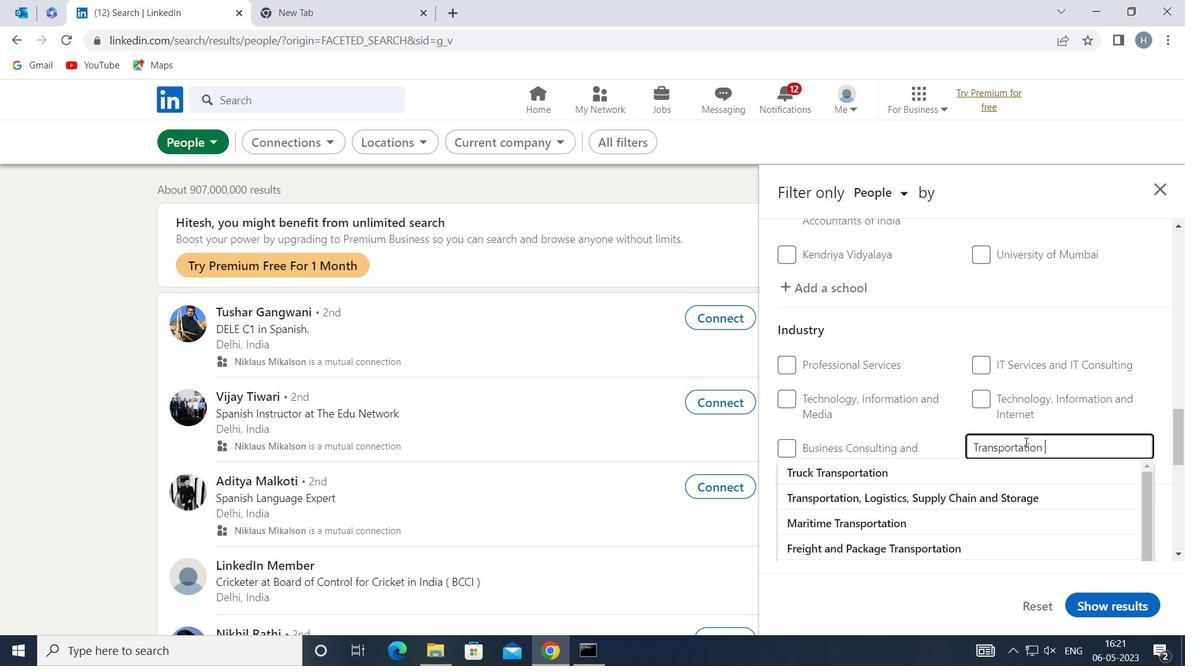 
Action: Mouse moved to (930, 500)
Screenshot: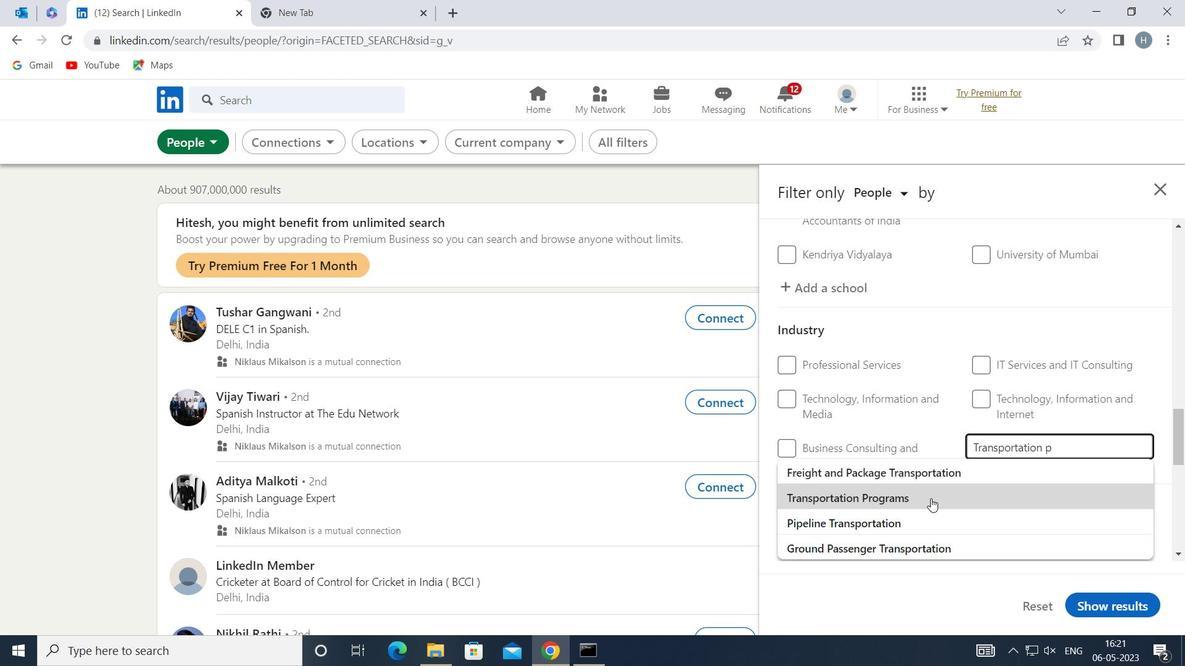 
Action: Mouse pressed left at (930, 500)
Screenshot: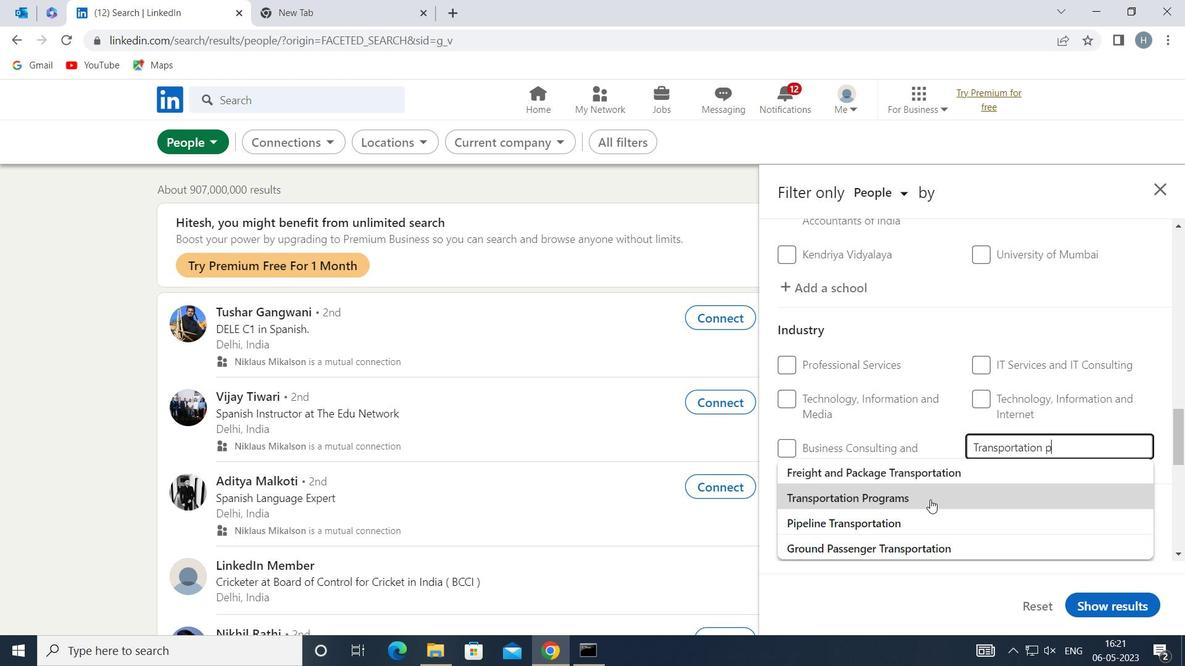 
Action: Mouse moved to (910, 461)
Screenshot: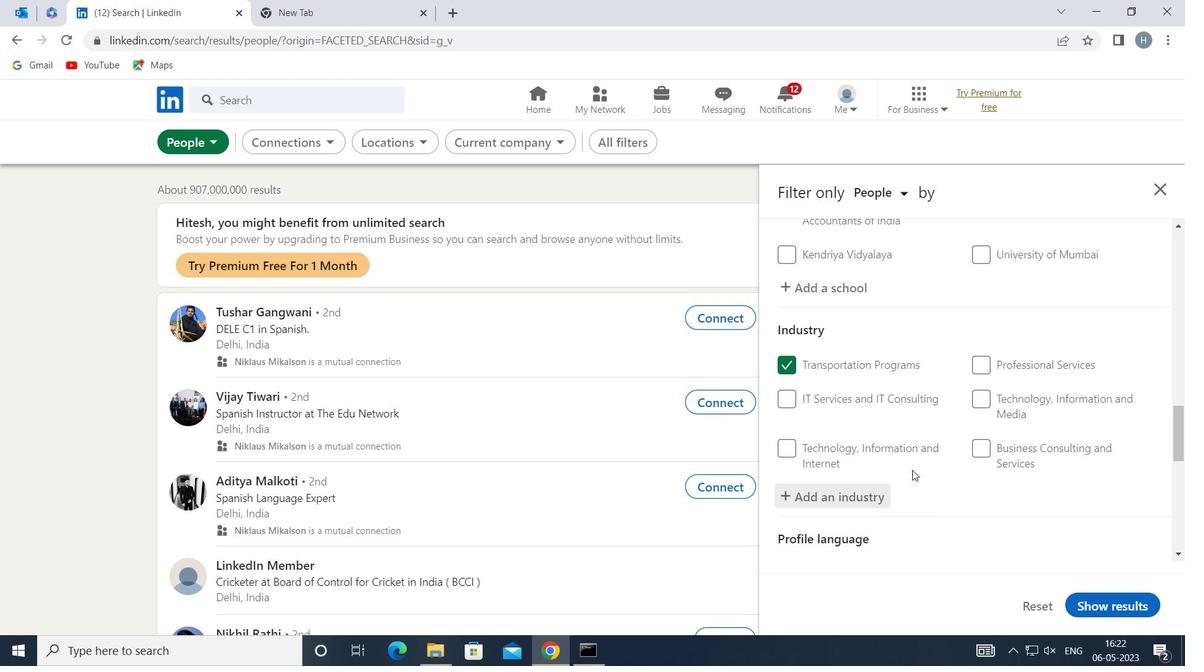 
Action: Mouse scrolled (910, 461) with delta (0, 0)
Screenshot: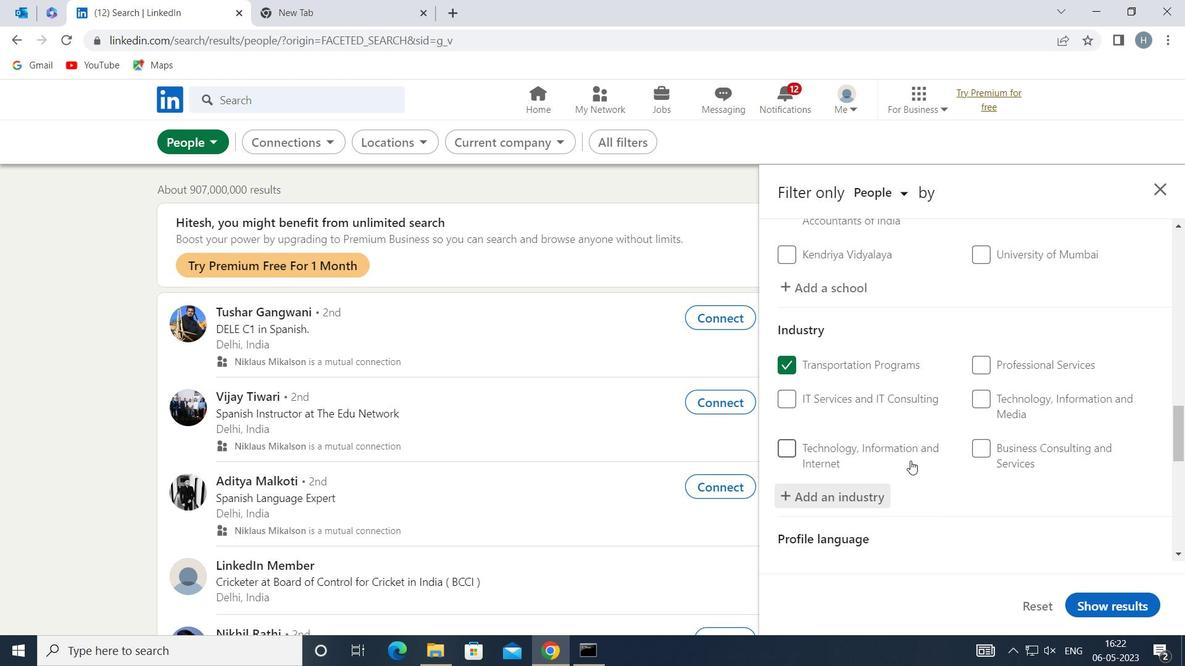 
Action: Mouse moved to (910, 457)
Screenshot: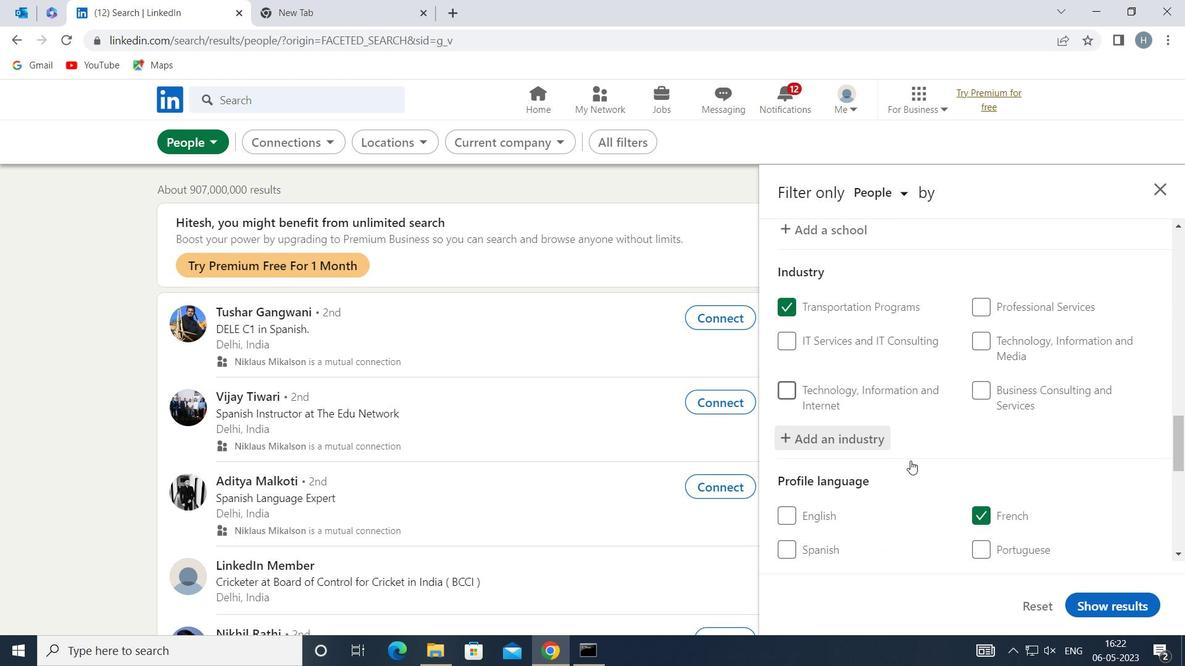 
Action: Mouse scrolled (910, 456) with delta (0, 0)
Screenshot: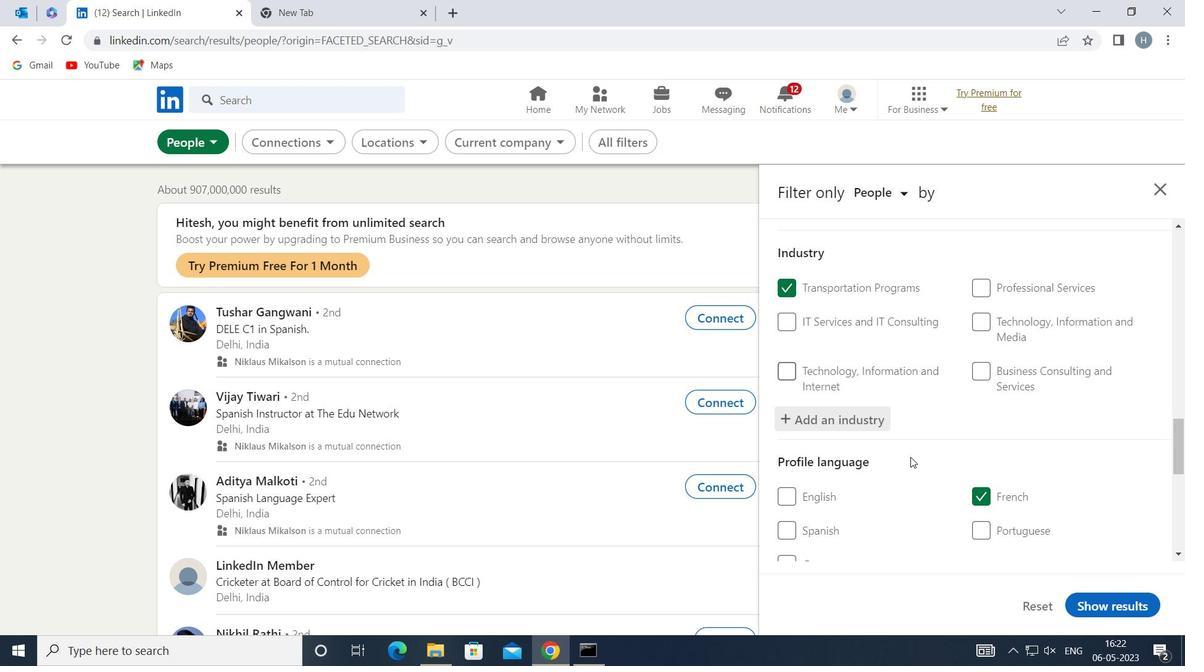
Action: Mouse moved to (910, 456)
Screenshot: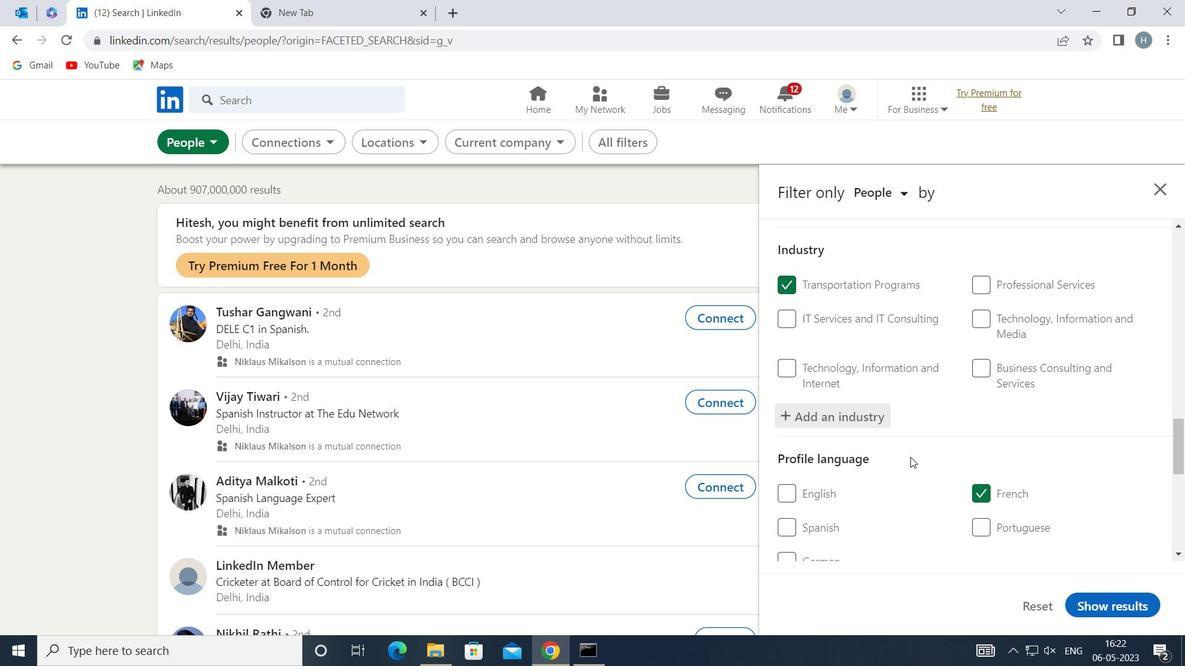 
Action: Mouse scrolled (910, 456) with delta (0, 0)
Screenshot: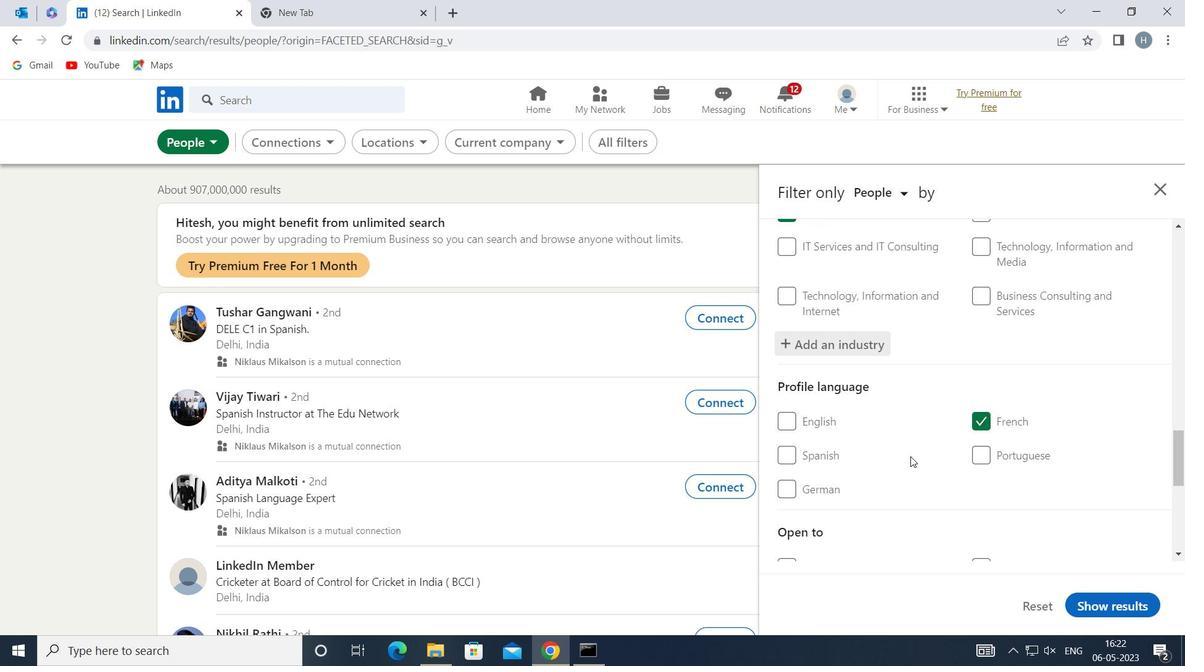 
Action: Mouse moved to (910, 456)
Screenshot: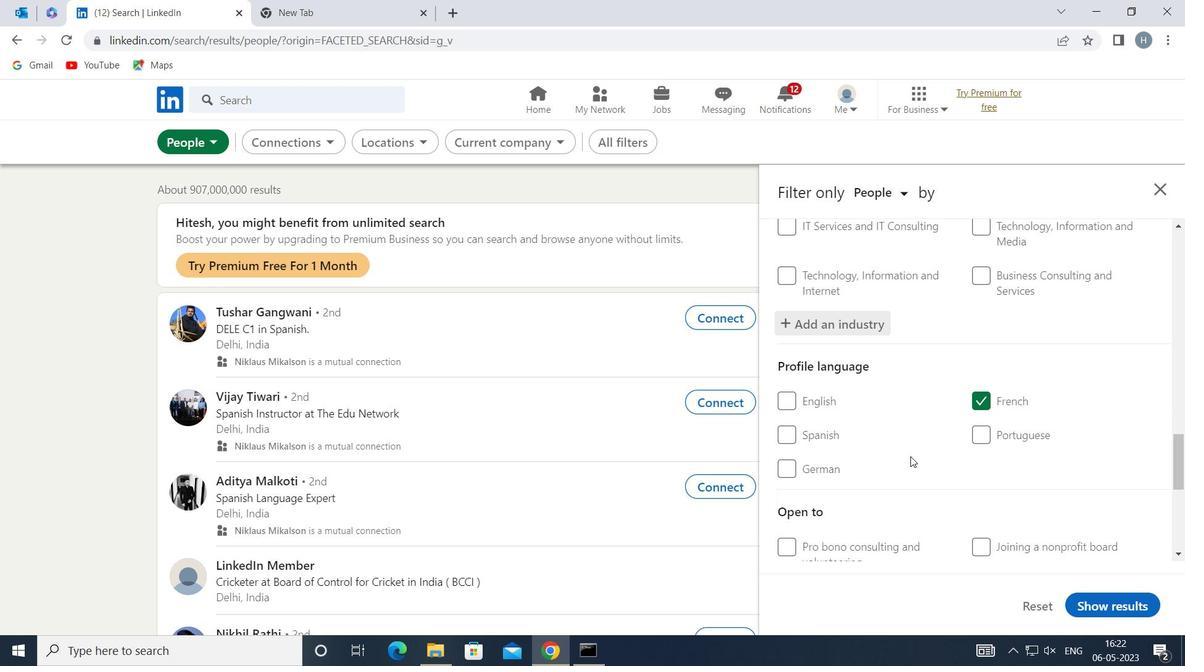
Action: Mouse scrolled (910, 456) with delta (0, 0)
Screenshot: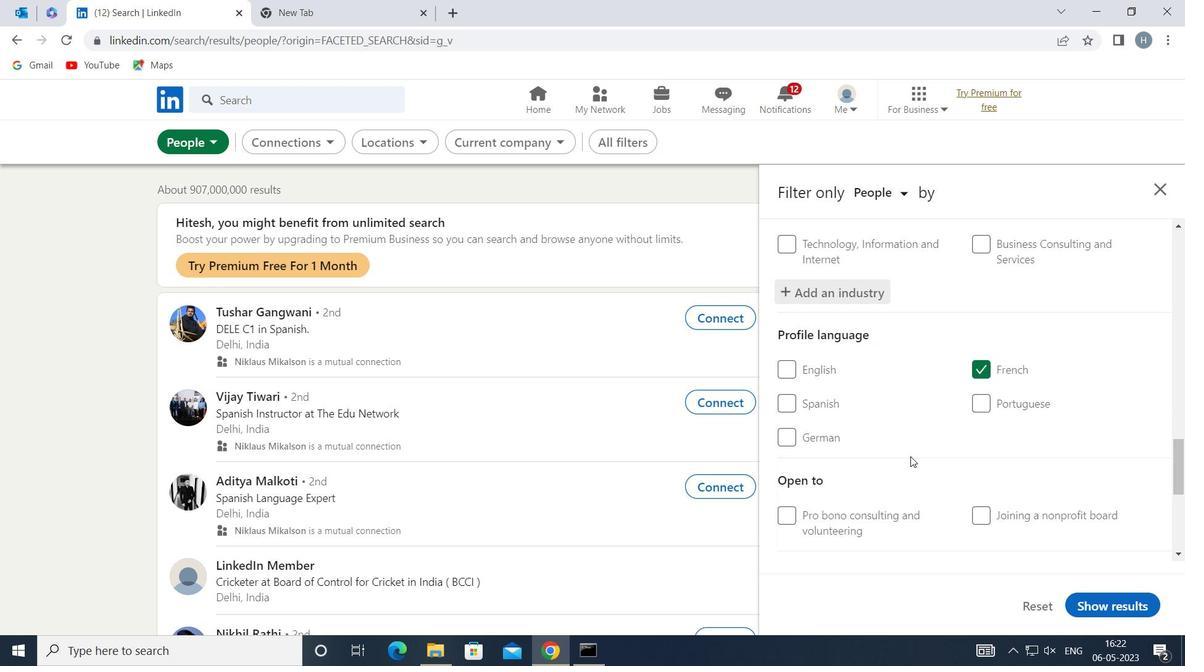 
Action: Mouse moved to (911, 456)
Screenshot: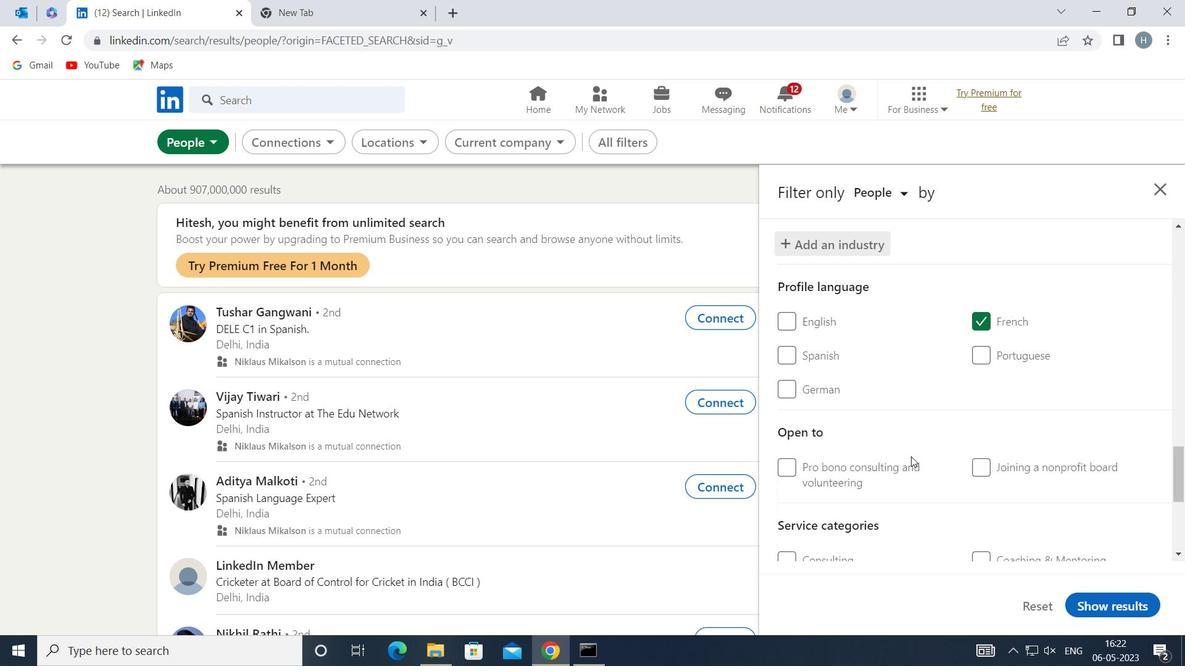 
Action: Mouse scrolled (911, 455) with delta (0, 0)
Screenshot: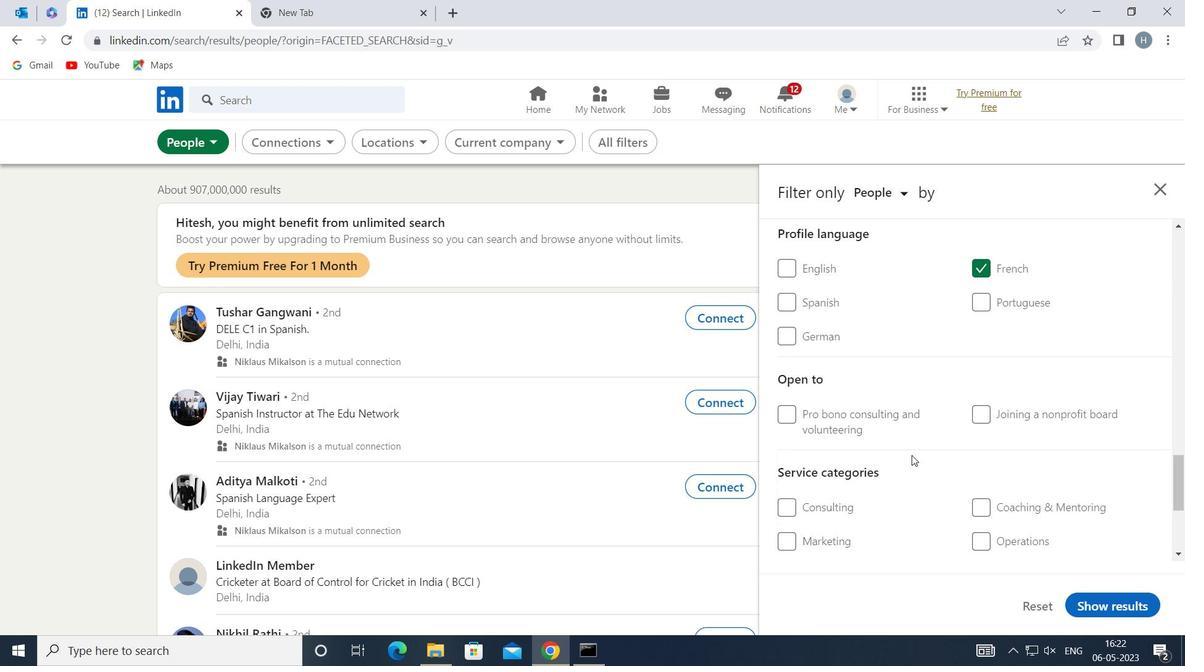 
Action: Mouse scrolled (911, 455) with delta (0, 0)
Screenshot: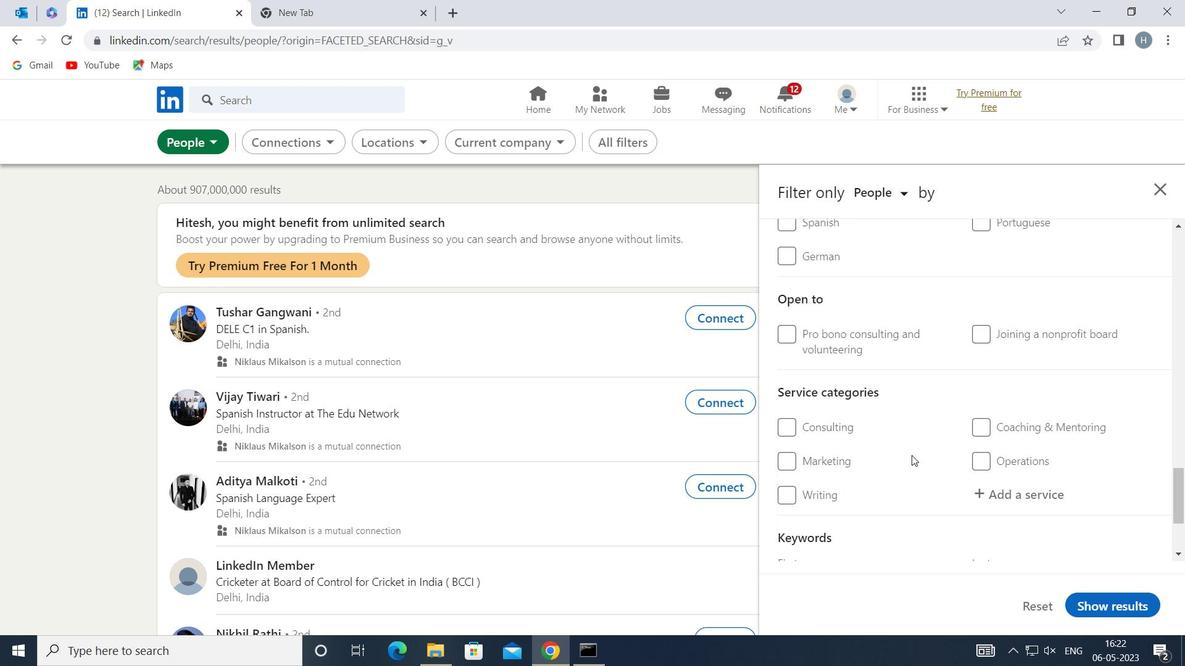 
Action: Mouse moved to (1004, 418)
Screenshot: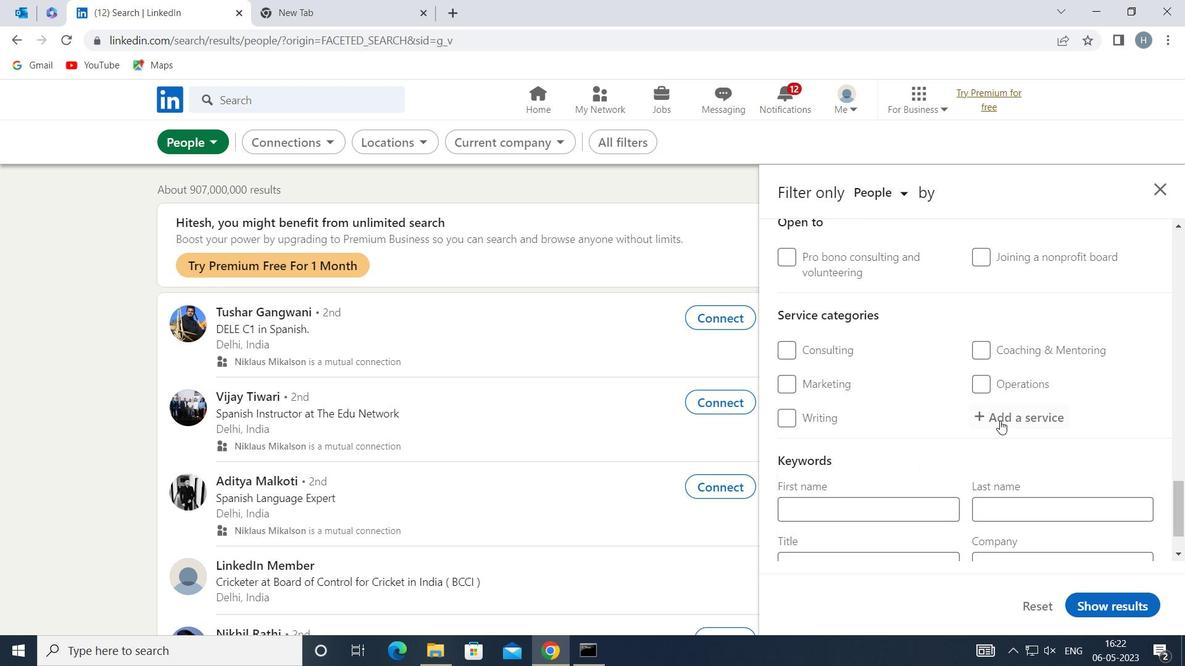 
Action: Mouse pressed left at (1004, 418)
Screenshot: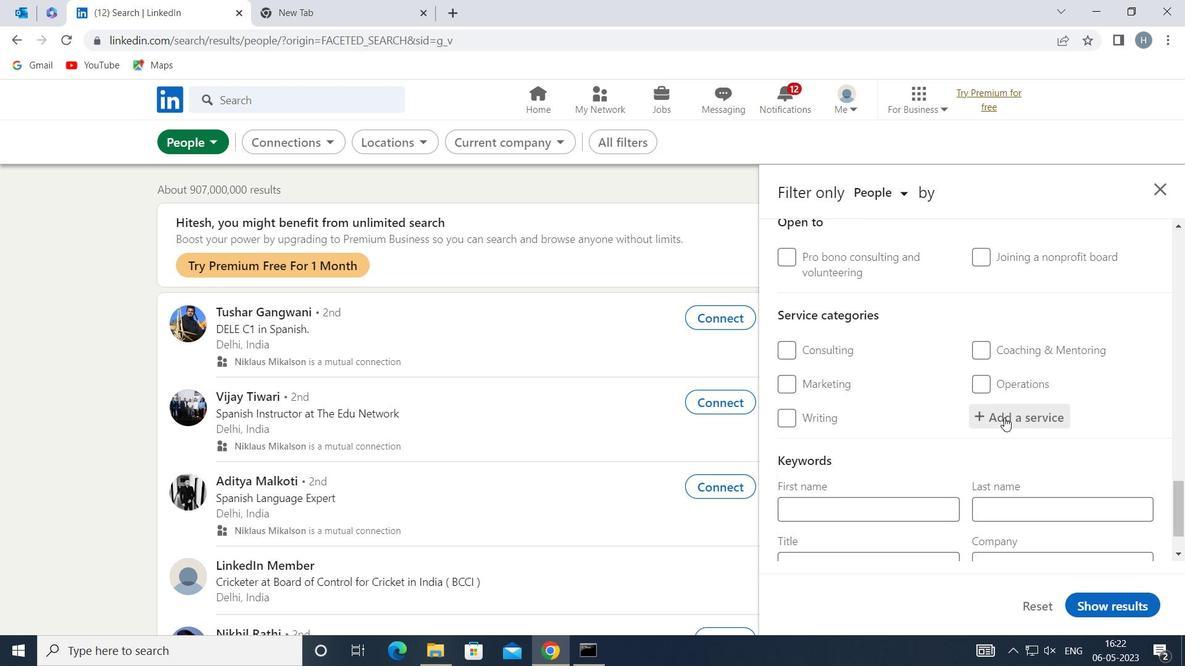 
Action: Mouse moved to (1008, 418)
Screenshot: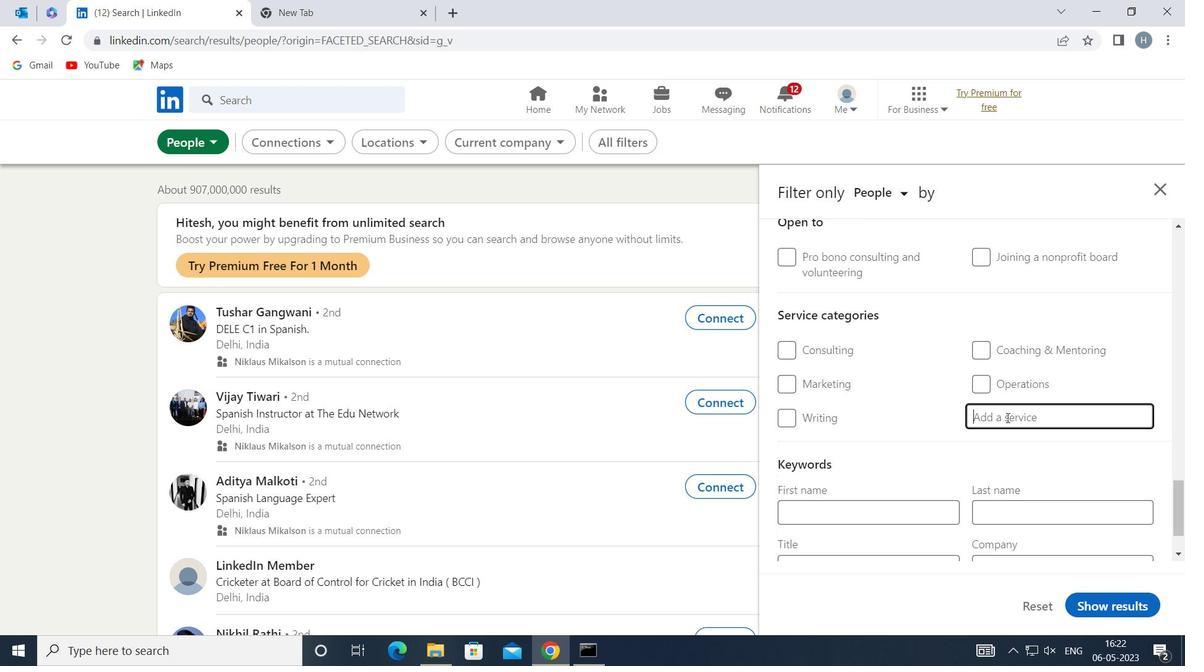 
Action: Key pressed <Key.shift>LOGO<Key.space><Key.shift>DESIGN
Screenshot: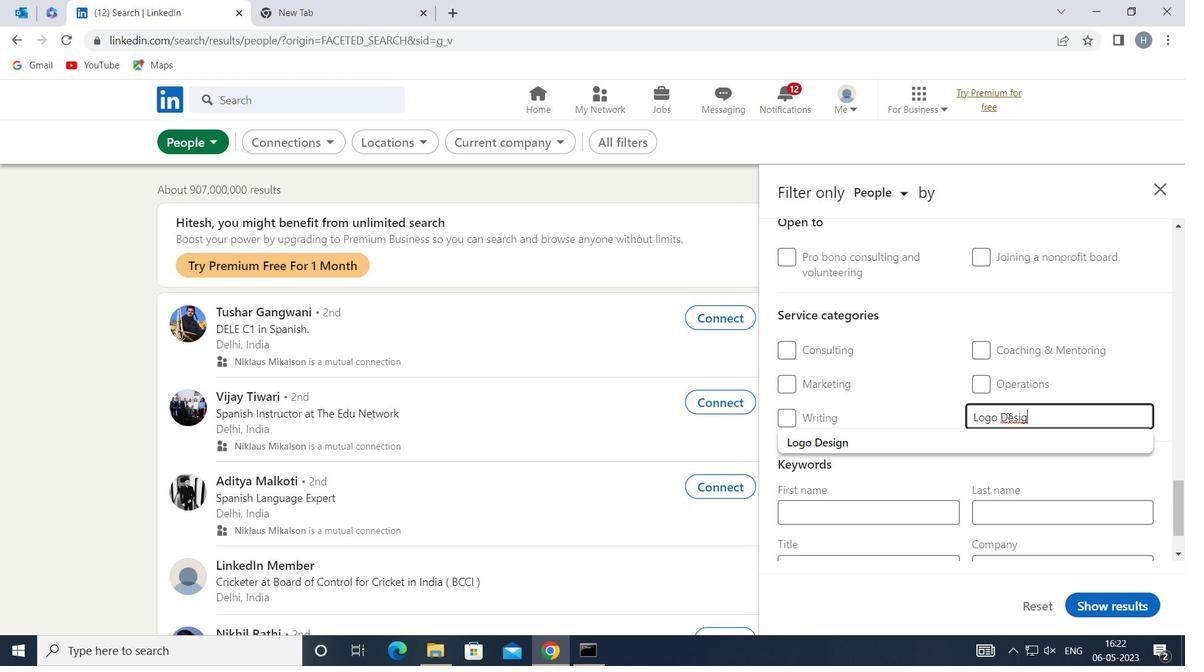 
Action: Mouse moved to (953, 444)
Screenshot: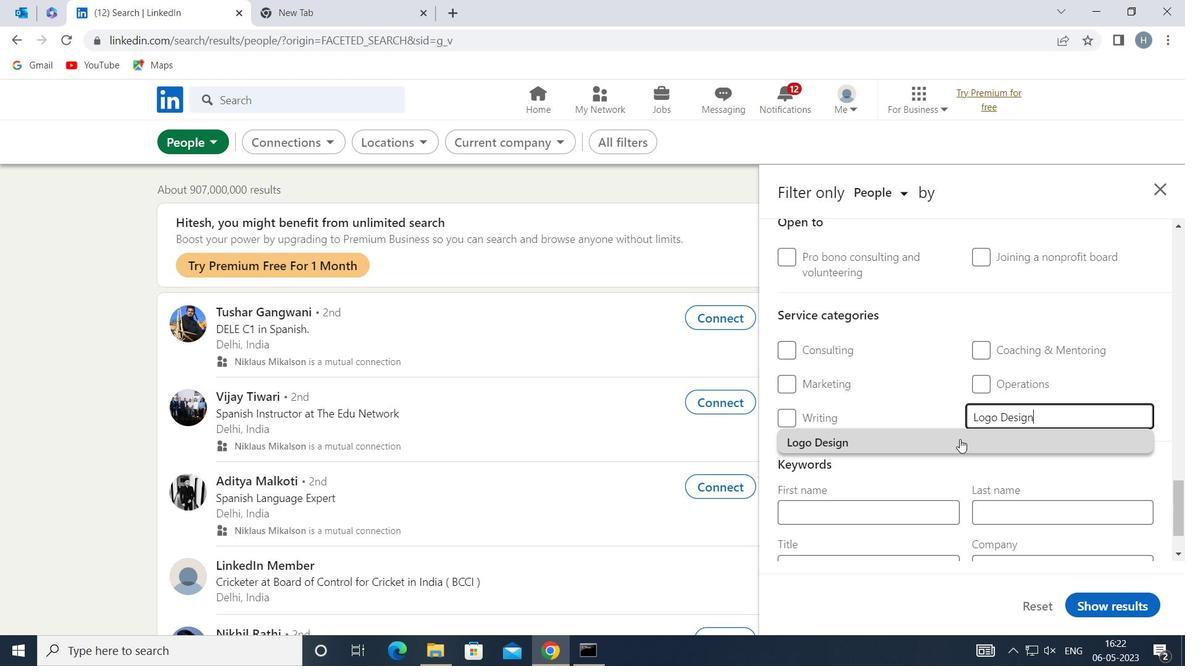 
Action: Mouse pressed left at (953, 444)
Screenshot: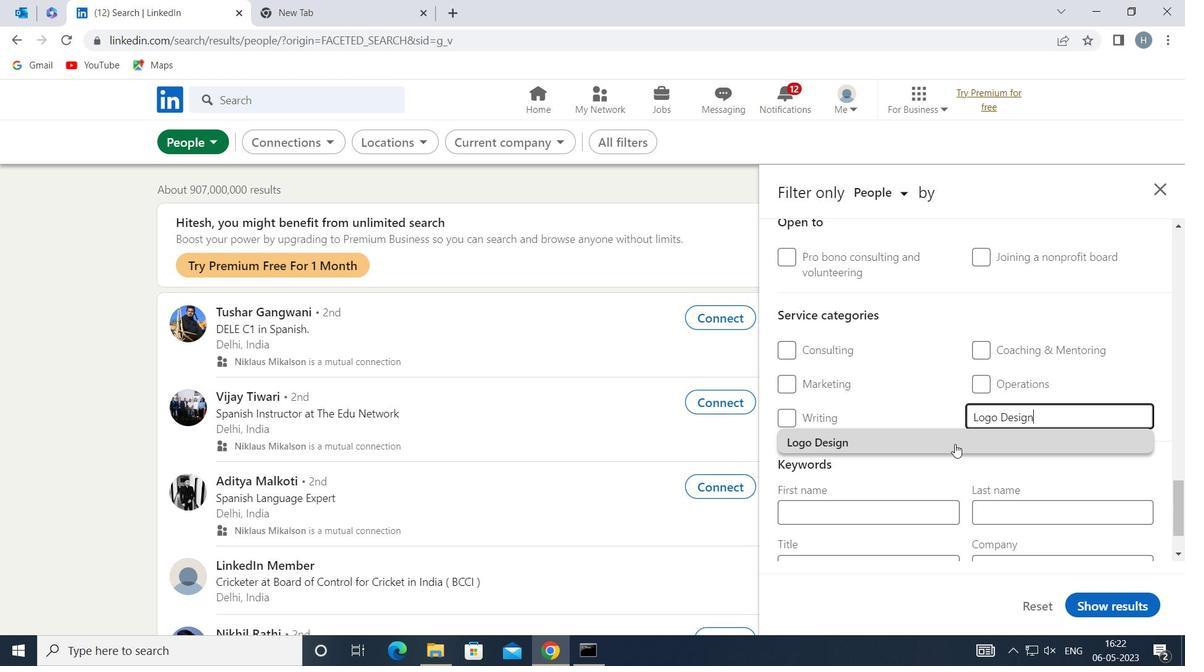 
Action: Mouse moved to (875, 439)
Screenshot: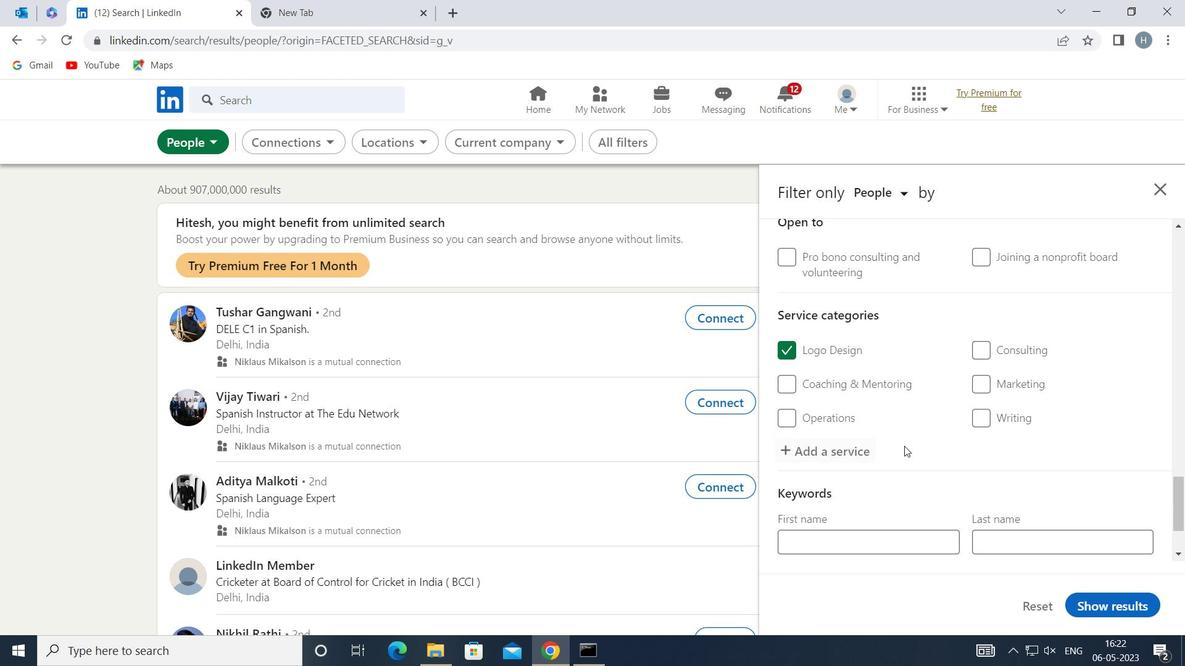 
Action: Mouse scrolled (875, 438) with delta (0, 0)
Screenshot: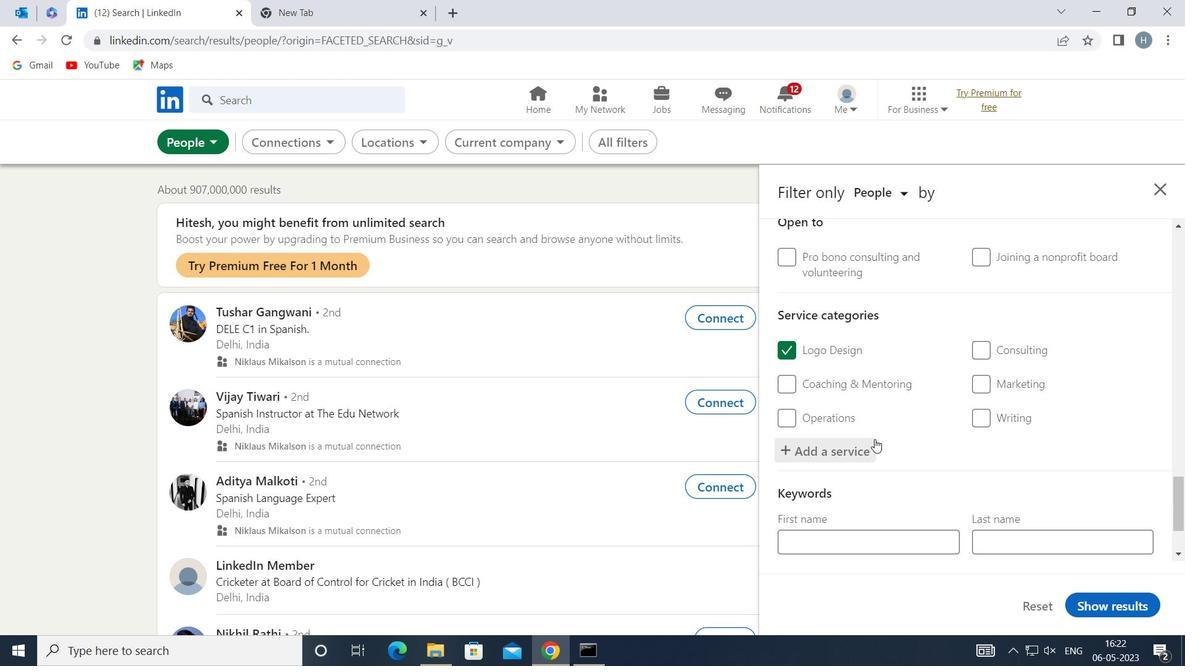 
Action: Mouse scrolled (875, 438) with delta (0, 0)
Screenshot: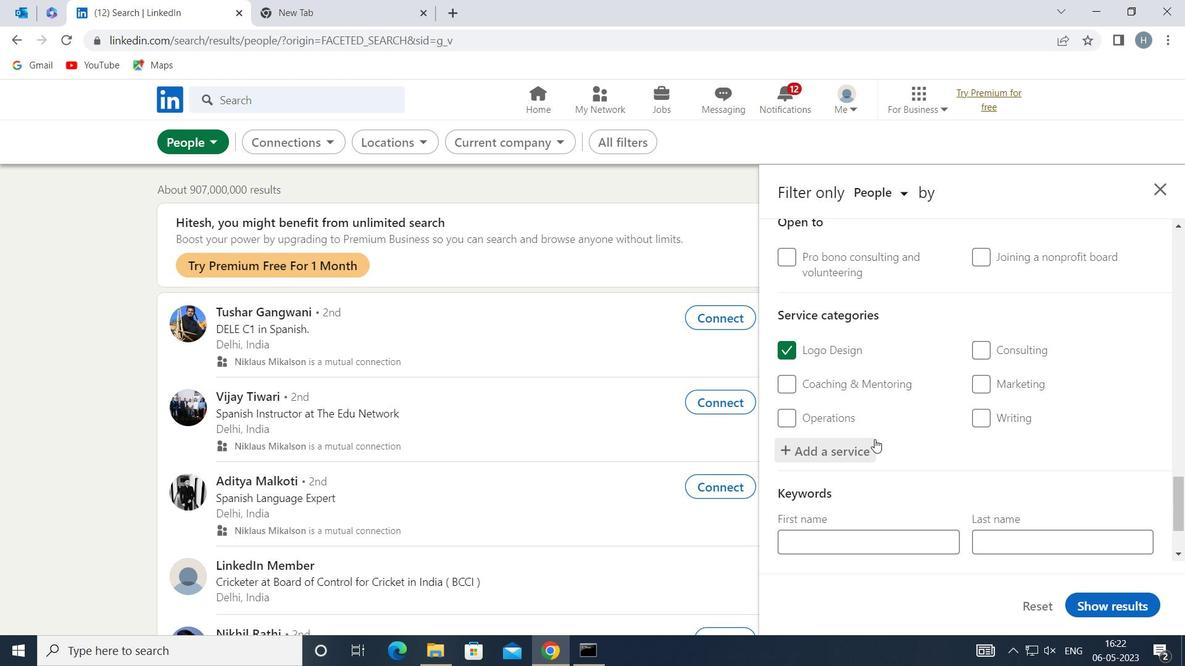 
Action: Mouse moved to (874, 438)
Screenshot: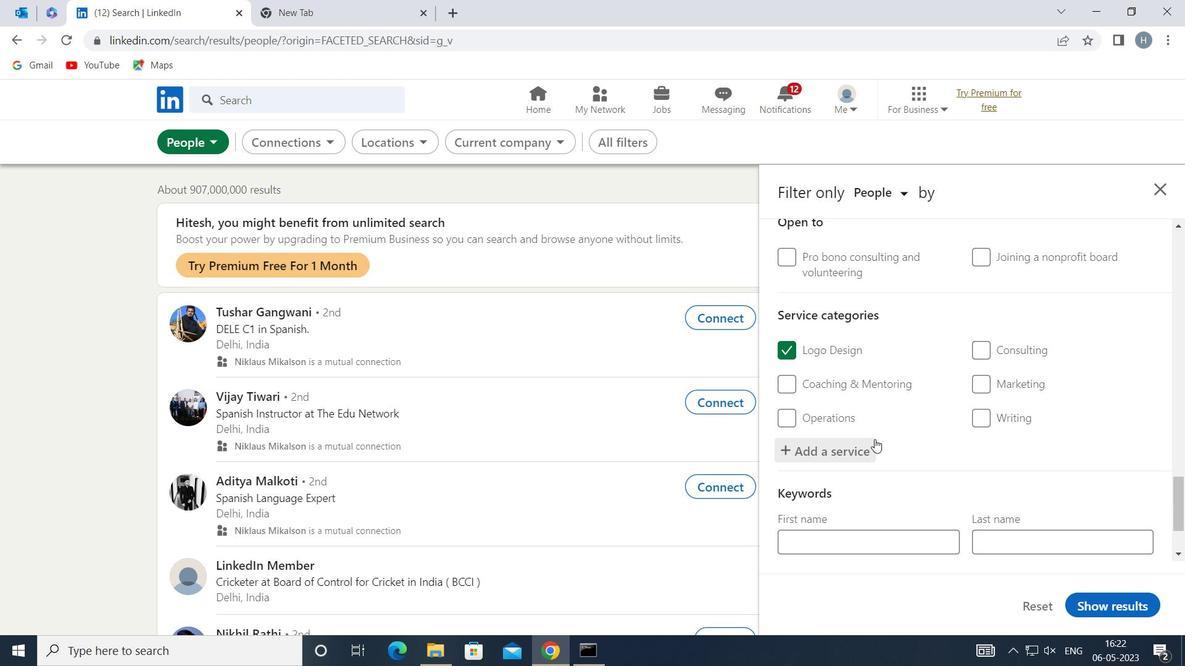 
Action: Mouse scrolled (874, 438) with delta (0, 0)
Screenshot: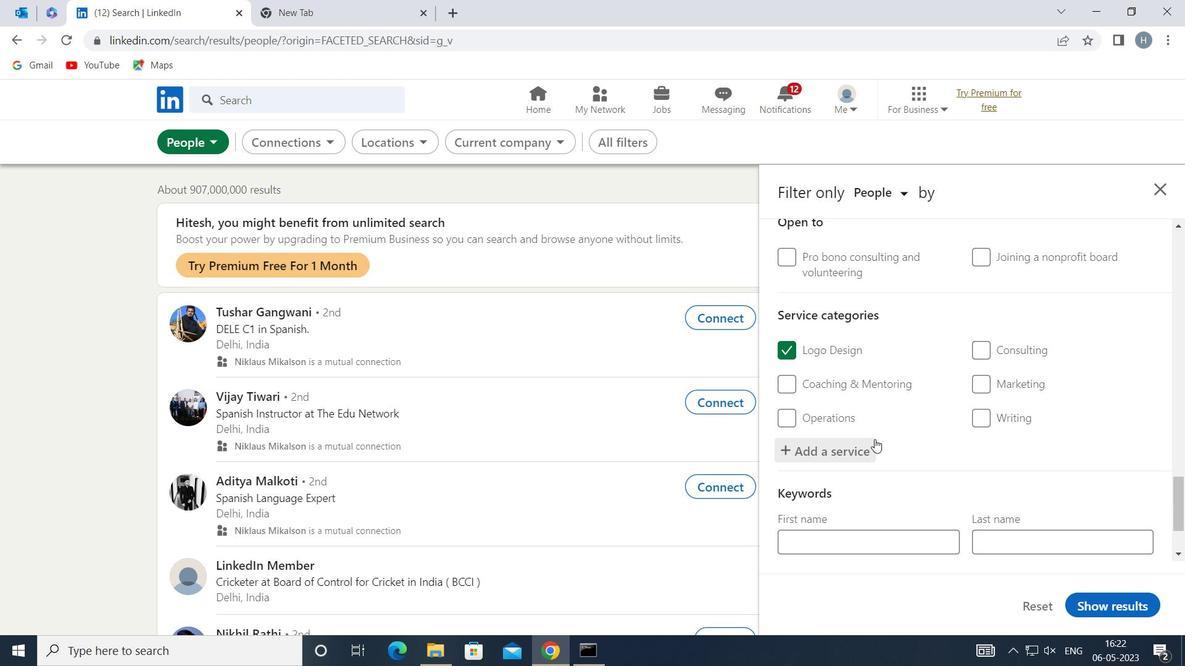 
Action: Mouse moved to (922, 426)
Screenshot: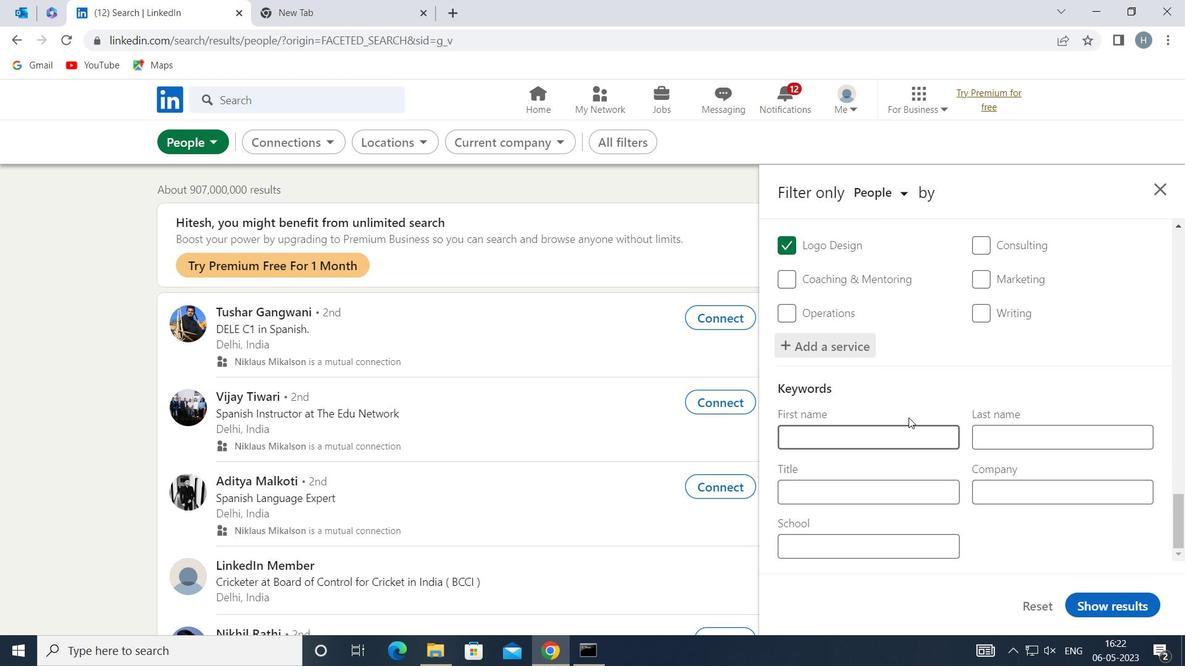 
Action: Mouse scrolled (922, 425) with delta (0, 0)
Screenshot: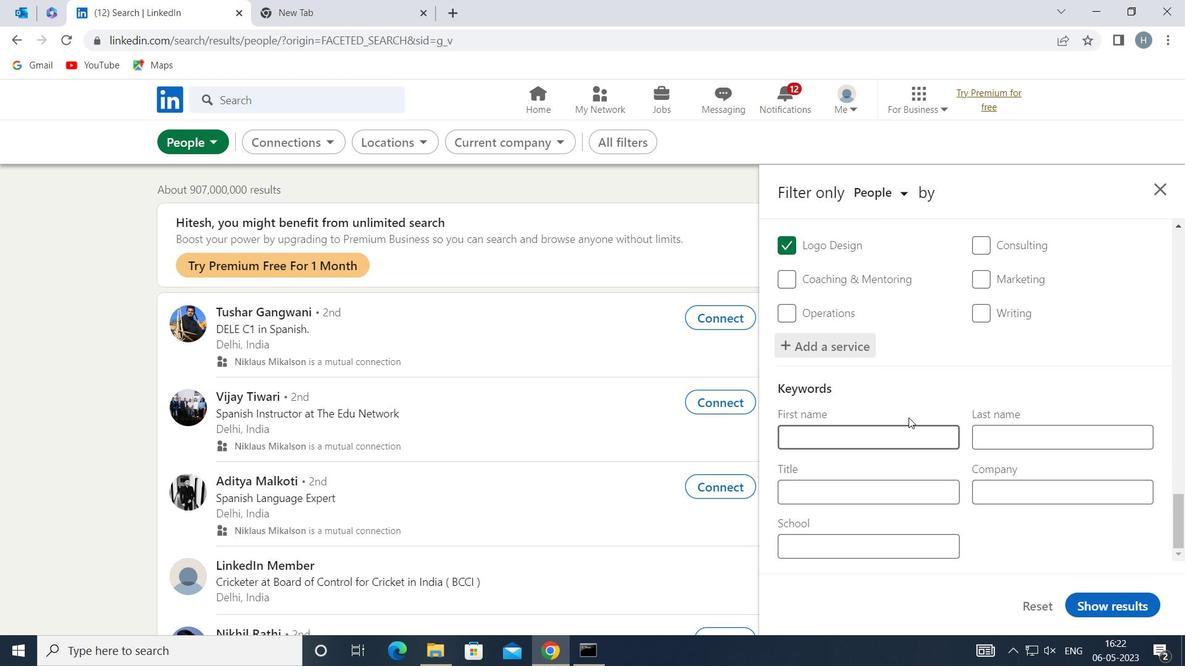
Action: Mouse moved to (916, 492)
Screenshot: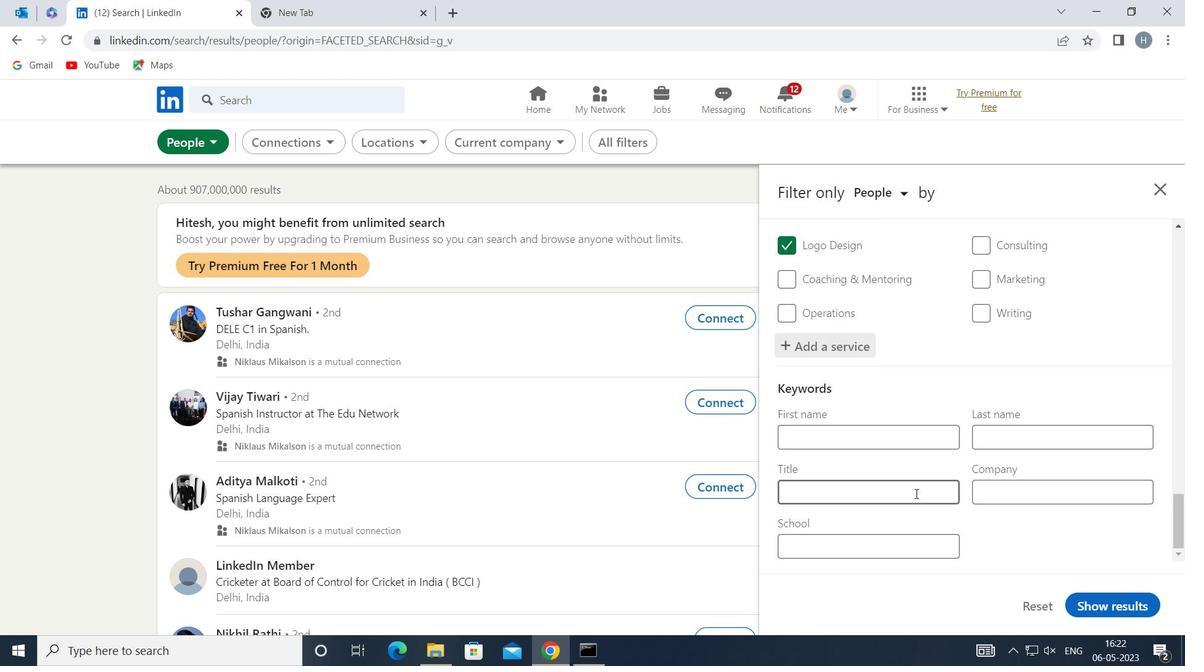 
Action: Mouse pressed left at (916, 492)
Screenshot: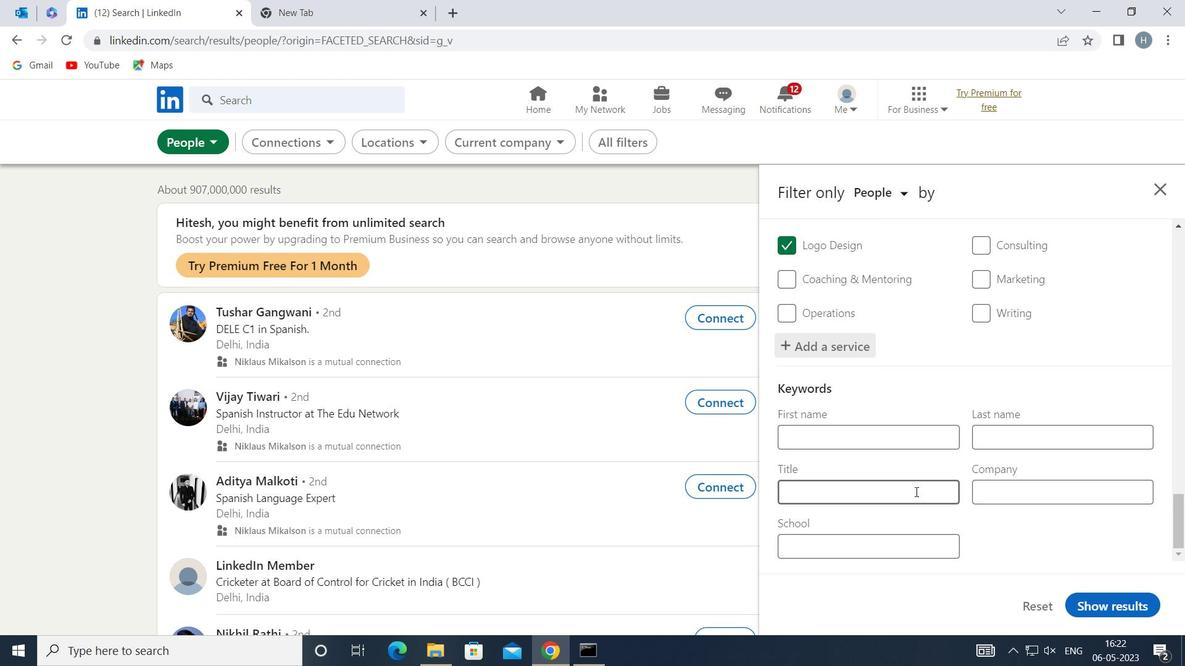 
Action: Key pressed <Key.shift>DATA<Key.space><Key.shift>ENTRY
Screenshot: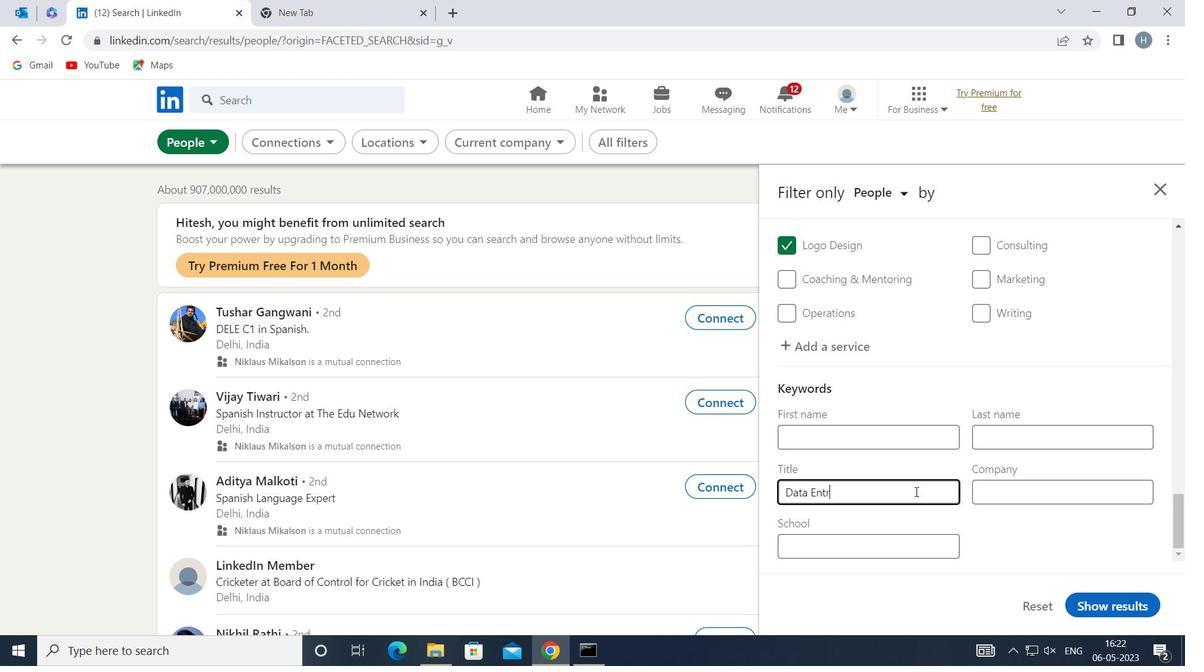 
Action: Mouse moved to (1116, 601)
Screenshot: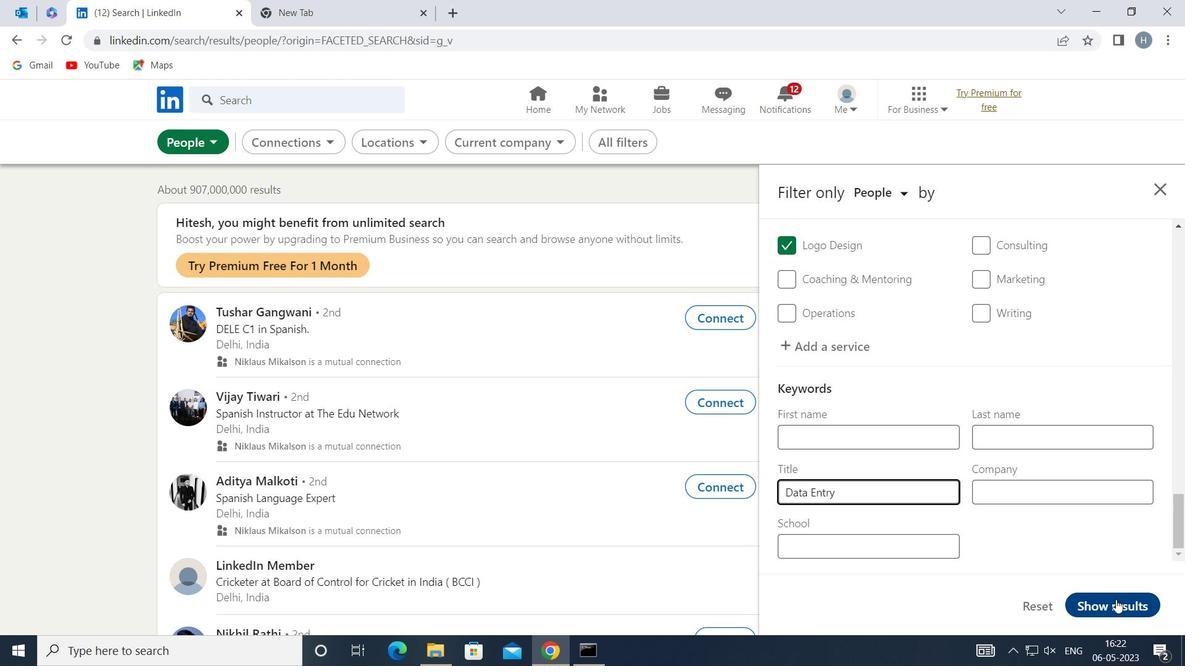 
Action: Mouse pressed left at (1116, 601)
Screenshot: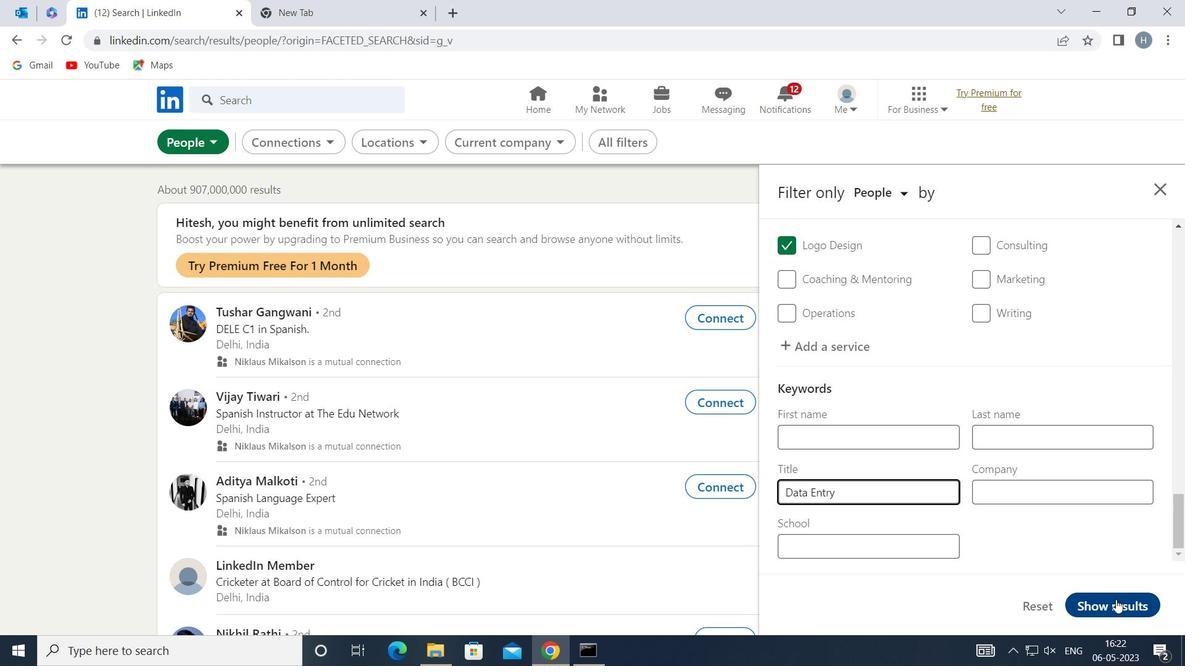 
Action: Mouse moved to (904, 352)
Screenshot: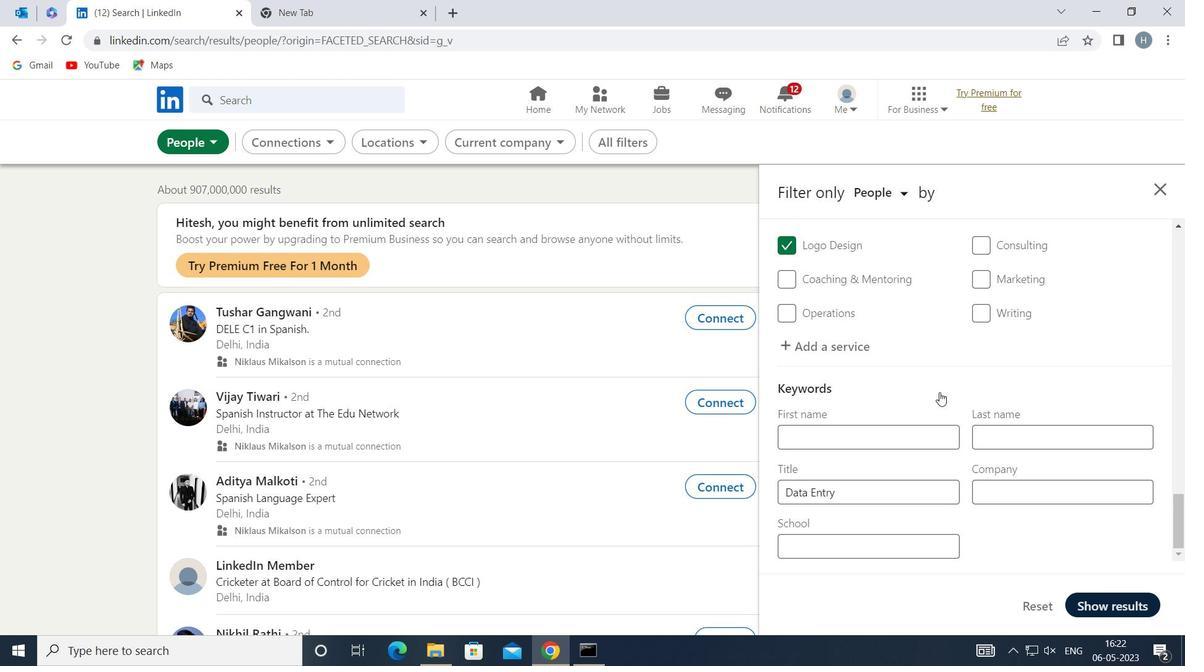 
